Task: Create a picture-in-picture effect: Overlay a smaller video or image on top of the main video to create a picture-in-picture effect. Adjust the position and size of the overlay to achieve the desired visual composition.
Action: Mouse moved to (96, 143)
Screenshot: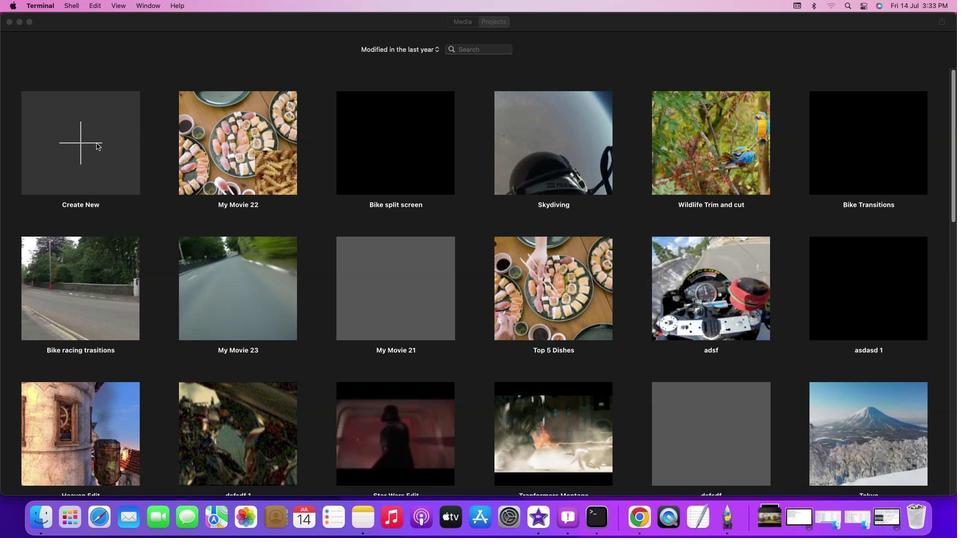 
Action: Mouse pressed left at (96, 143)
Screenshot: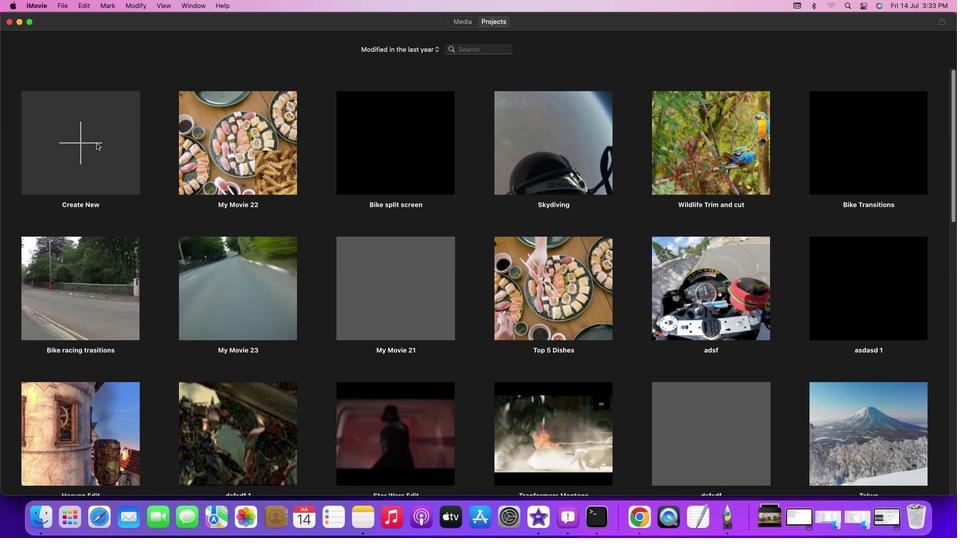 
Action: Mouse pressed left at (96, 143)
Screenshot: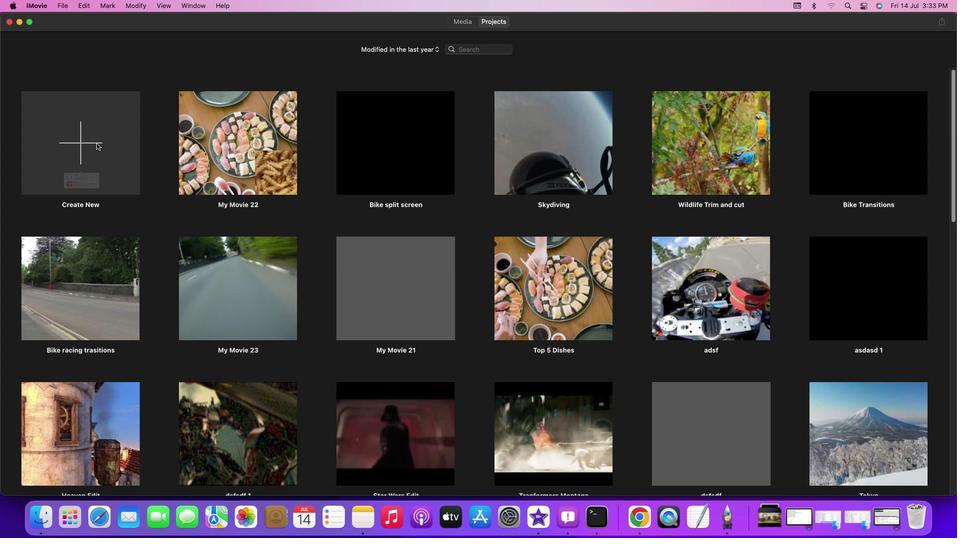 
Action: Mouse moved to (69, 195)
Screenshot: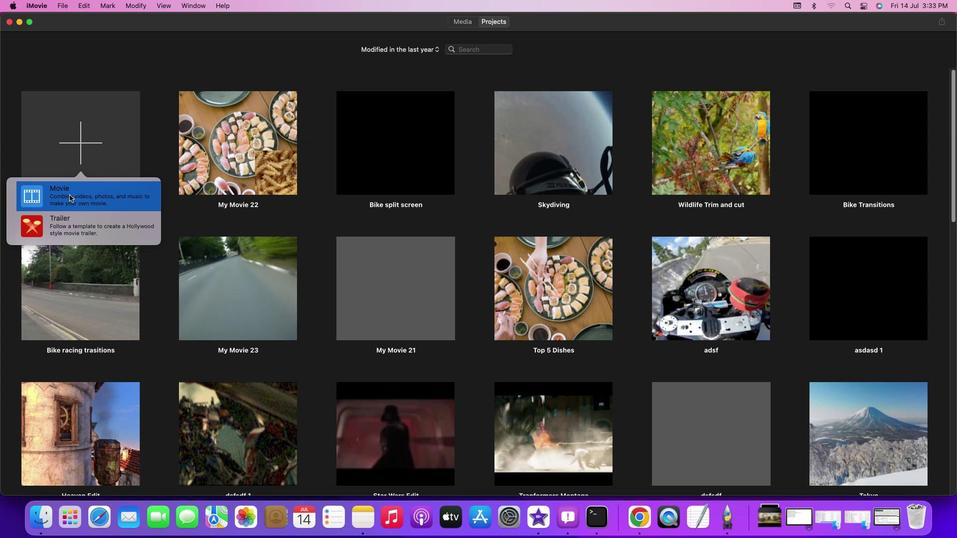 
Action: Mouse pressed left at (69, 195)
Screenshot: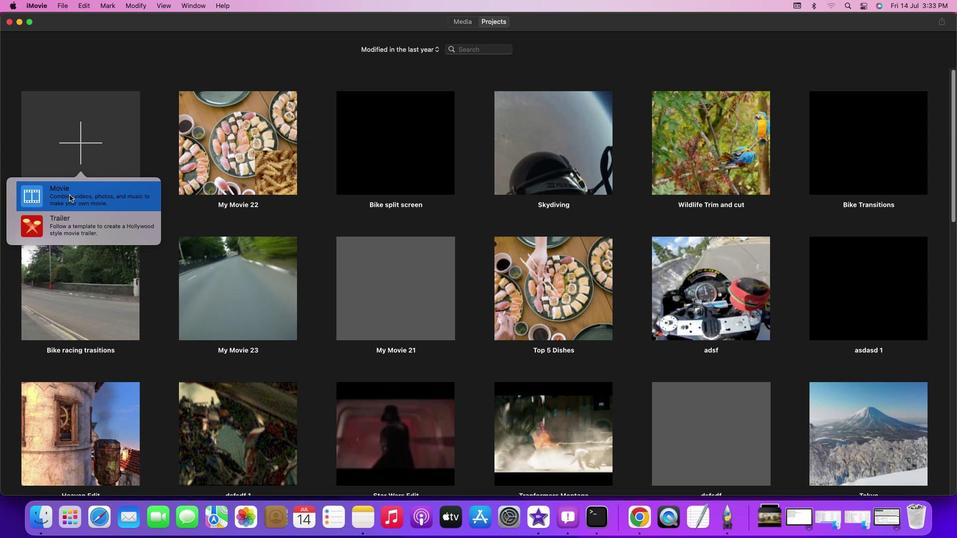 
Action: Mouse moved to (69, 195)
Screenshot: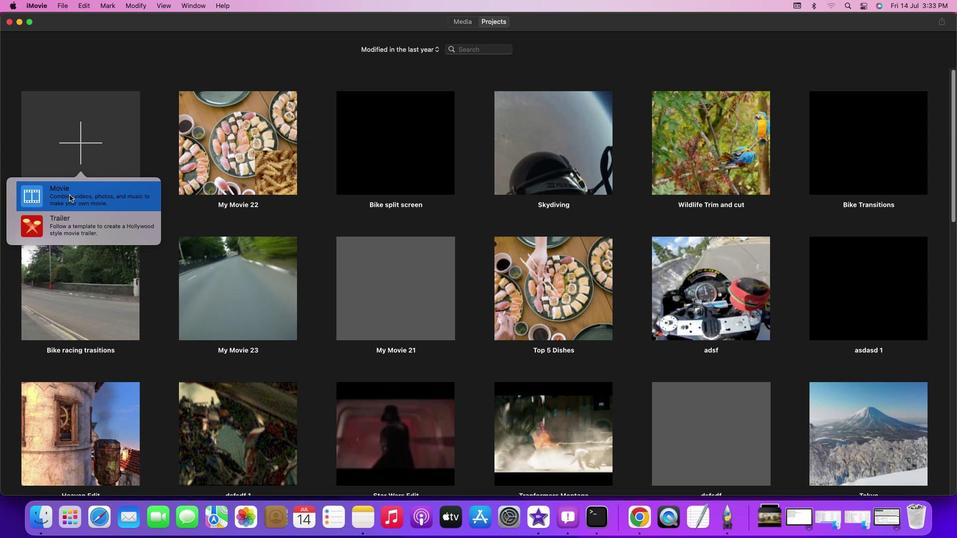 
Action: Mouse pressed left at (69, 195)
Screenshot: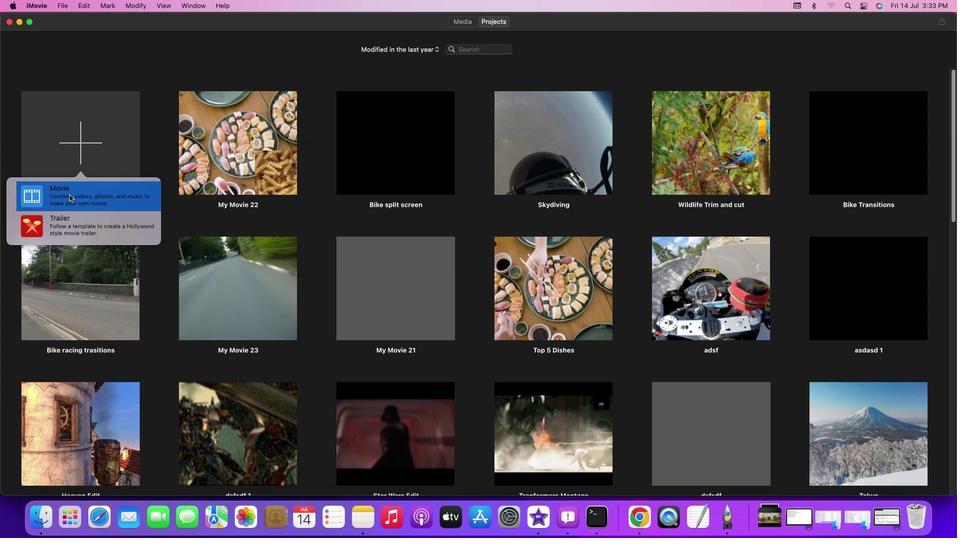 
Action: Mouse moved to (369, 154)
Screenshot: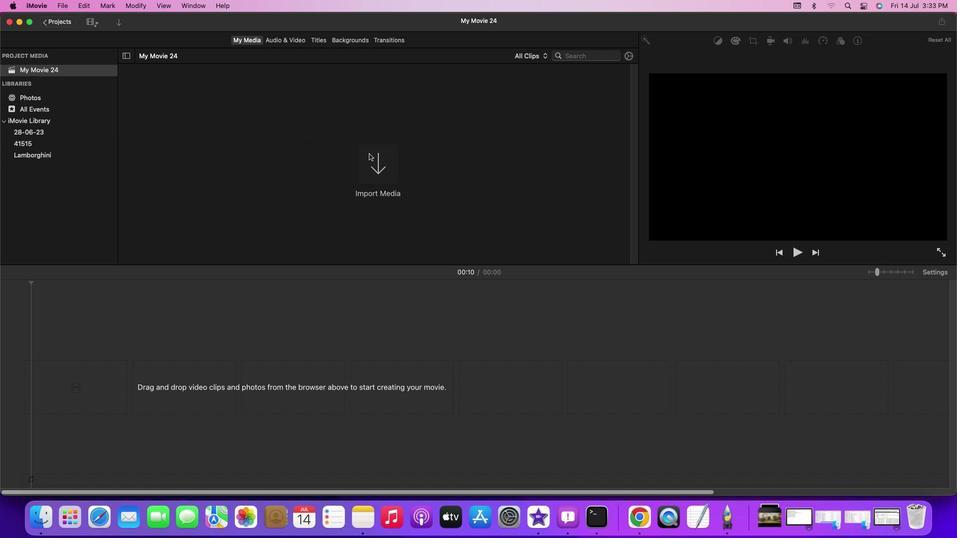 
Action: Mouse pressed left at (369, 154)
Screenshot: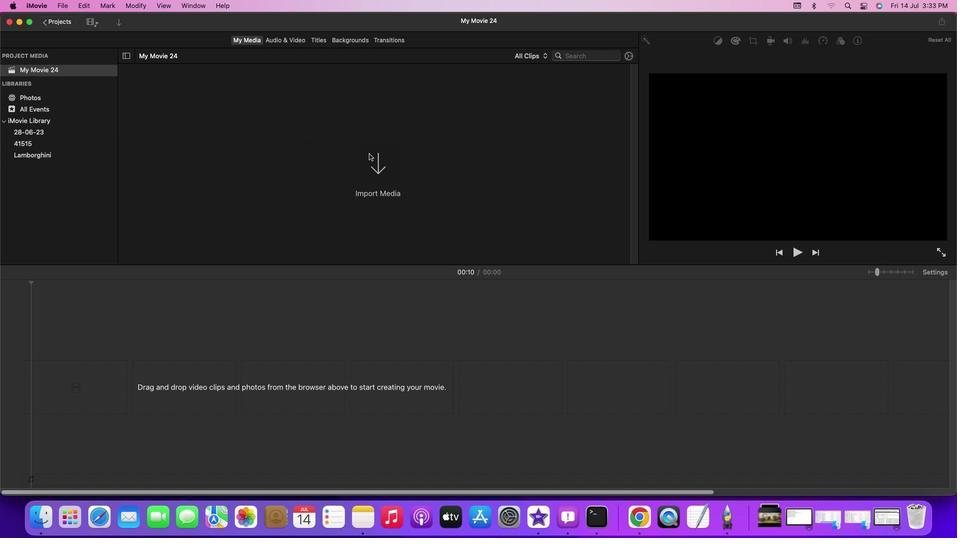 
Action: Mouse pressed left at (369, 154)
Screenshot: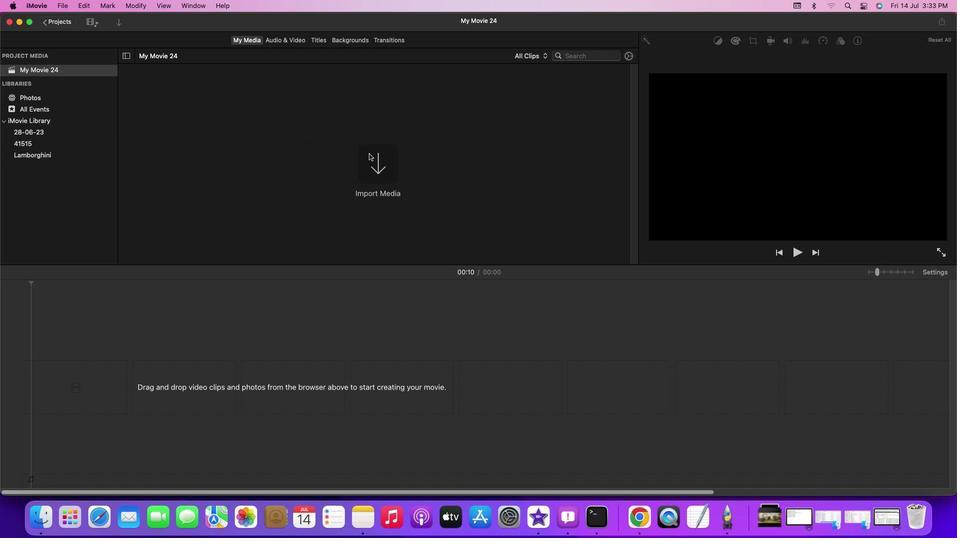 
Action: Mouse moved to (49, 137)
Screenshot: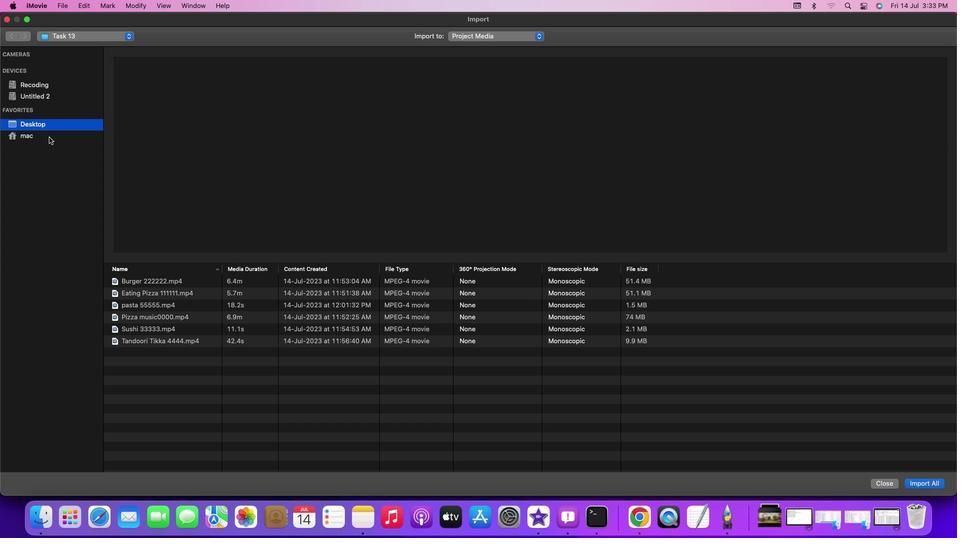 
Action: Mouse pressed left at (49, 137)
Screenshot: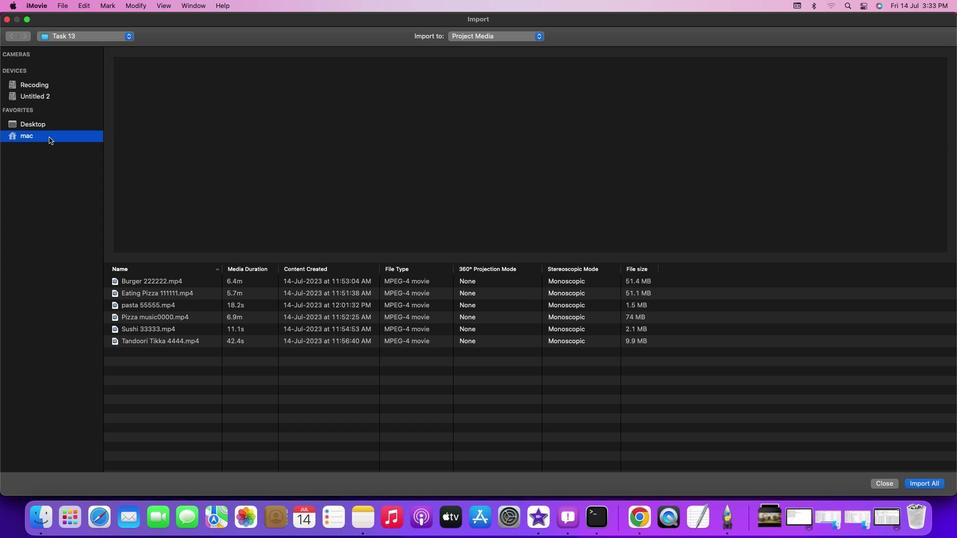 
Action: Mouse moved to (42, 127)
Screenshot: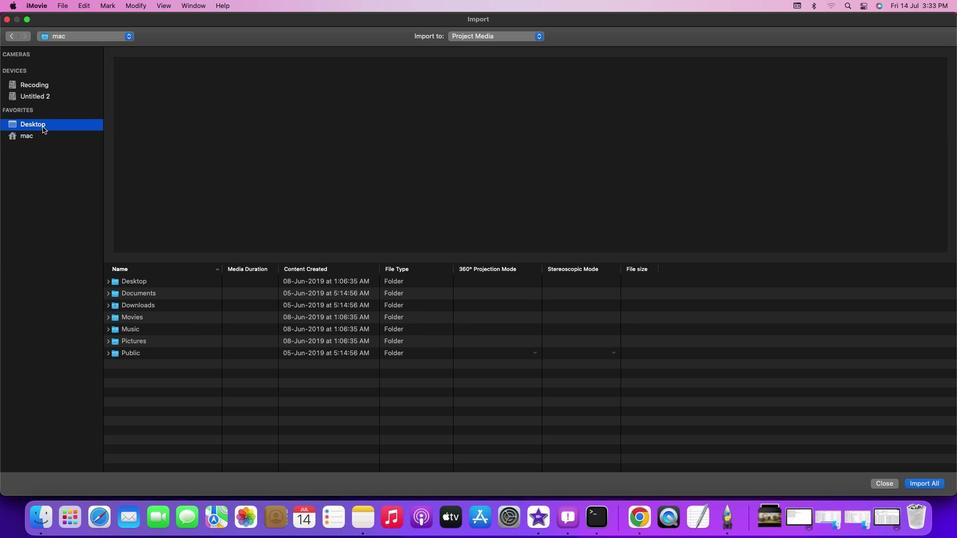 
Action: Mouse pressed left at (42, 127)
Screenshot: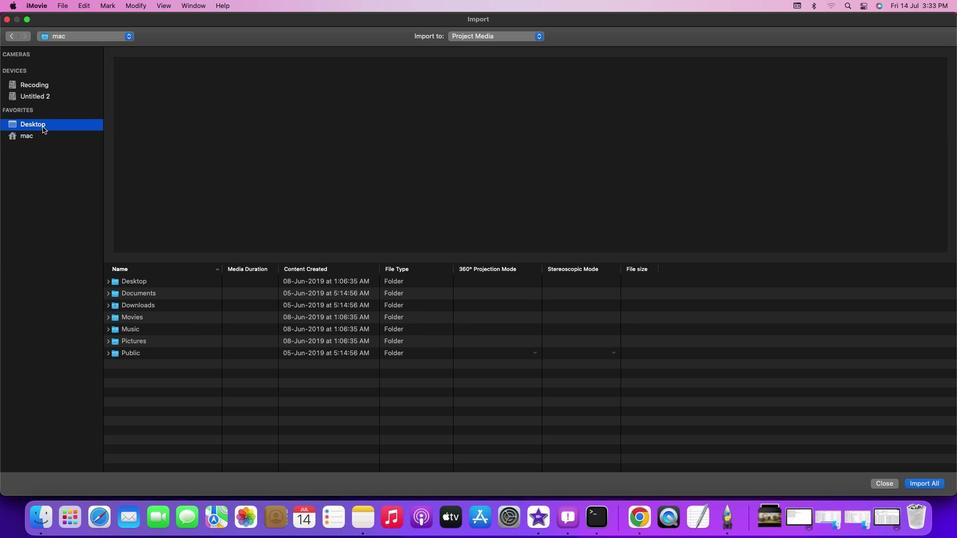 
Action: Mouse moved to (146, 425)
Screenshot: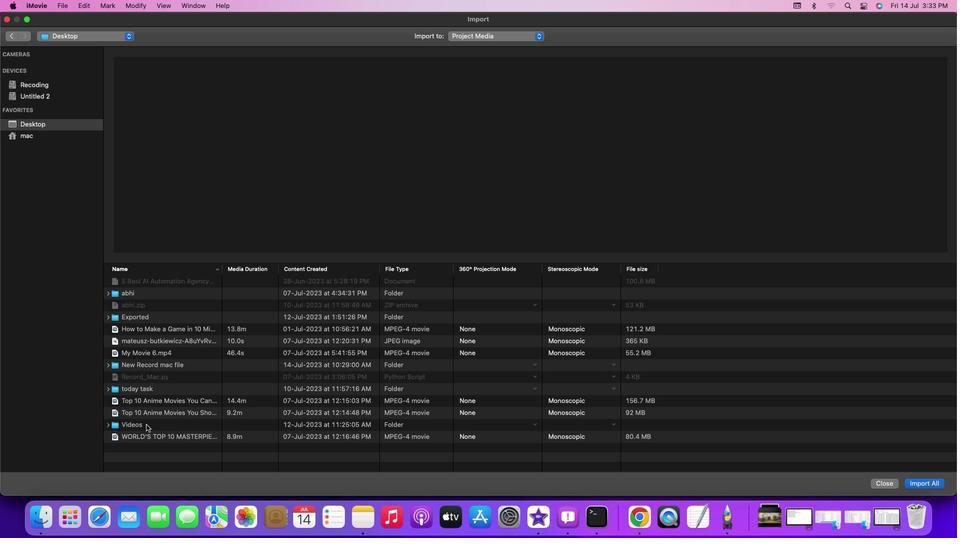 
Action: Mouse pressed left at (146, 425)
Screenshot: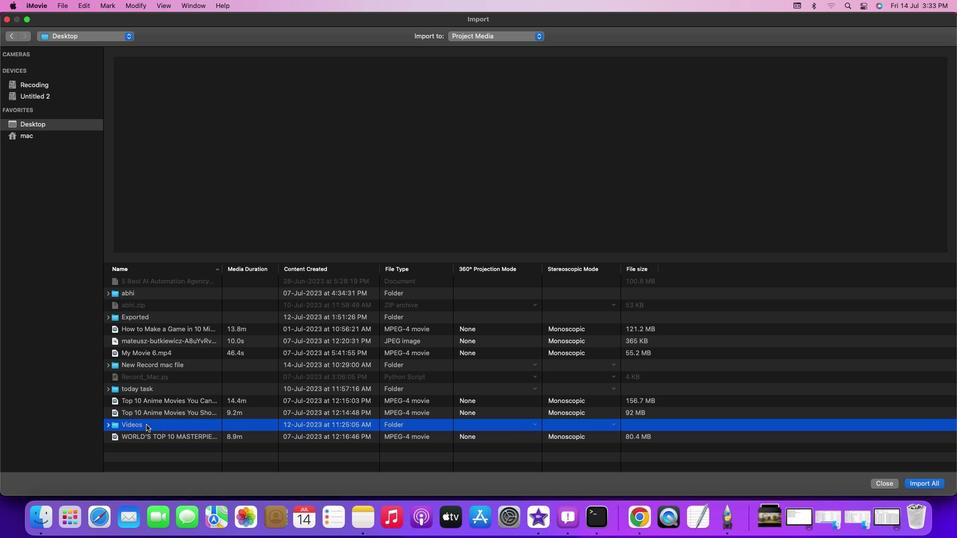 
Action: Mouse moved to (146, 425)
Screenshot: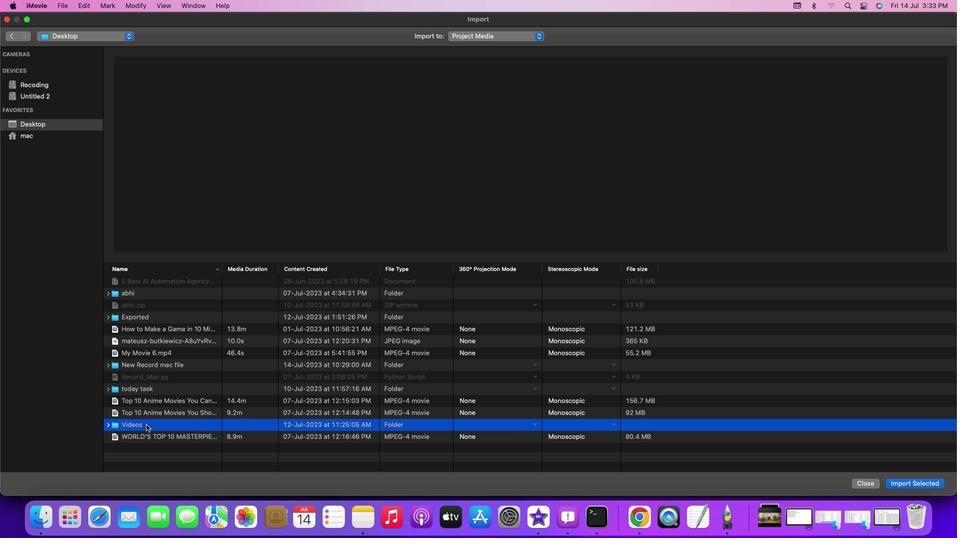
Action: Mouse pressed left at (146, 425)
Screenshot: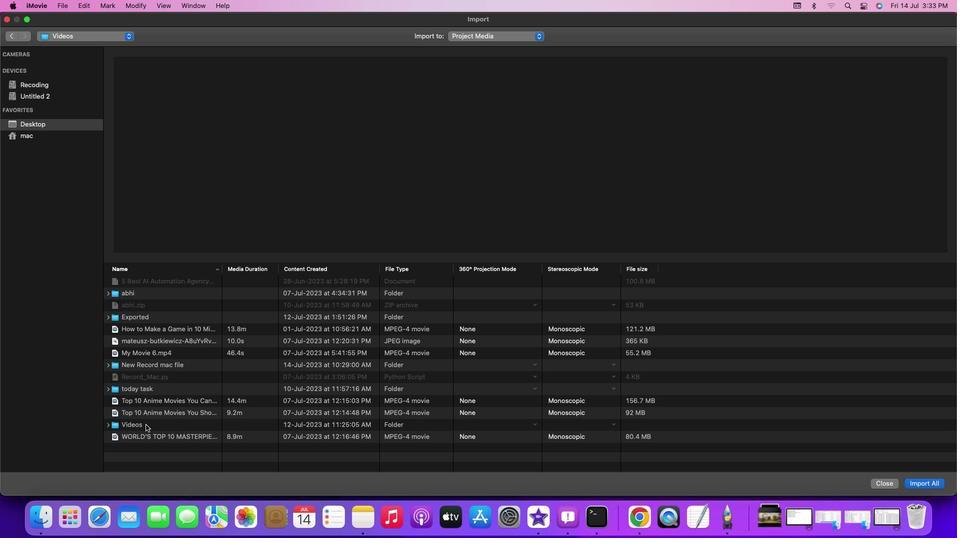 
Action: Mouse moved to (140, 448)
Screenshot: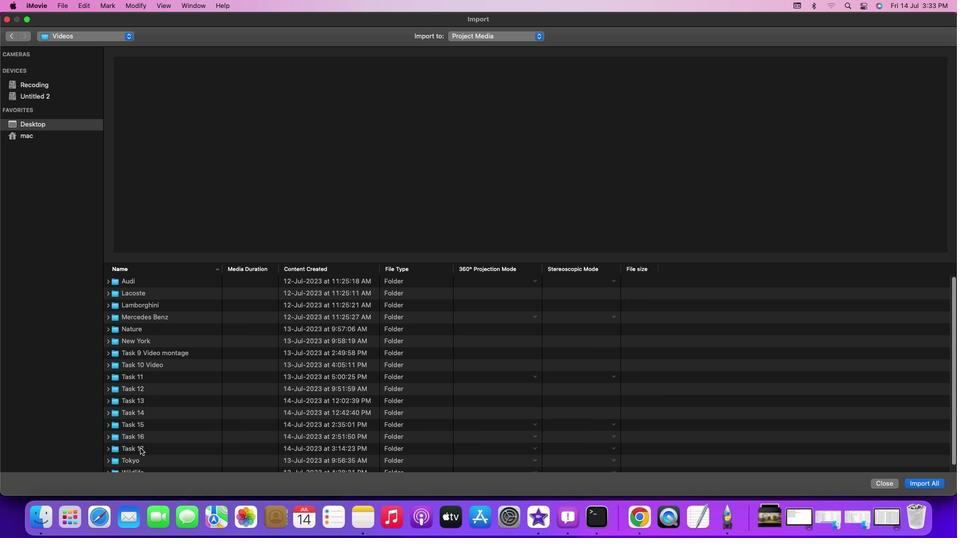 
Action: Mouse pressed left at (140, 448)
Screenshot: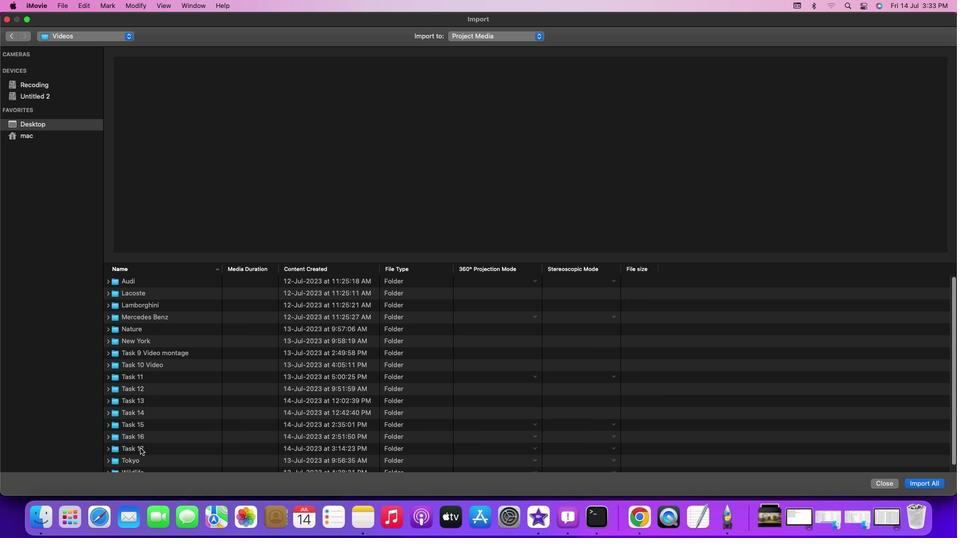 
Action: Mouse pressed left at (140, 448)
Screenshot: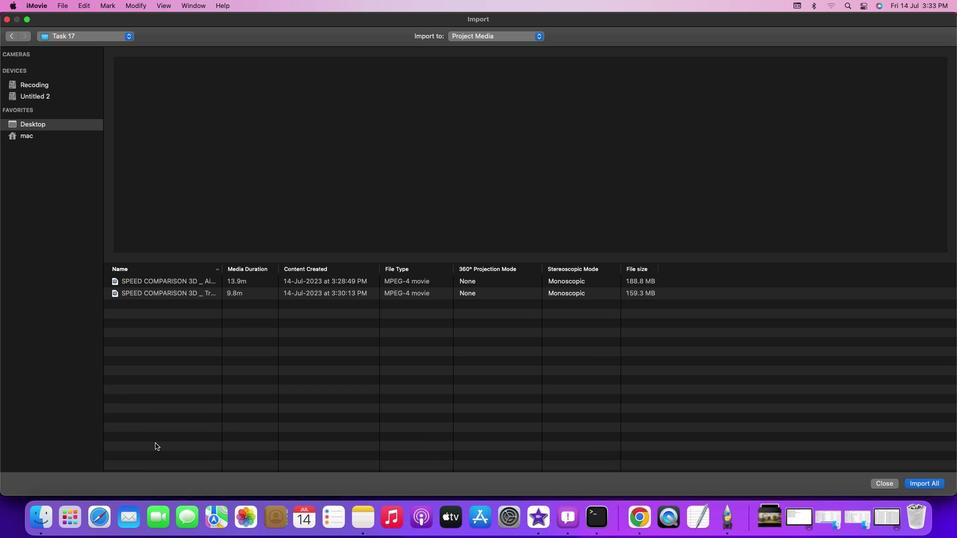 
Action: Mouse moved to (166, 285)
Screenshot: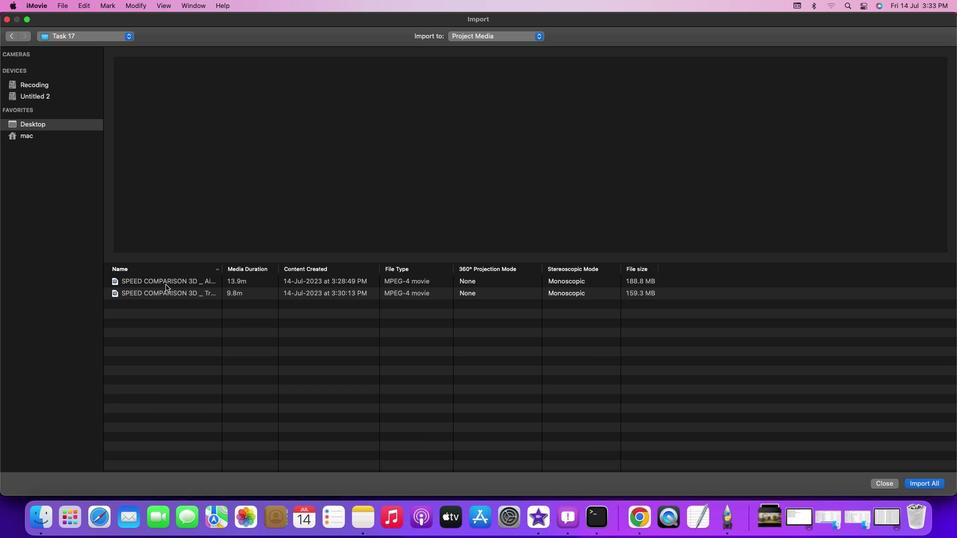 
Action: Mouse pressed left at (166, 285)
Screenshot: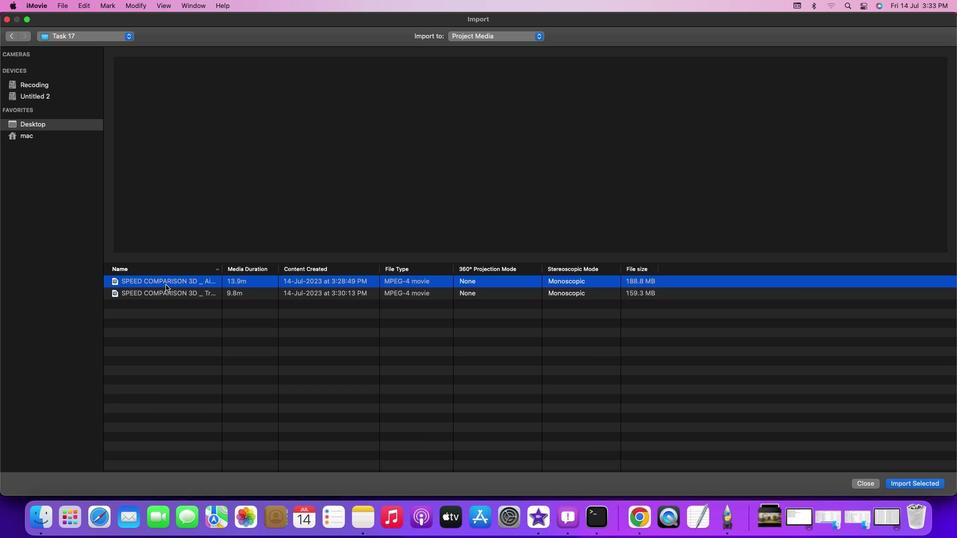
Action: Mouse pressed left at (166, 285)
Screenshot: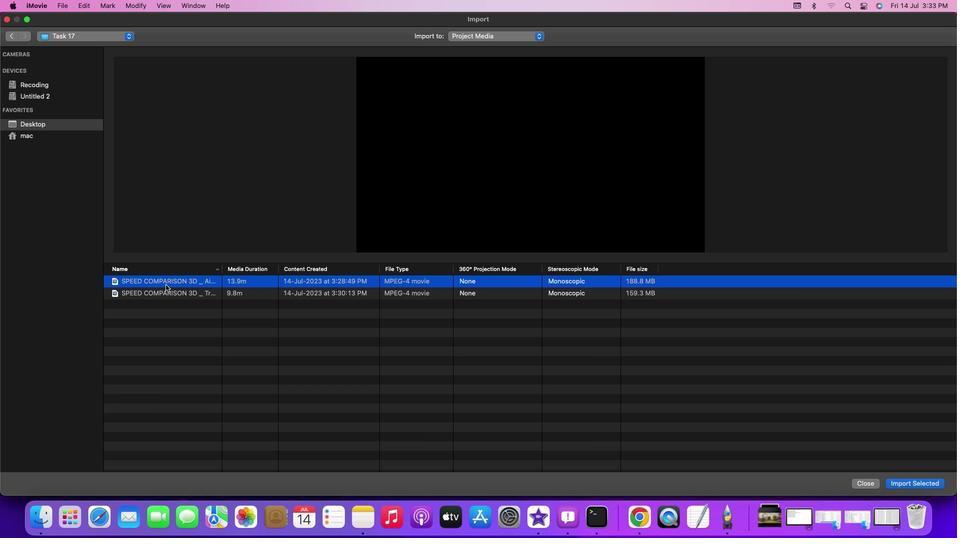 
Action: Mouse moved to (155, 90)
Screenshot: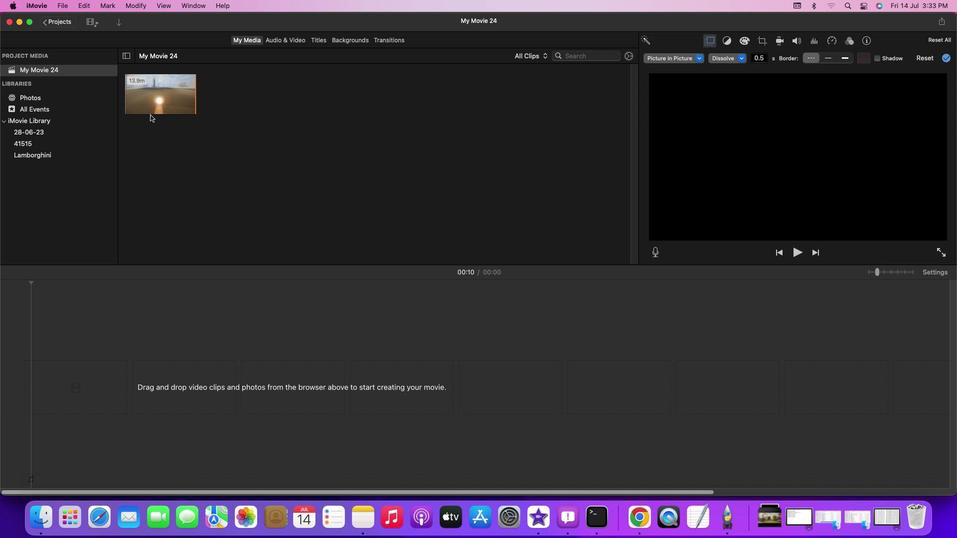 
Action: Mouse pressed left at (155, 90)
Screenshot: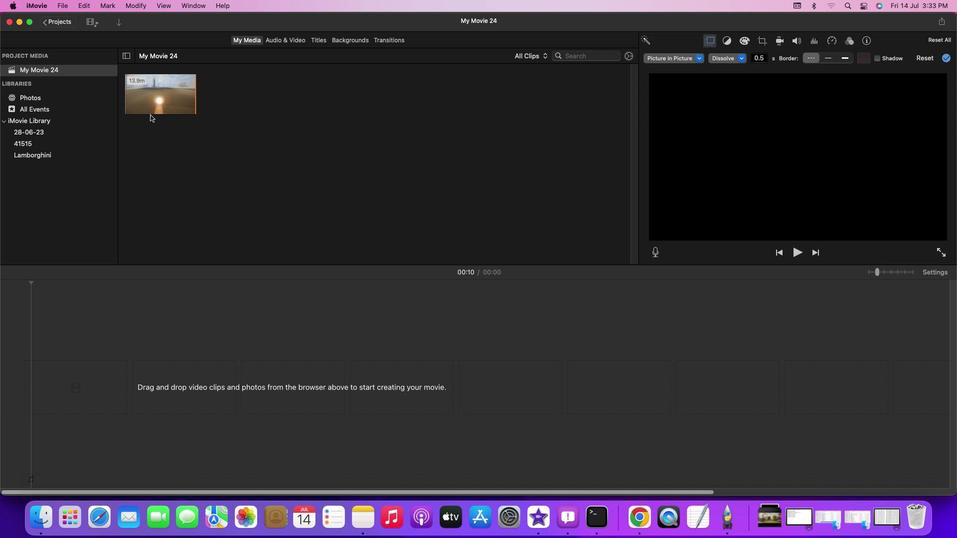 
Action: Mouse moved to (120, 26)
Screenshot: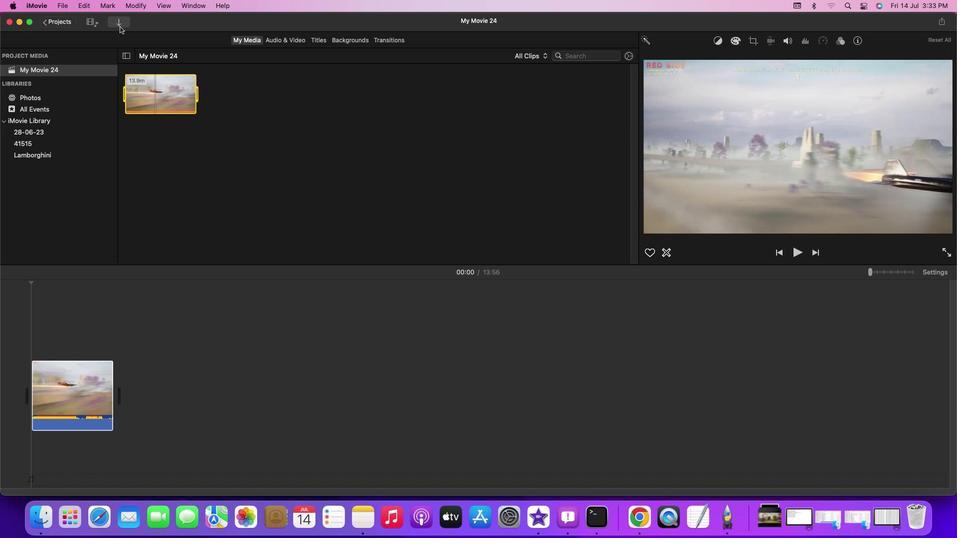 
Action: Mouse pressed left at (120, 26)
Screenshot: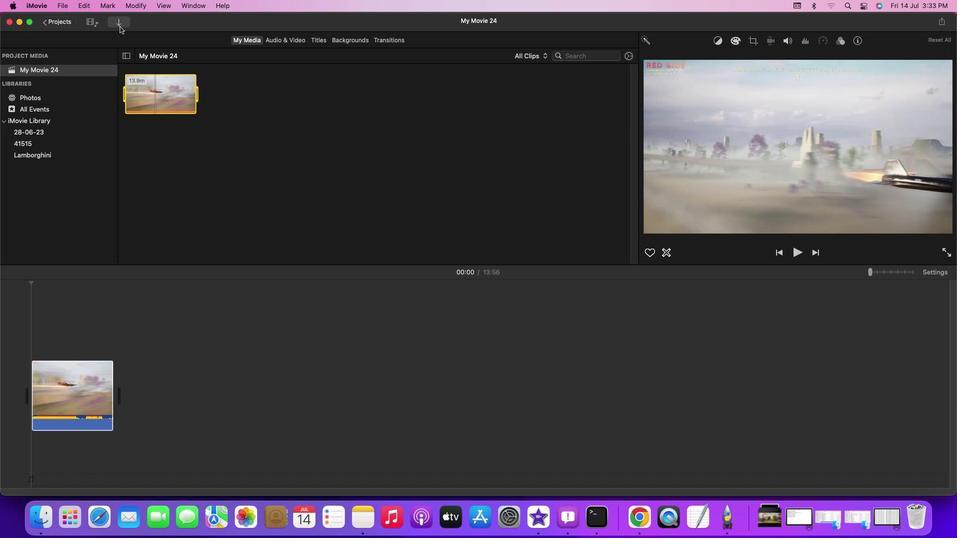 
Action: Mouse moved to (178, 295)
Screenshot: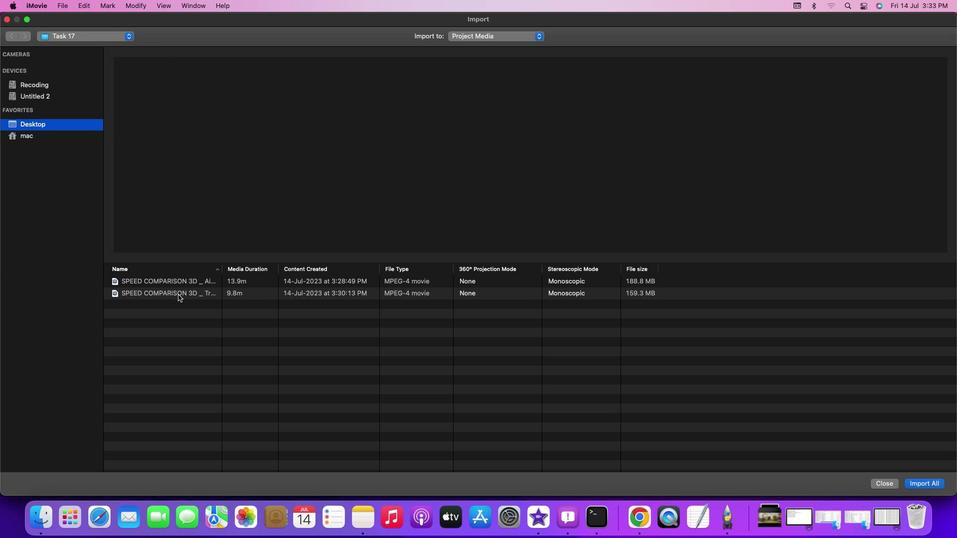 
Action: Mouse pressed left at (178, 295)
Screenshot: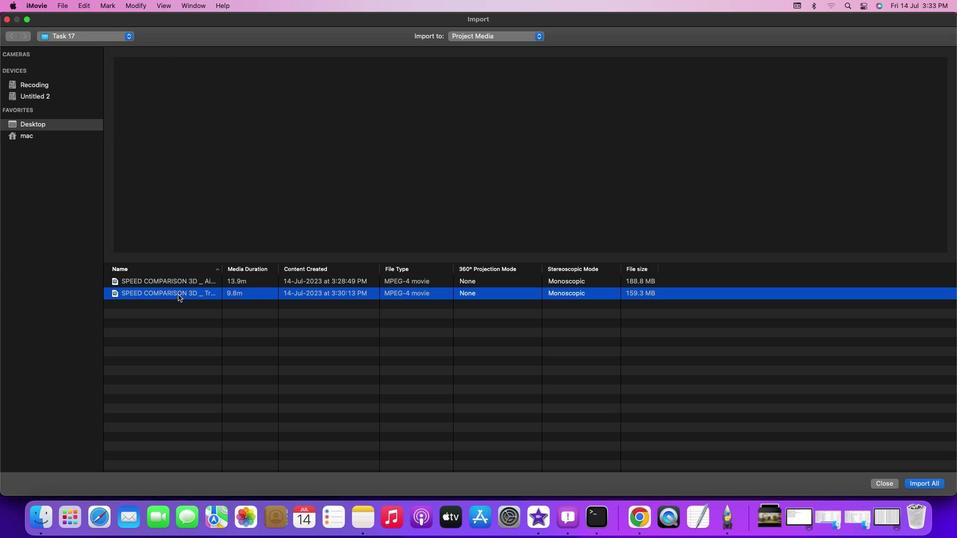 
Action: Mouse pressed left at (178, 295)
Screenshot: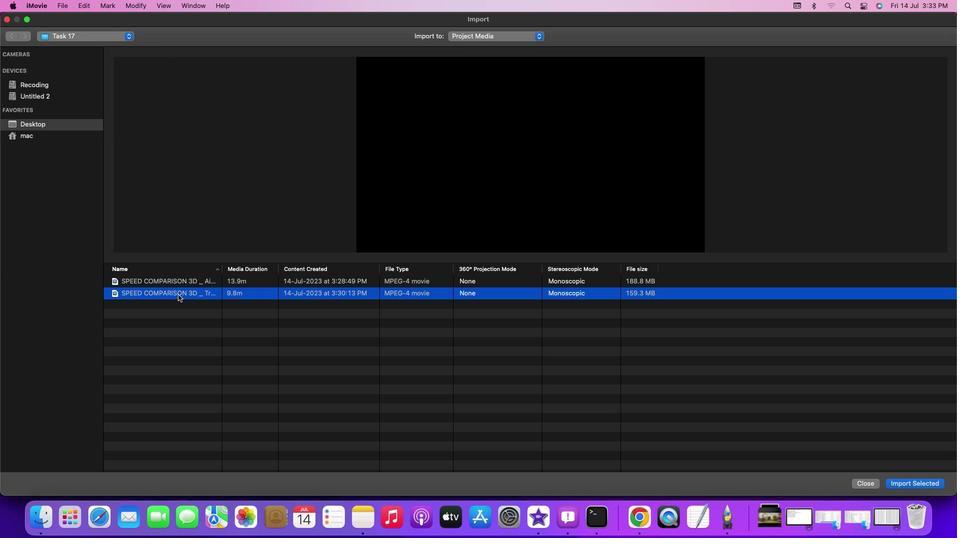 
Action: Mouse moved to (239, 103)
Screenshot: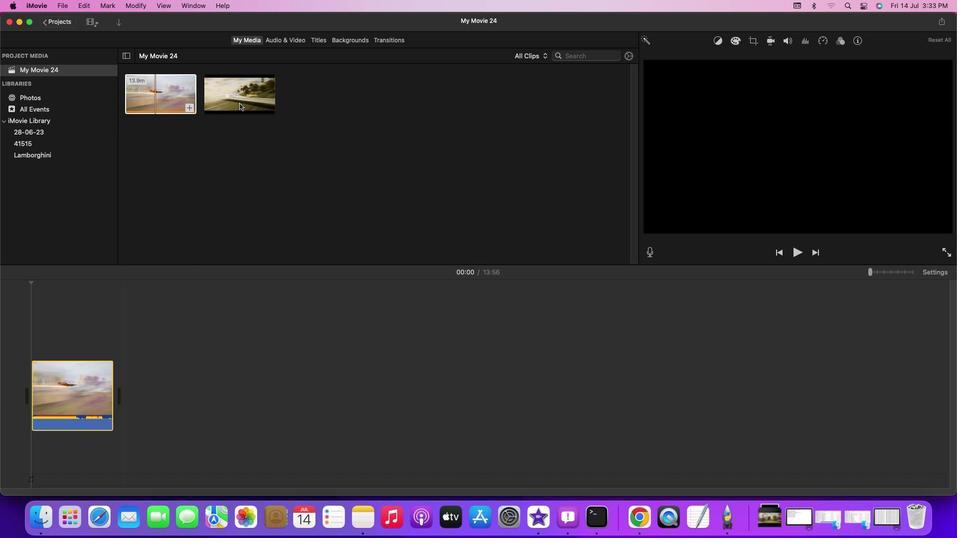 
Action: Mouse pressed left at (239, 103)
Screenshot: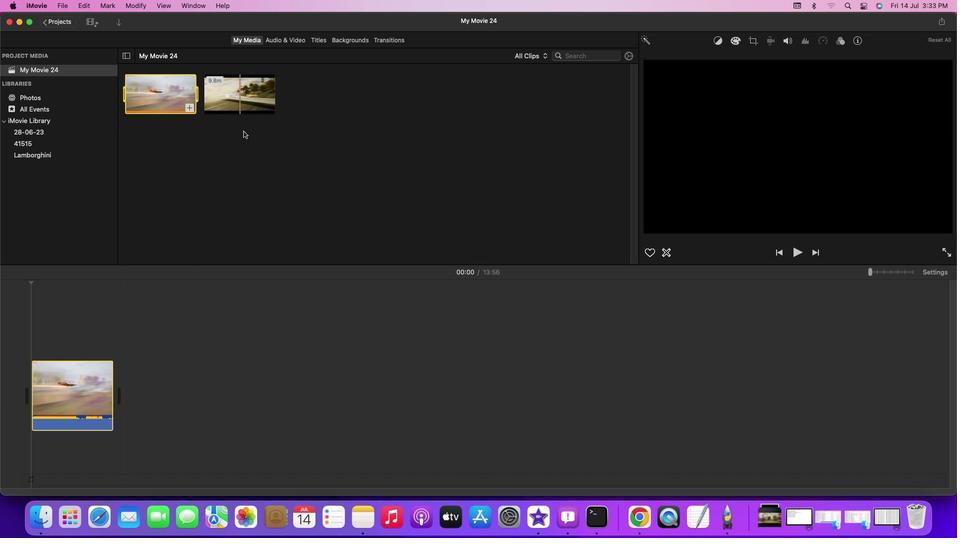 
Action: Mouse moved to (32, 293)
Screenshot: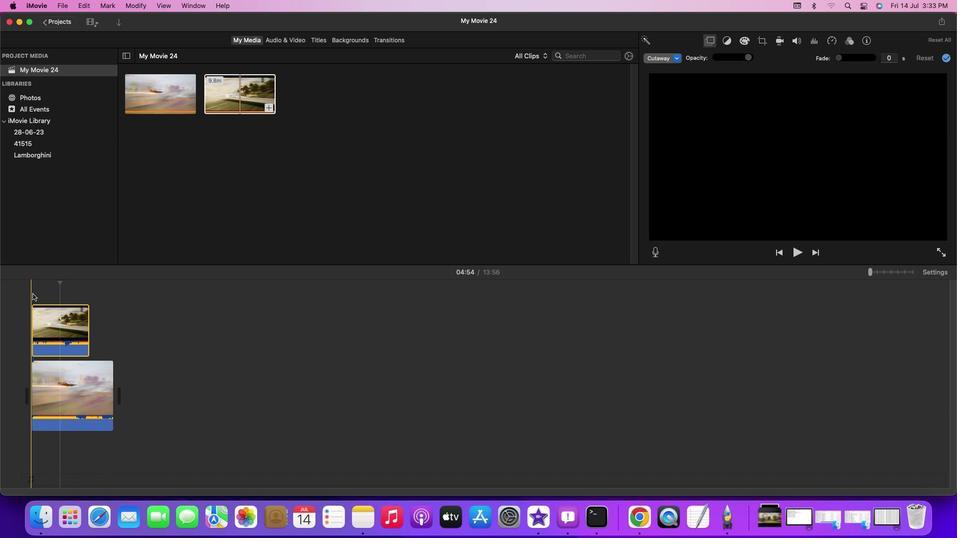 
Action: Mouse pressed left at (32, 293)
Screenshot: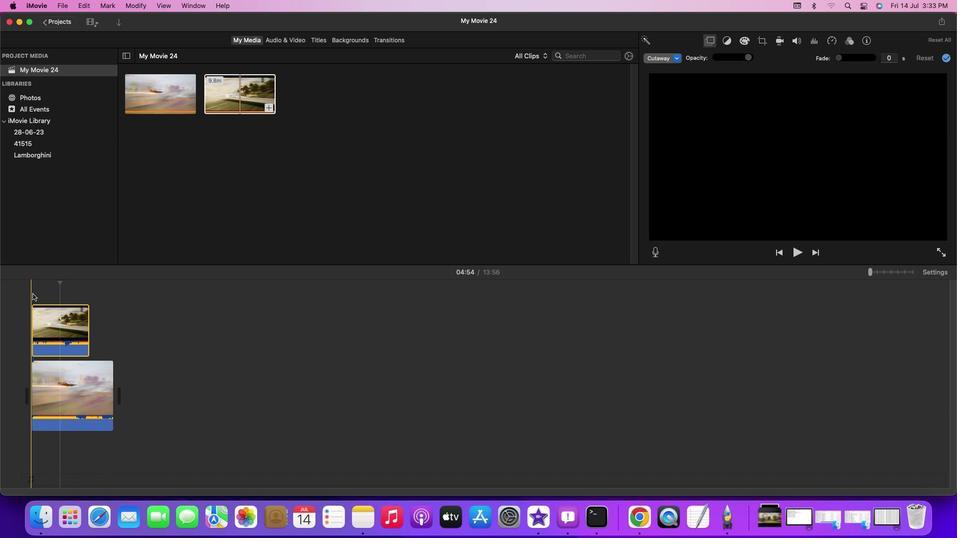 
Action: Mouse moved to (713, 38)
Screenshot: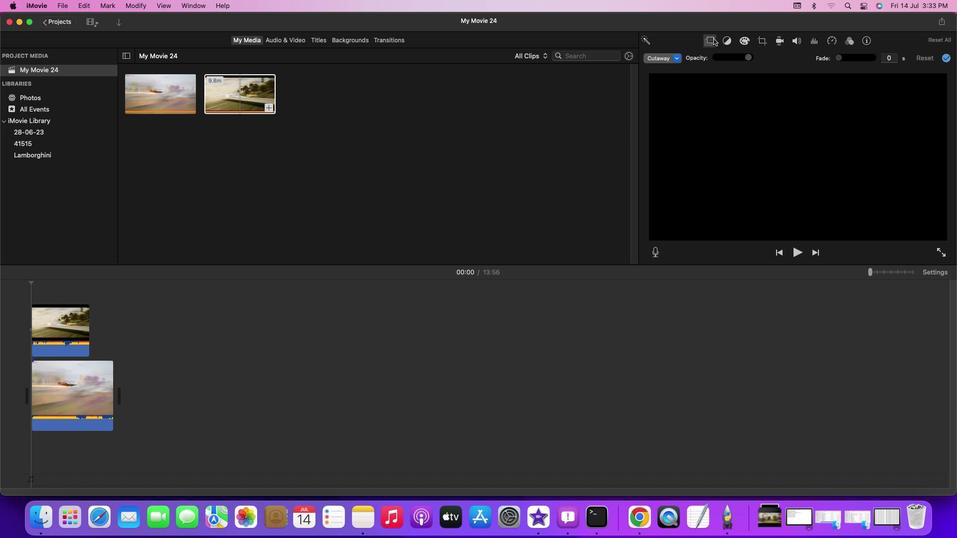 
Action: Mouse pressed left at (713, 38)
Screenshot: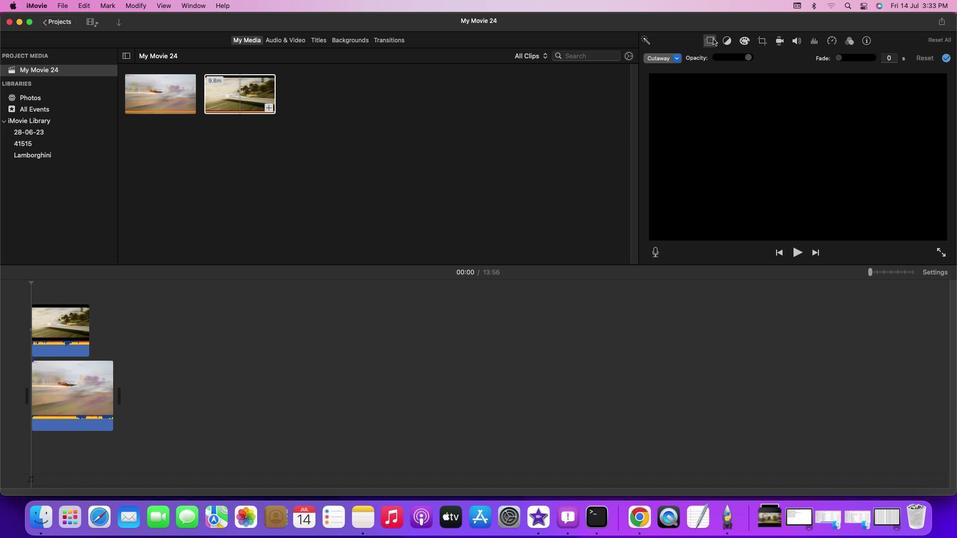 
Action: Mouse moved to (707, 44)
Screenshot: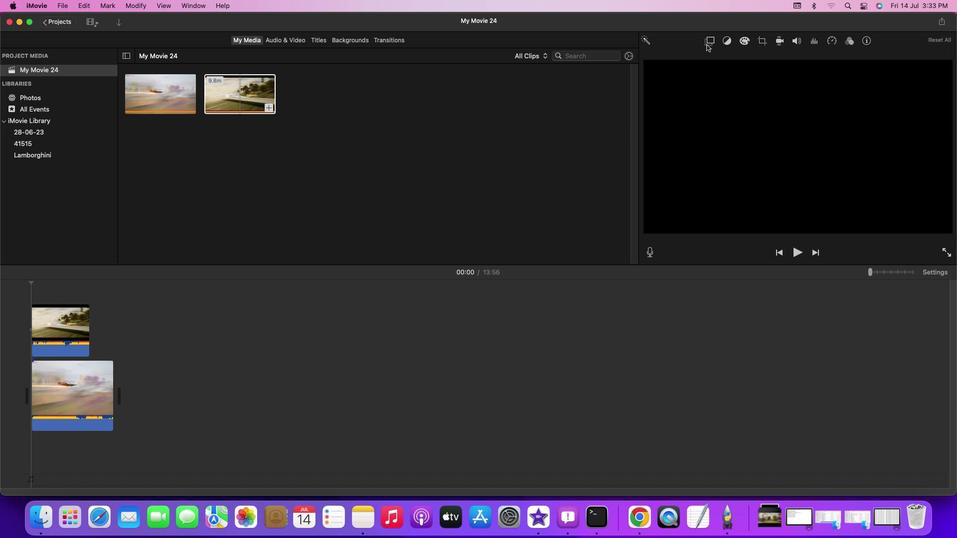
Action: Mouse pressed left at (707, 44)
Screenshot: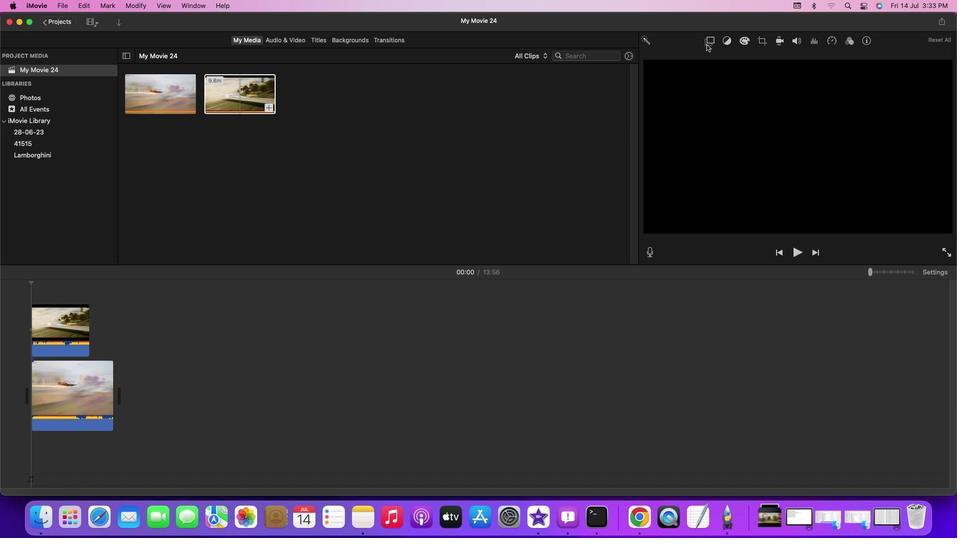 
Action: Mouse moved to (676, 59)
Screenshot: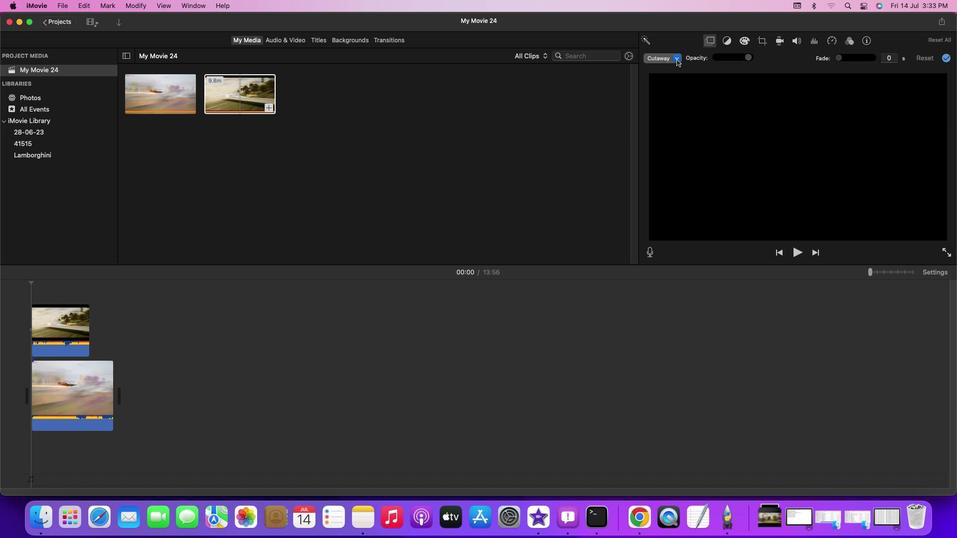 
Action: Mouse pressed left at (676, 59)
Screenshot: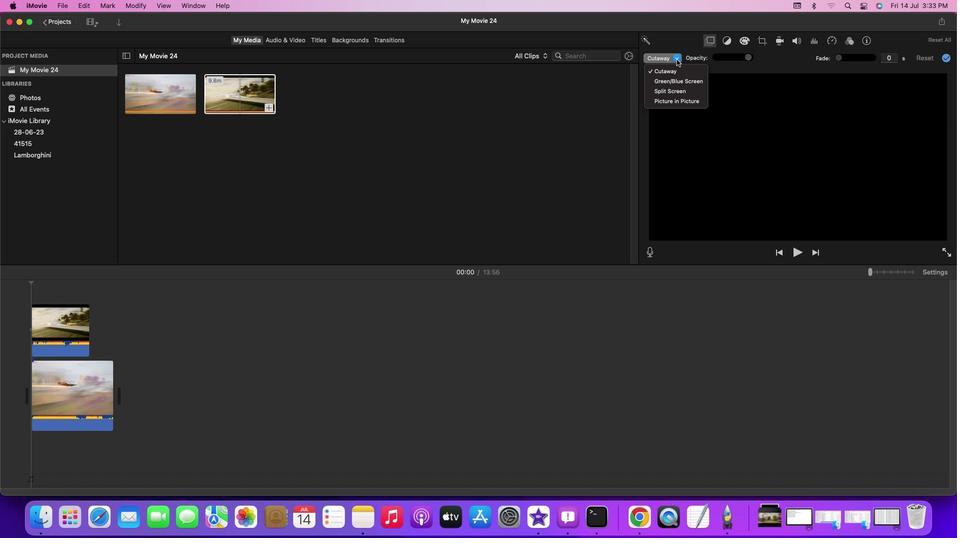 
Action: Mouse moved to (677, 99)
Screenshot: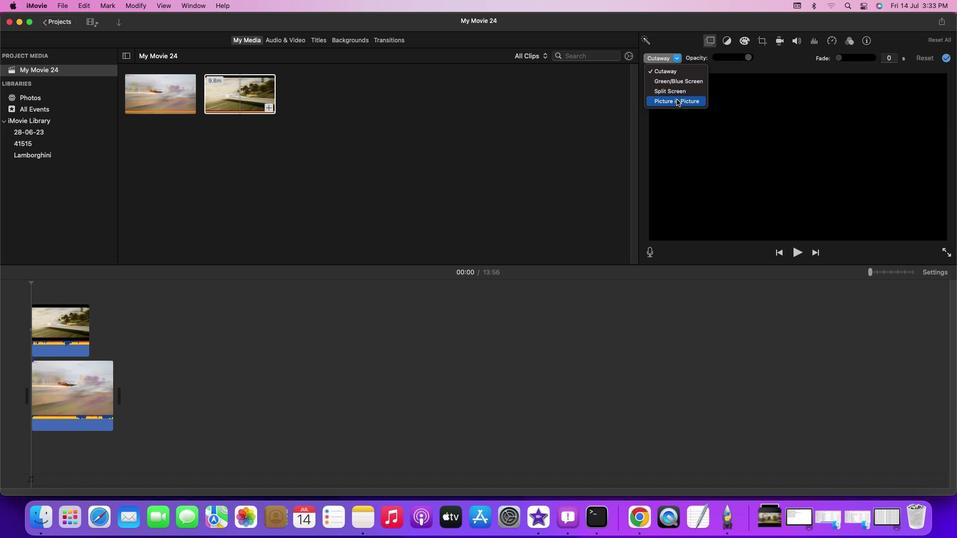 
Action: Mouse pressed left at (677, 99)
Screenshot: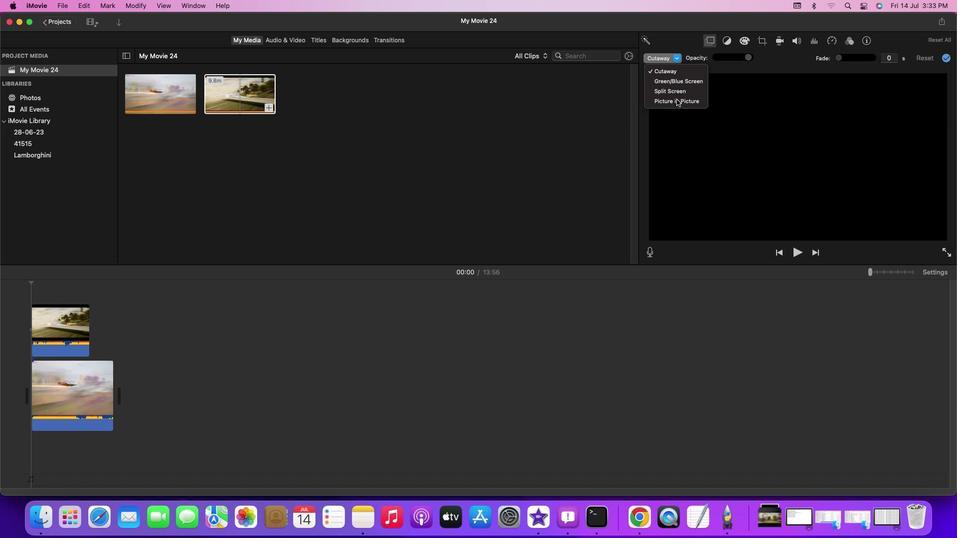 
Action: Mouse moved to (43, 292)
Screenshot: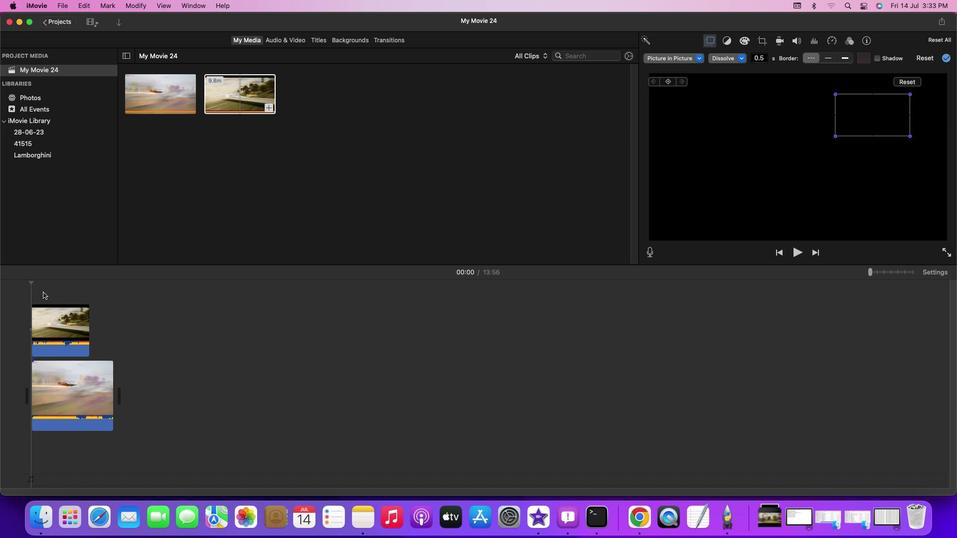 
Action: Mouse pressed left at (43, 292)
Screenshot: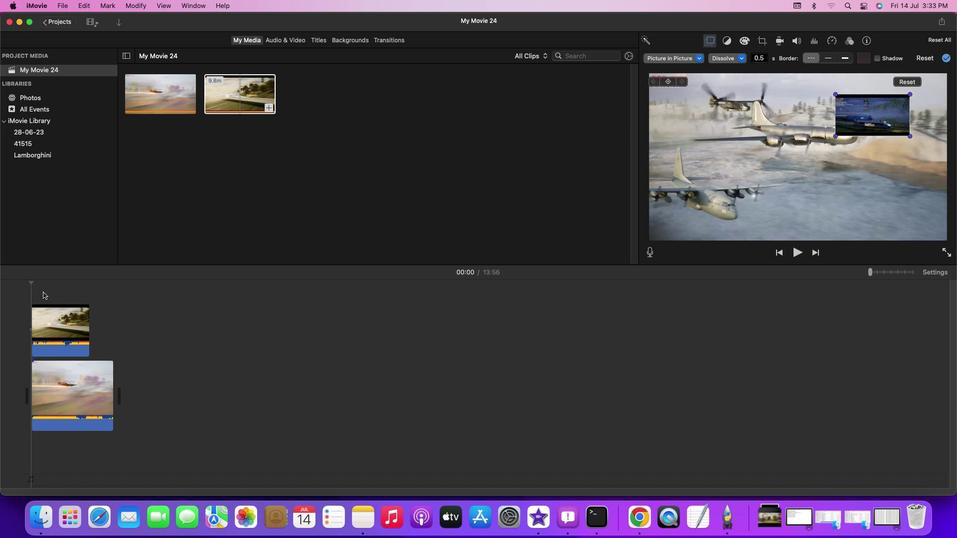 
Action: Mouse moved to (861, 119)
Screenshot: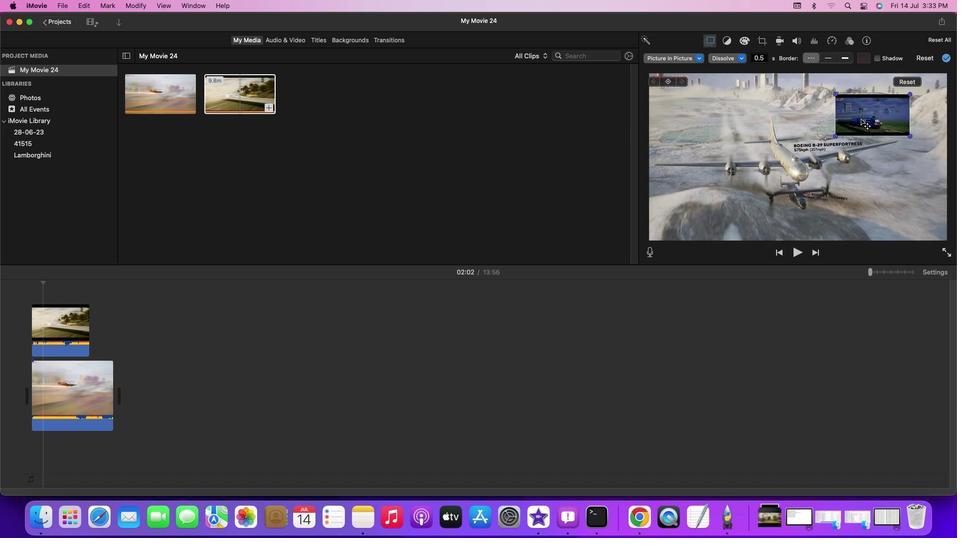 
Action: Mouse pressed left at (861, 119)
Screenshot: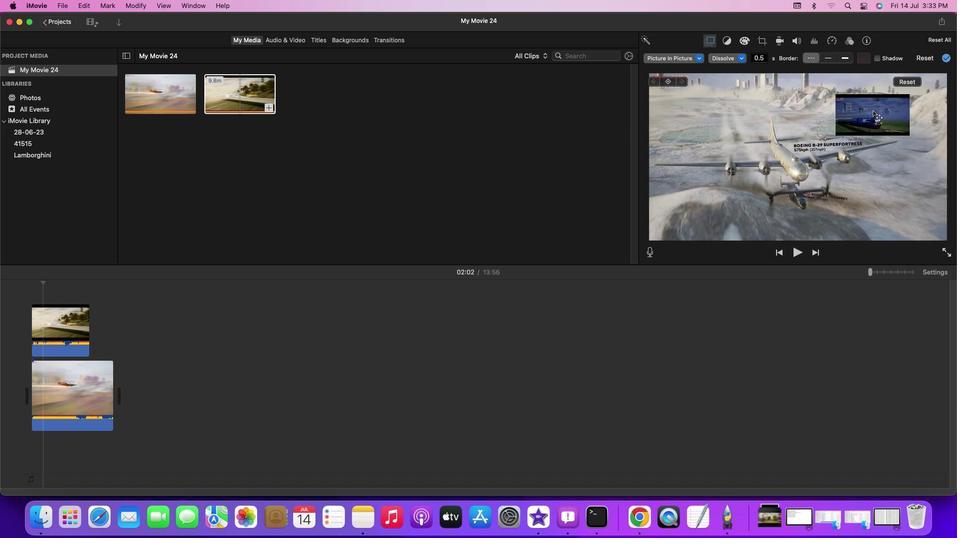 
Action: Mouse moved to (667, 82)
Screenshot: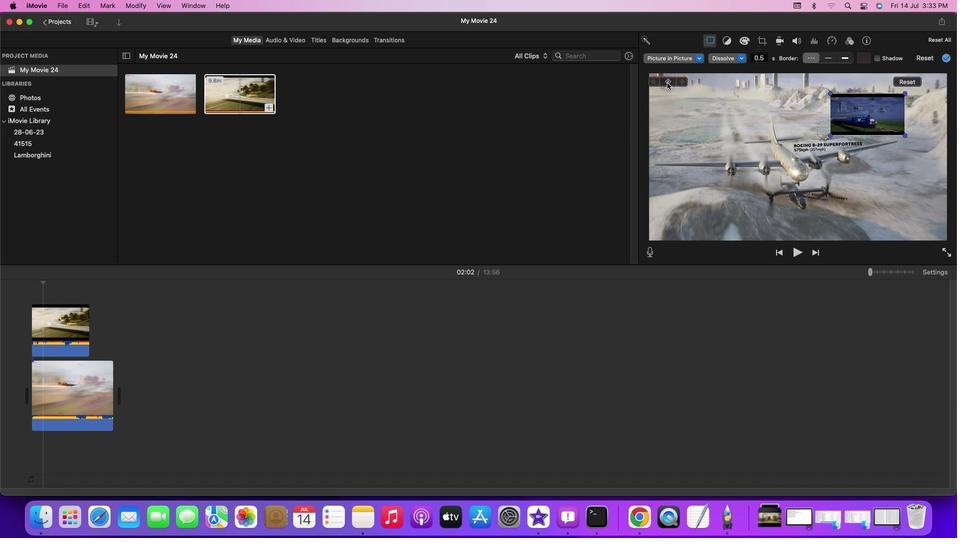 
Action: Mouse pressed left at (667, 82)
Screenshot: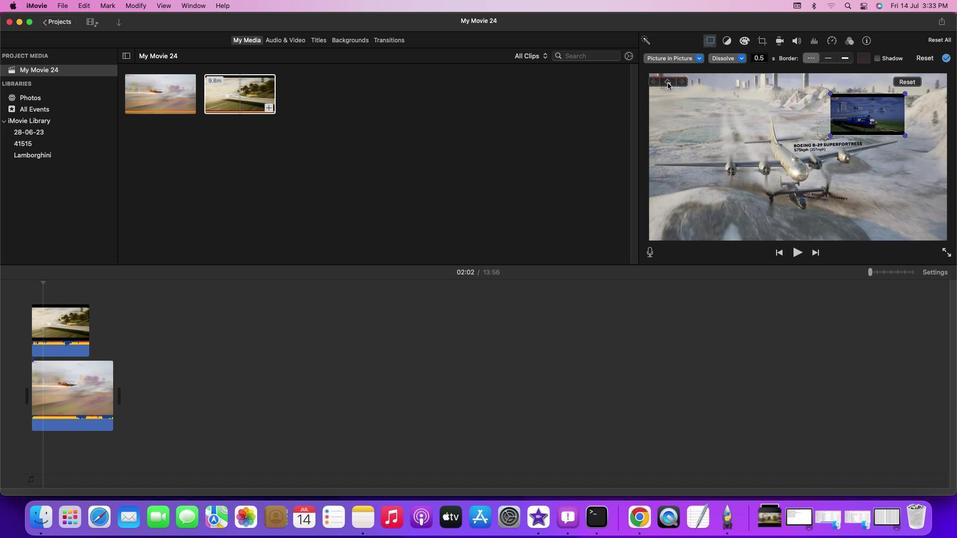 
Action: Mouse moved to (670, 84)
Screenshot: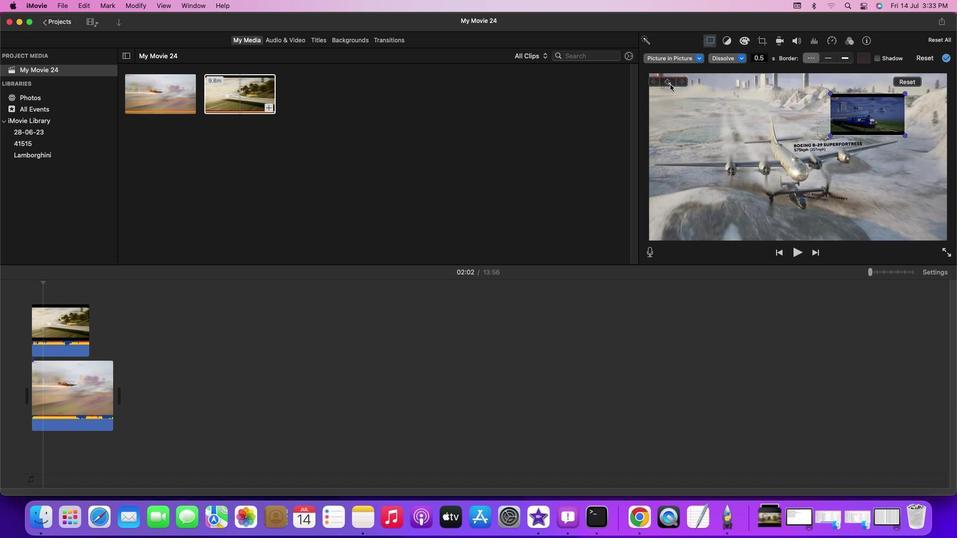 
Action: Mouse pressed left at (670, 84)
Screenshot: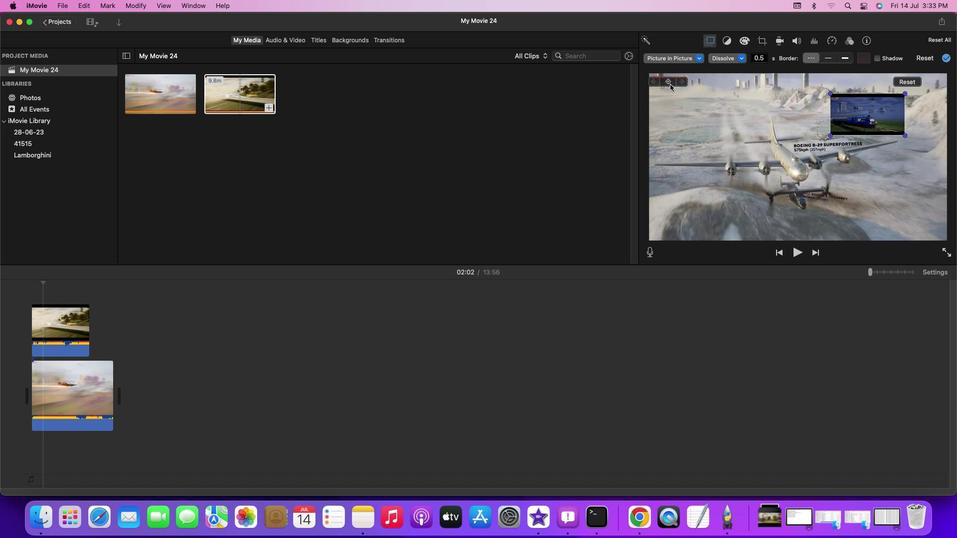
Action: Mouse moved to (855, 111)
Screenshot: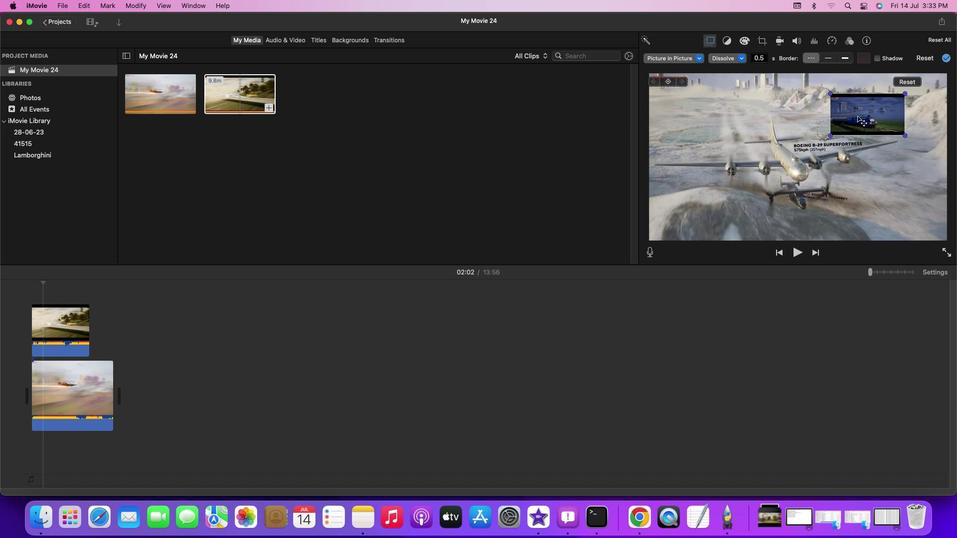 
Action: Mouse pressed left at (855, 111)
Screenshot: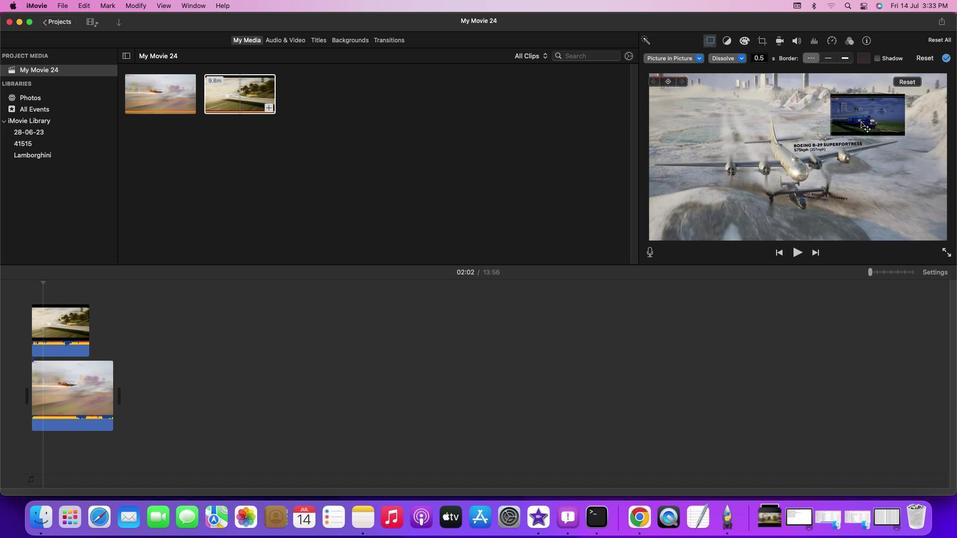 
Action: Mouse moved to (839, 100)
Screenshot: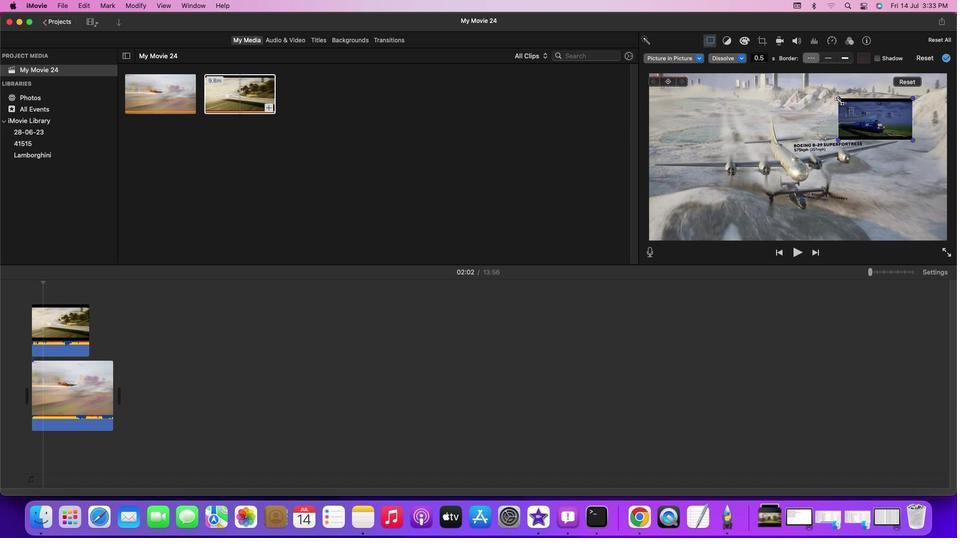 
Action: Mouse pressed left at (839, 100)
Screenshot: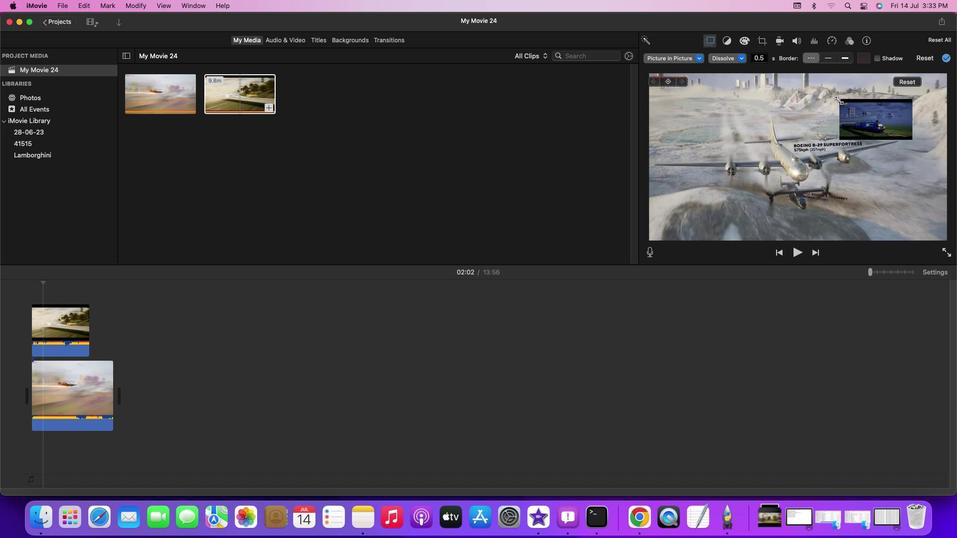 
Action: Mouse moved to (853, 116)
Screenshot: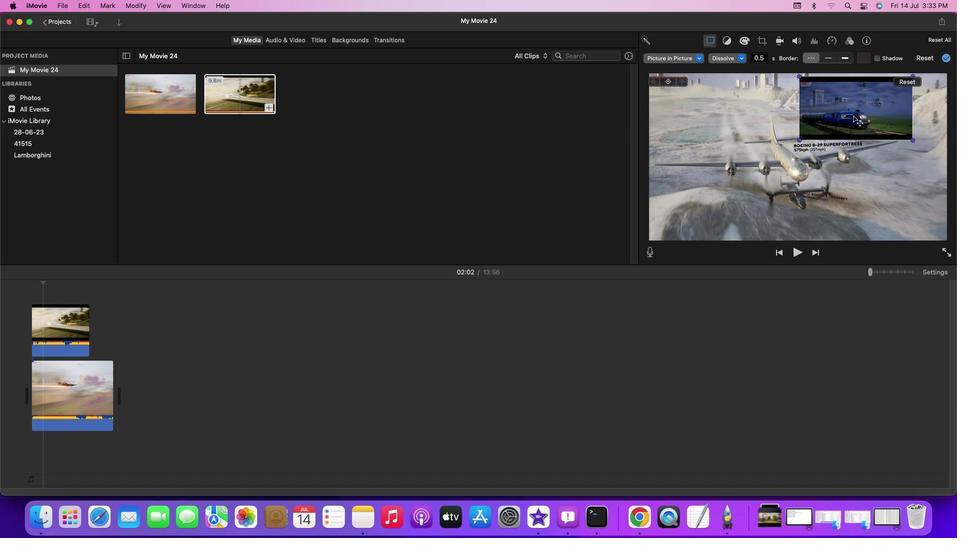 
Action: Mouse pressed left at (853, 116)
Screenshot: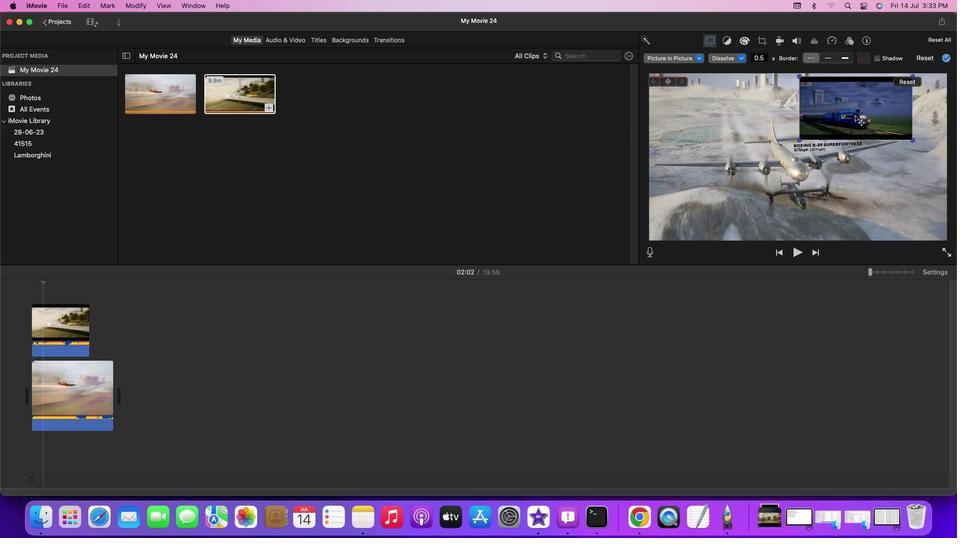 
Action: Mouse moved to (31, 283)
Screenshot: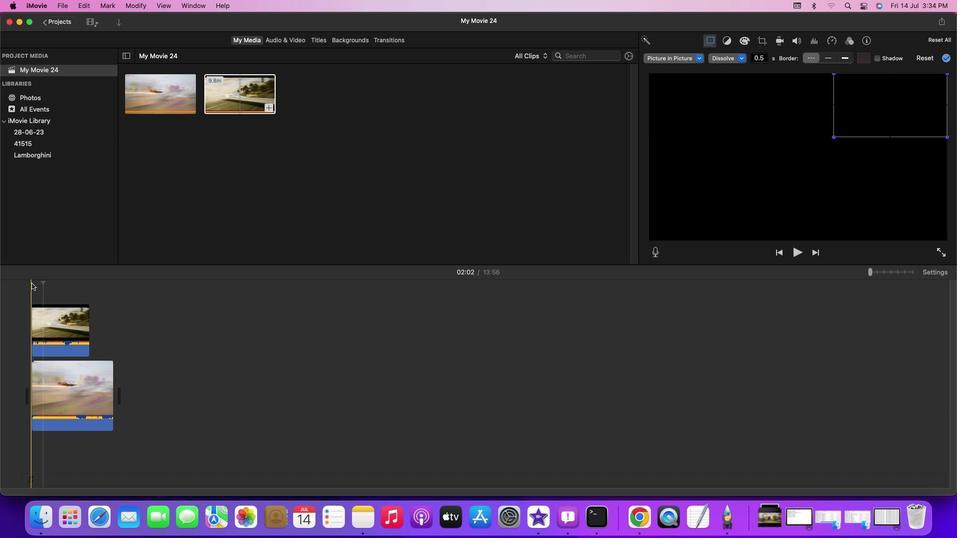 
Action: Mouse pressed left at (31, 283)
Screenshot: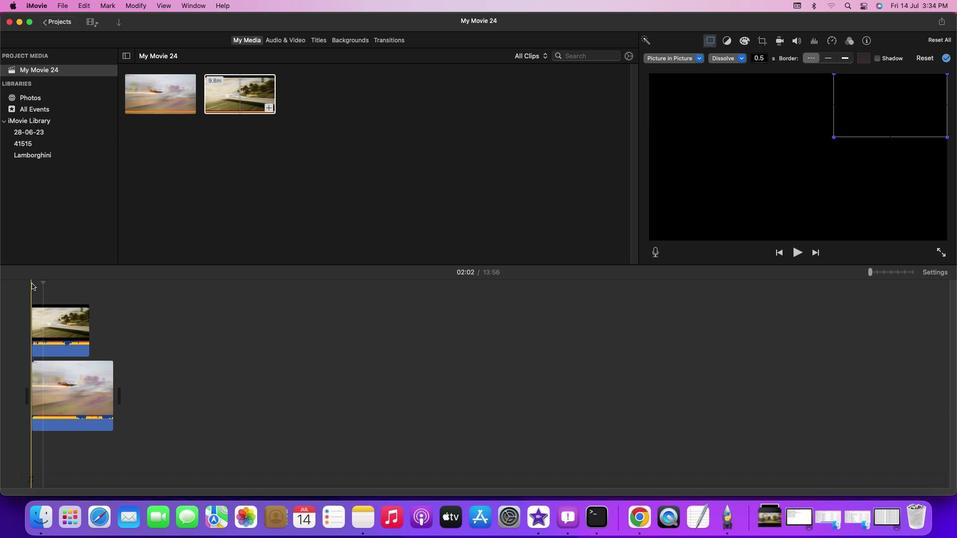 
Action: Key pressed Key.space
Screenshot: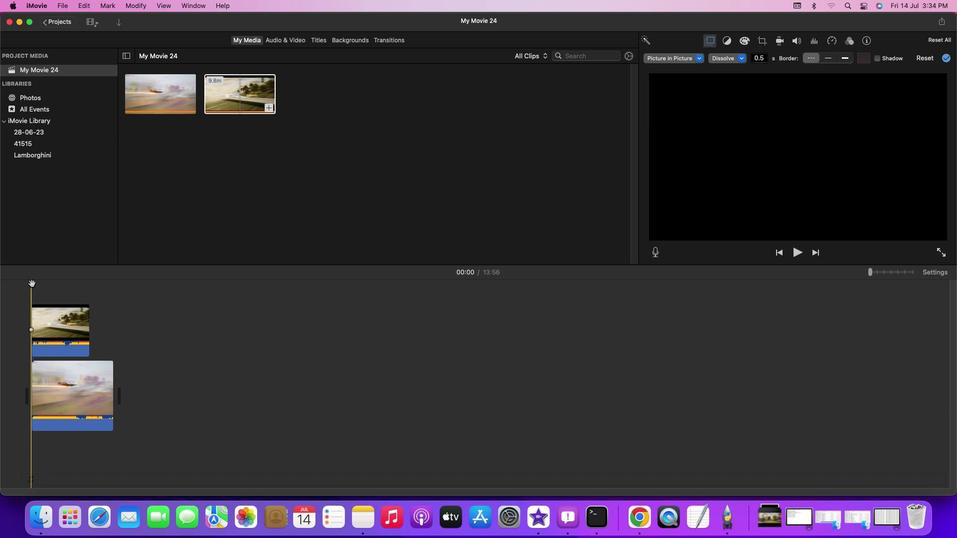 
Action: Mouse moved to (882, 98)
Screenshot: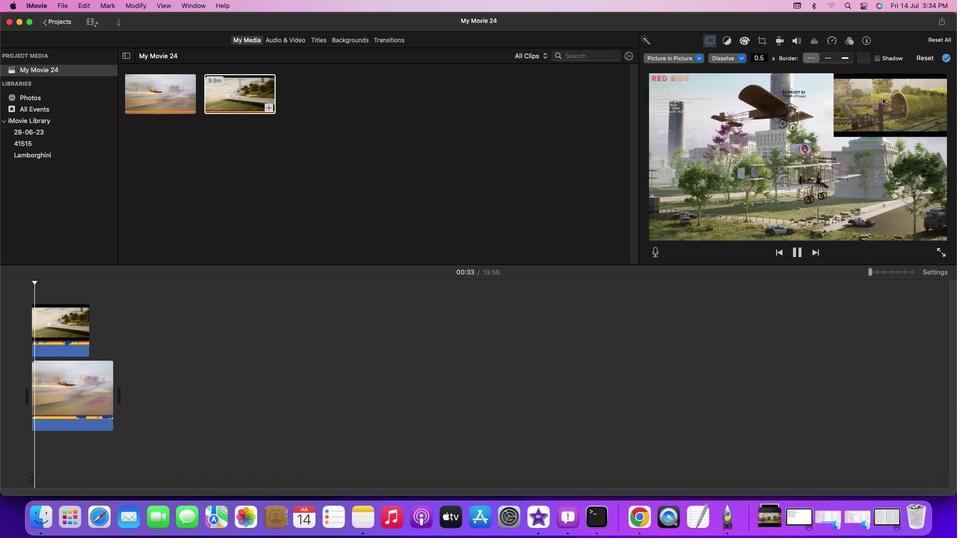 
Action: Mouse pressed left at (882, 98)
Screenshot: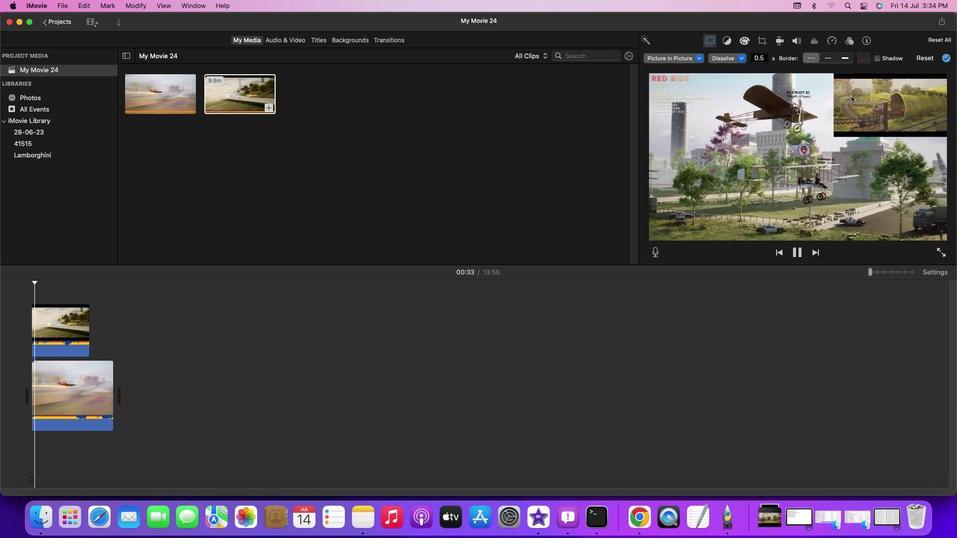 
Action: Mouse moved to (855, 101)
Screenshot: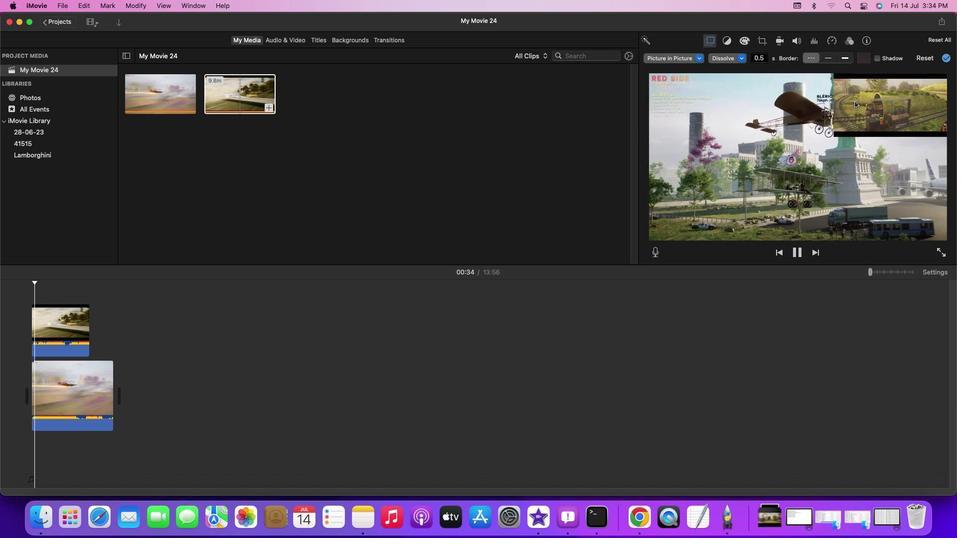 
Action: Mouse pressed left at (855, 101)
Screenshot: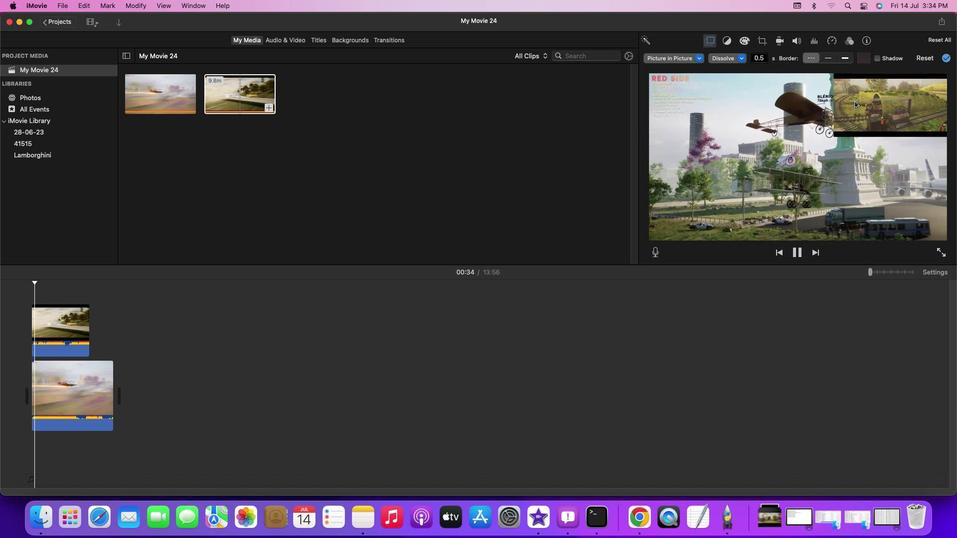 
Action: Mouse moved to (884, 114)
Screenshot: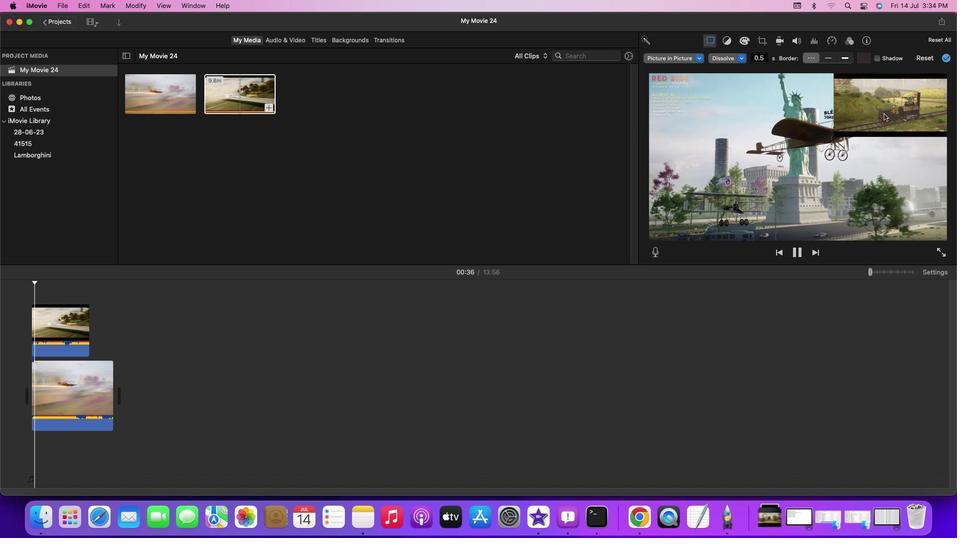 
Action: Mouse pressed left at (884, 114)
Screenshot: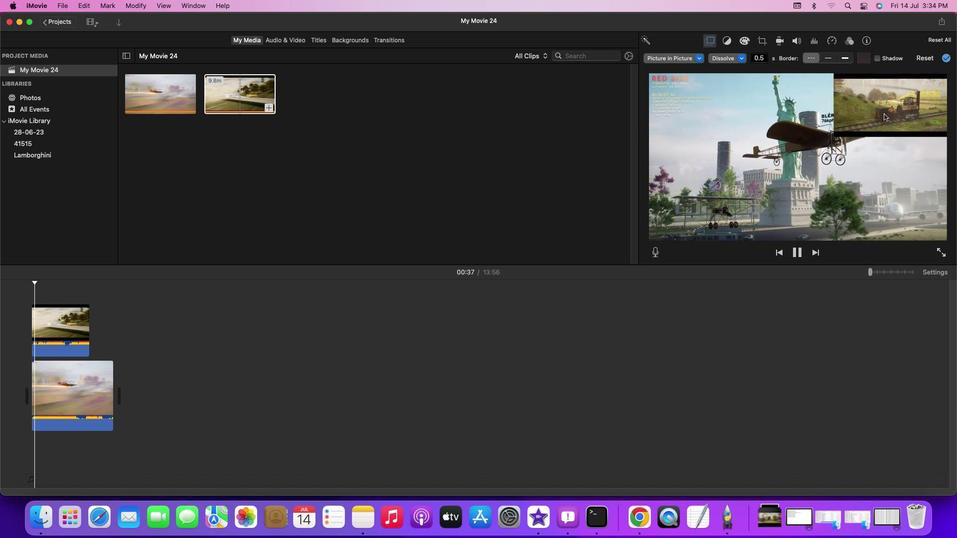 
Action: Mouse moved to (134, 358)
Screenshot: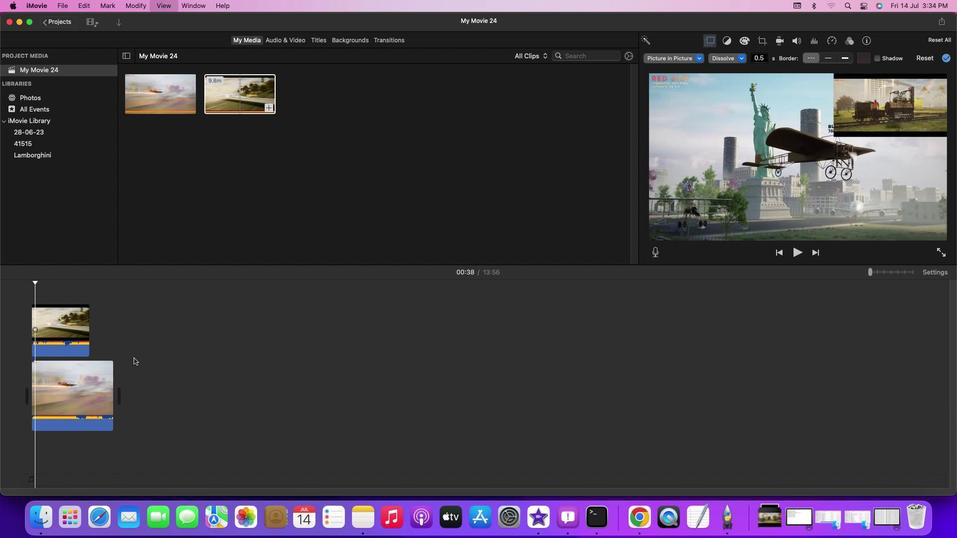 
Action: Key pressed Key.space
Screenshot: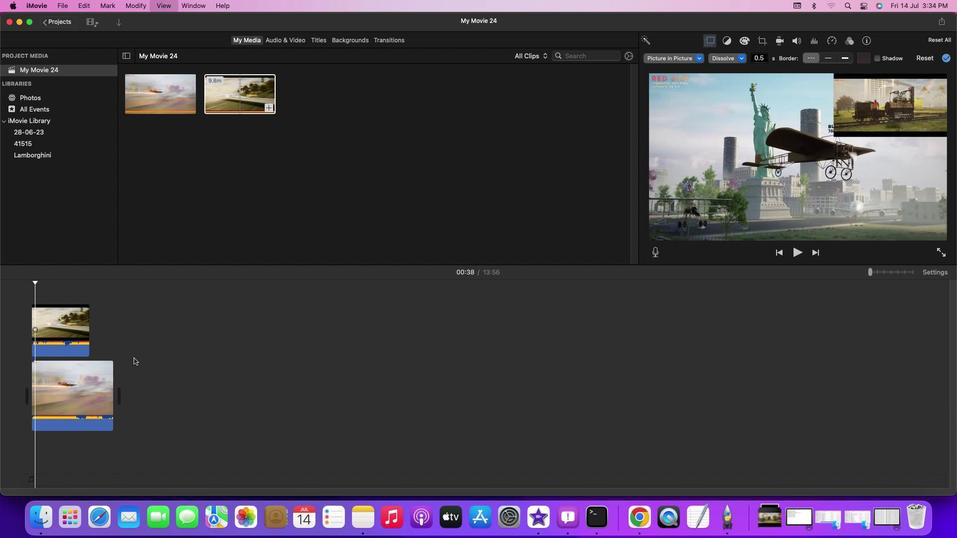 
Action: Mouse moved to (885, 106)
Screenshot: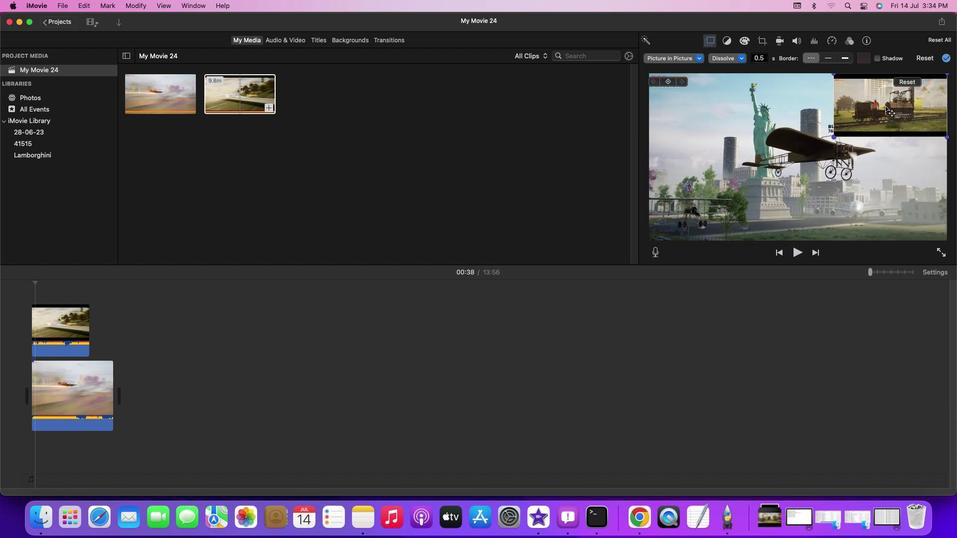 
Action: Mouse pressed left at (885, 106)
Screenshot: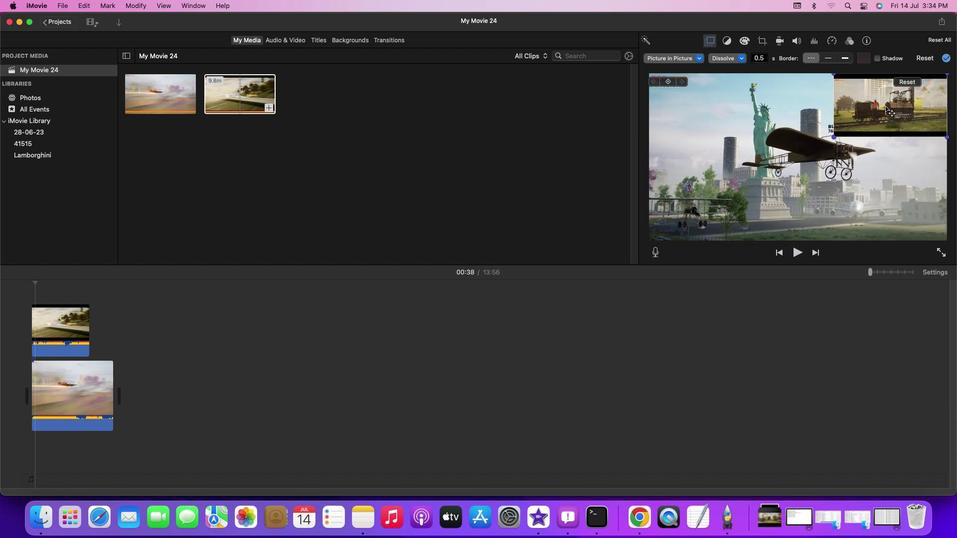 
Action: Mouse moved to (31, 292)
Screenshot: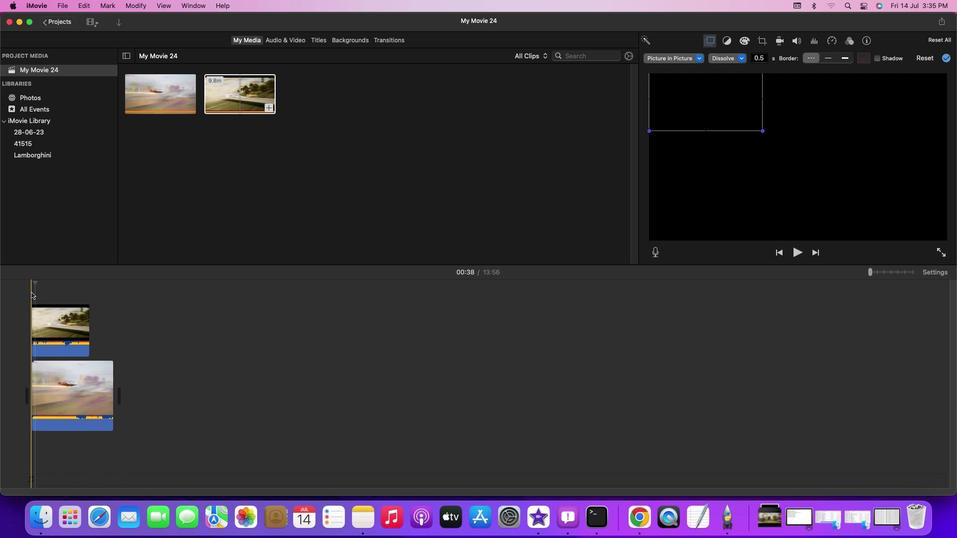 
Action: Mouse pressed left at (31, 292)
Screenshot: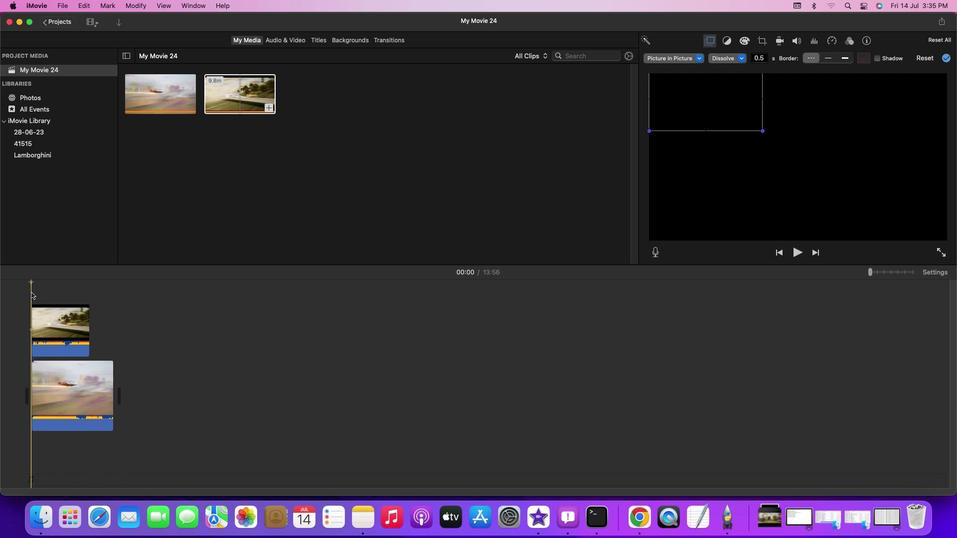 
Action: Key pressed Key.space
Screenshot: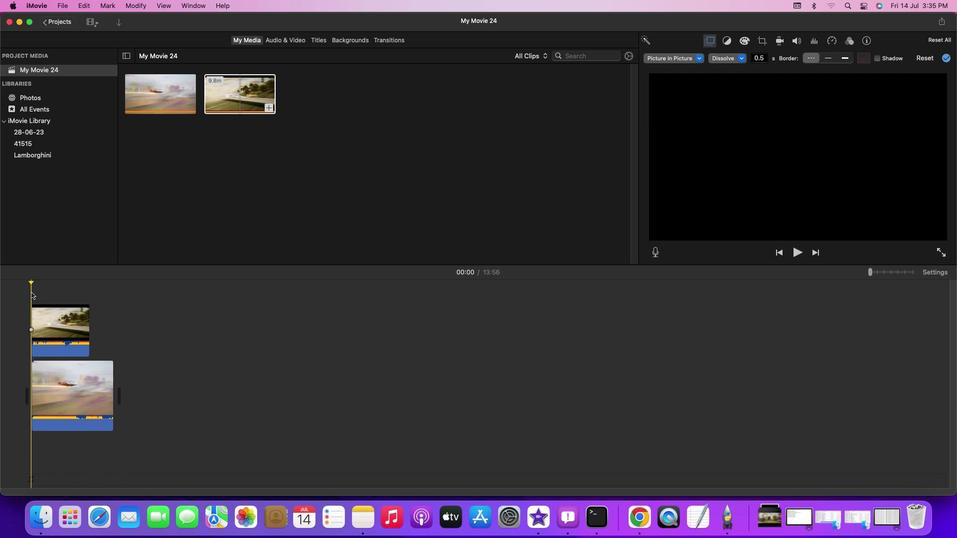 
Action: Mouse moved to (684, 102)
Screenshot: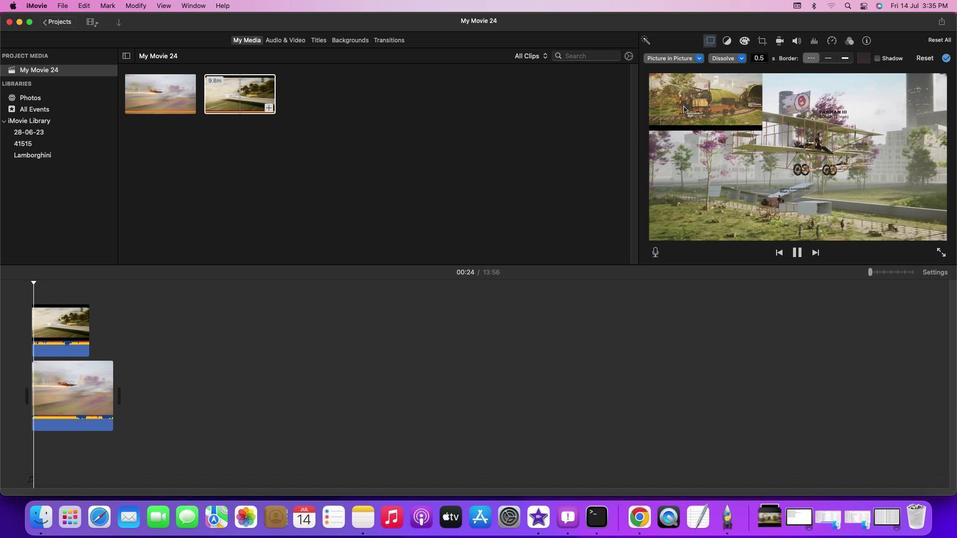 
Action: Mouse pressed left at (684, 102)
Screenshot: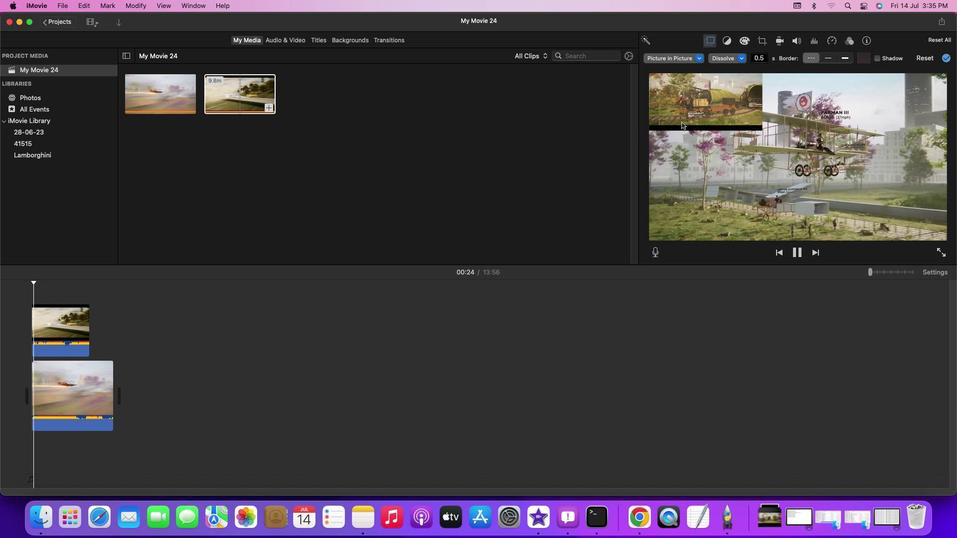 
Action: Mouse moved to (241, 260)
Screenshot: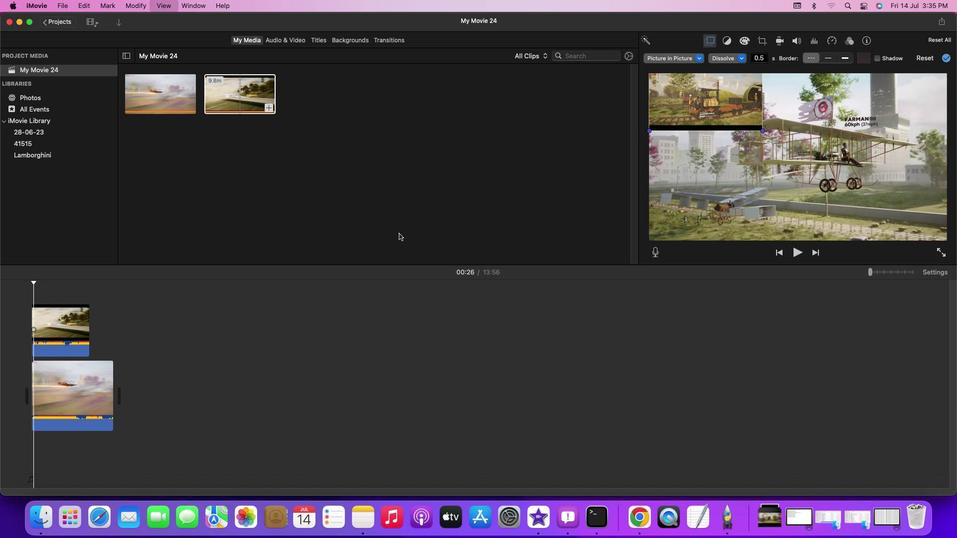 
Action: Key pressed Key.space
Screenshot: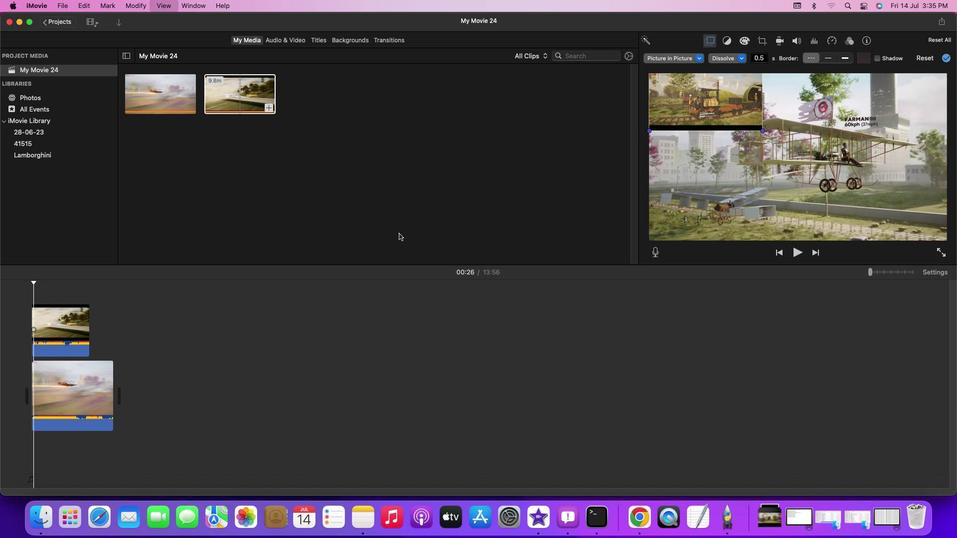 
Action: Mouse moved to (720, 102)
Screenshot: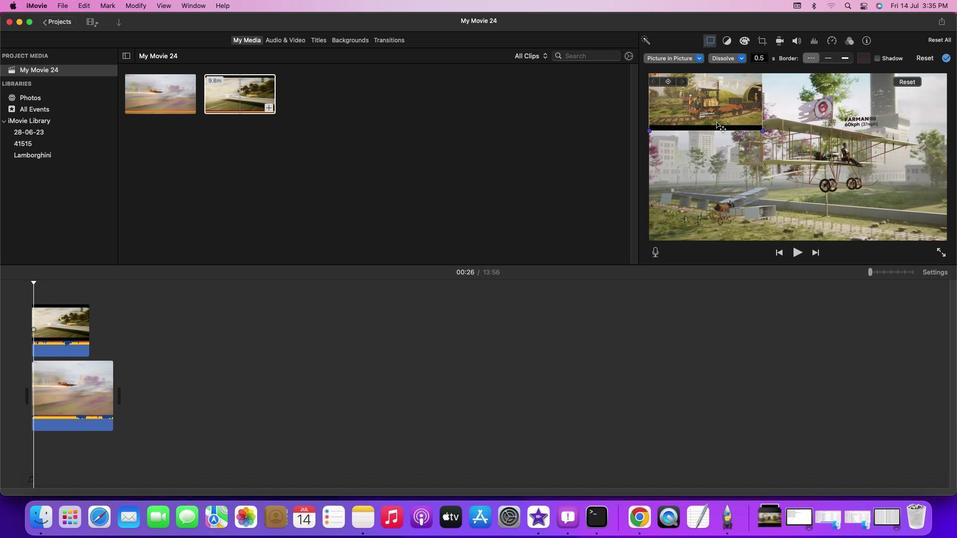 
Action: Mouse pressed left at (720, 102)
Screenshot: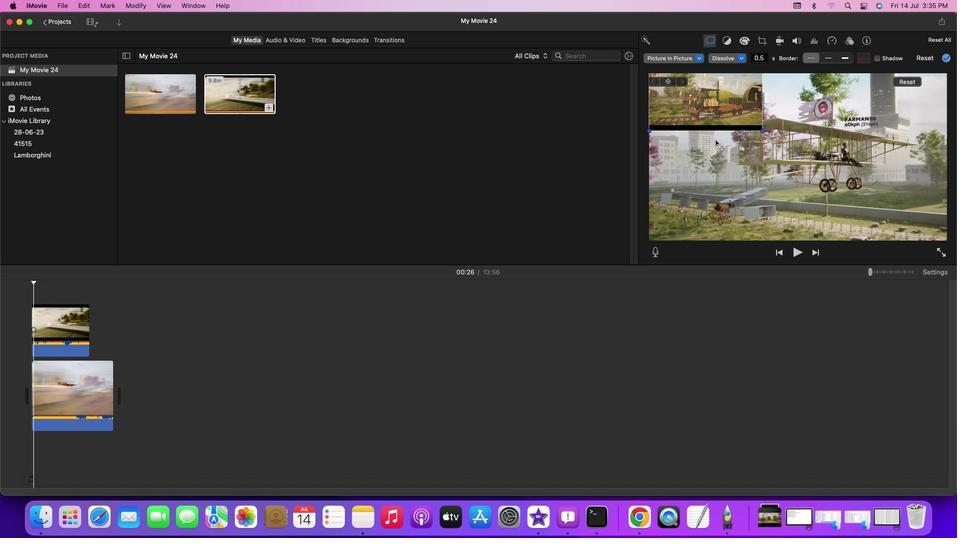 
Action: Mouse moved to (828, 173)
Screenshot: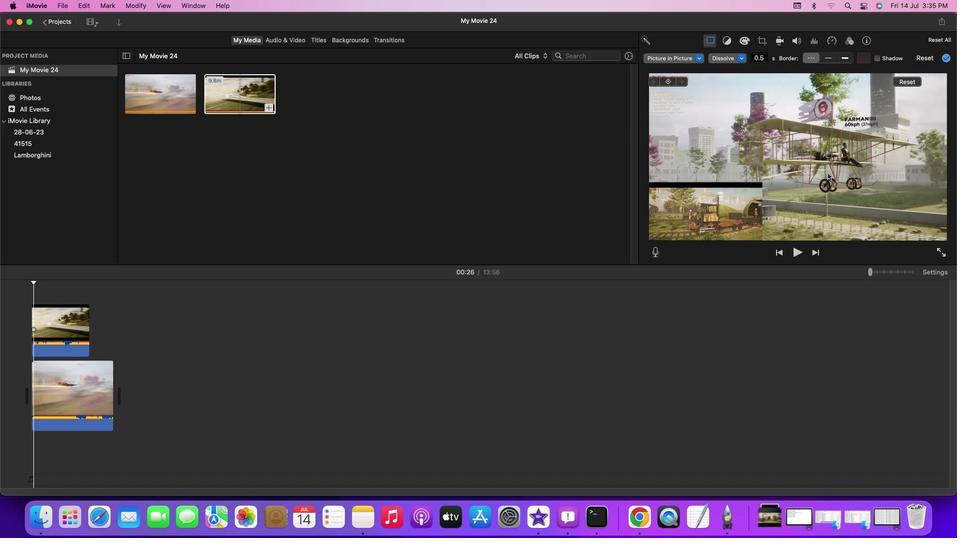 
Action: Key pressed Key.space
Screenshot: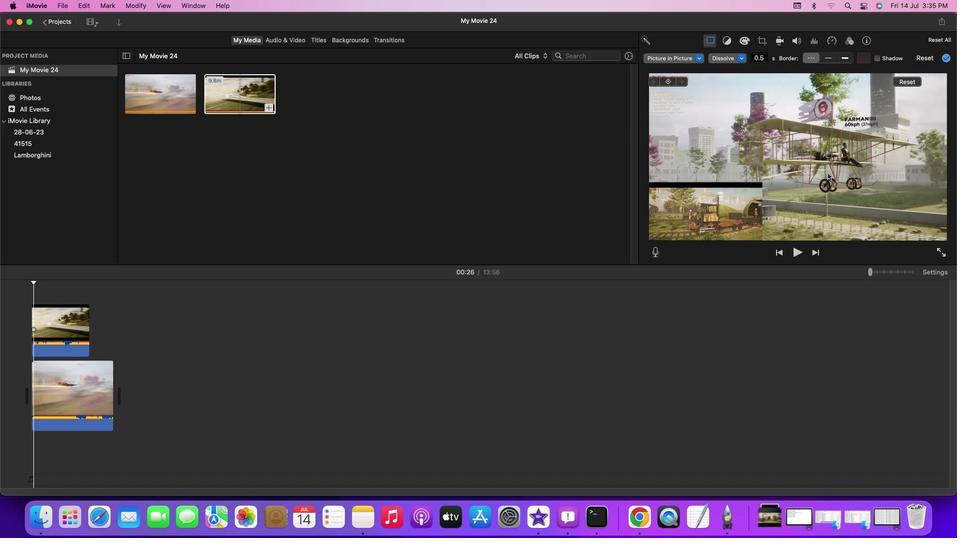
Action: Mouse moved to (49, 295)
Screenshot: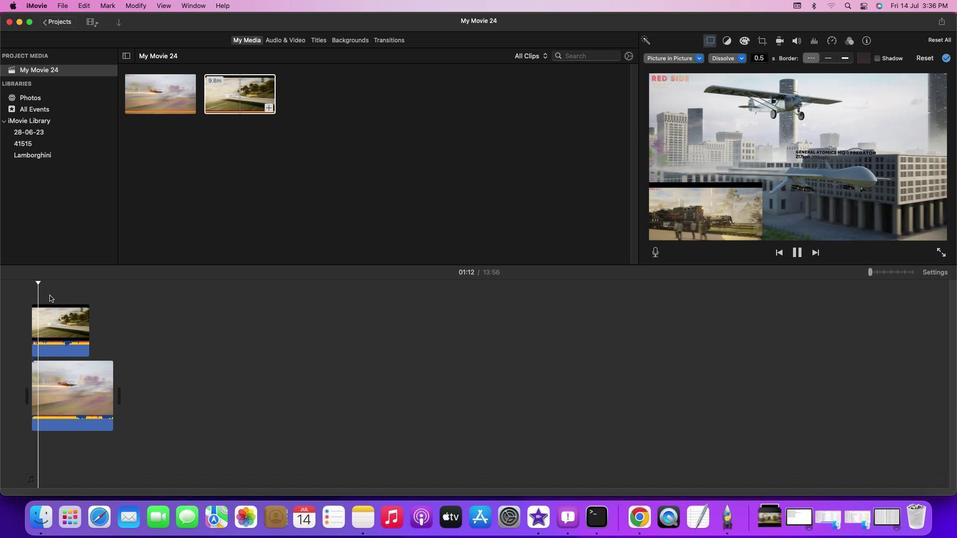 
Action: Key pressed Key.space
Screenshot: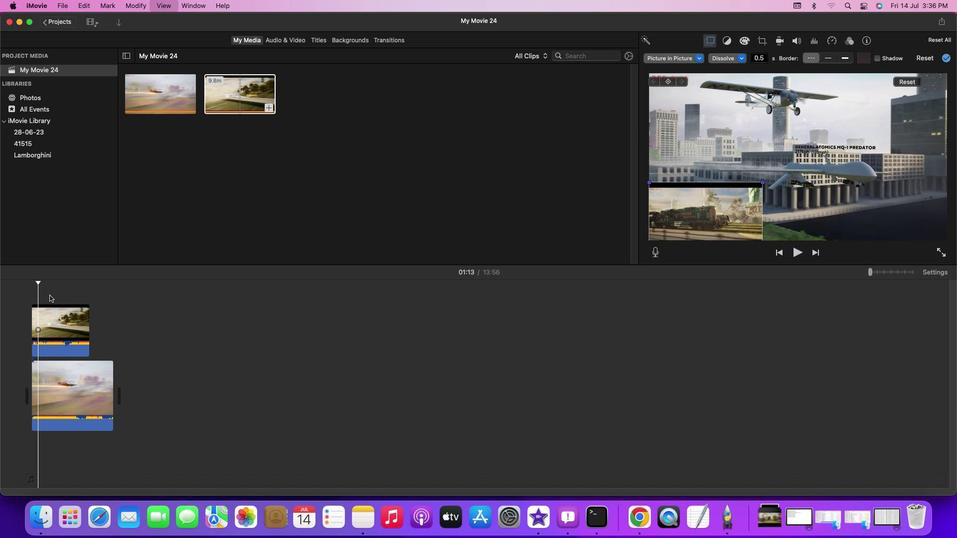 
Action: Mouse moved to (55, 345)
Screenshot: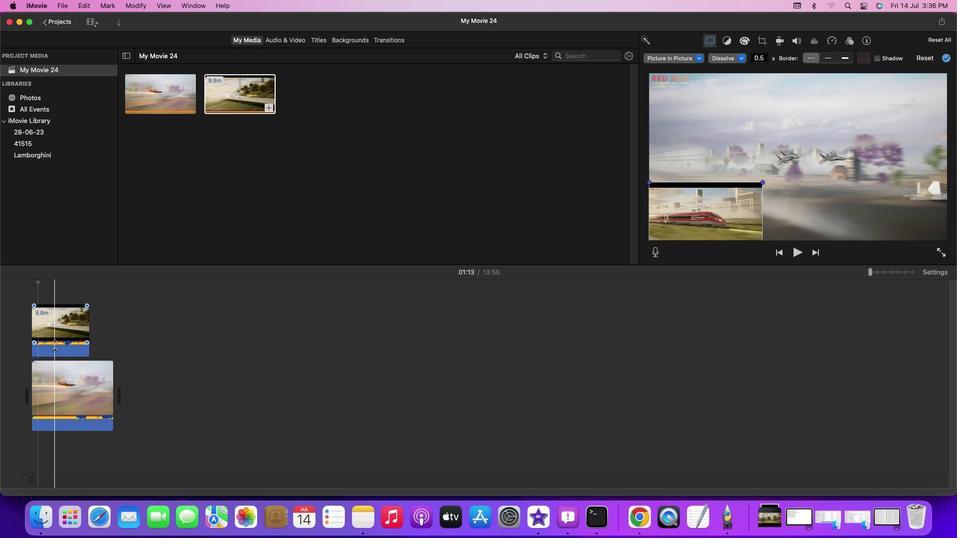 
Action: Mouse pressed left at (55, 345)
Screenshot: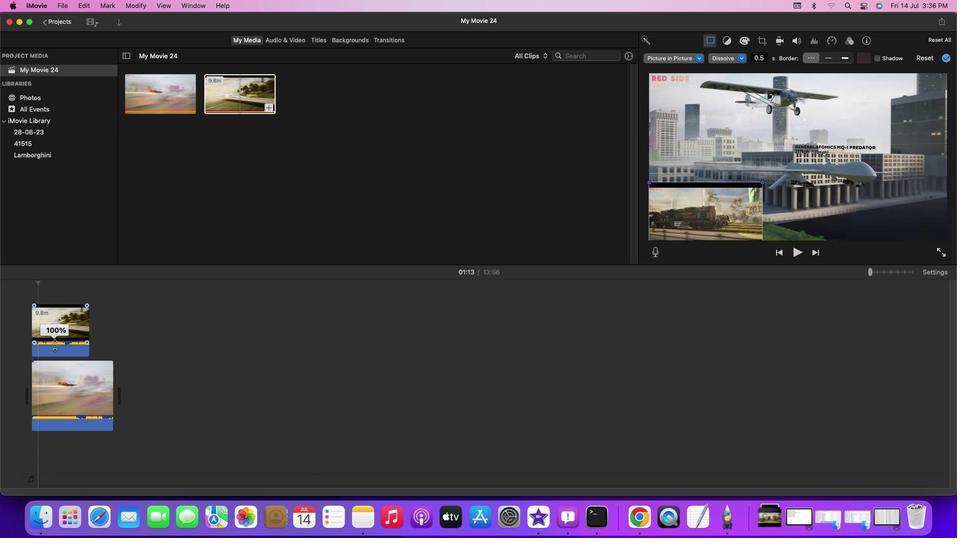 
Action: Mouse moved to (38, 294)
Screenshot: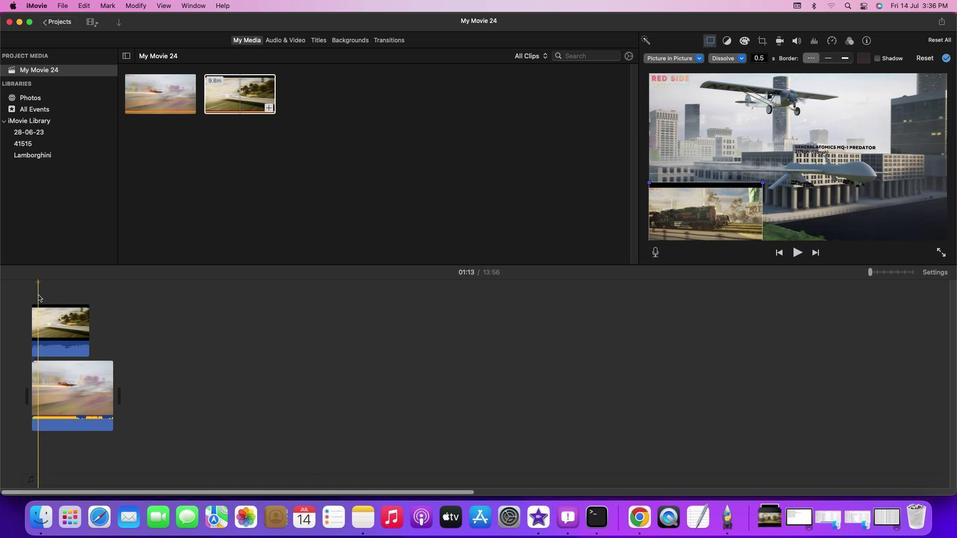 
Action: Mouse pressed left at (38, 294)
Screenshot: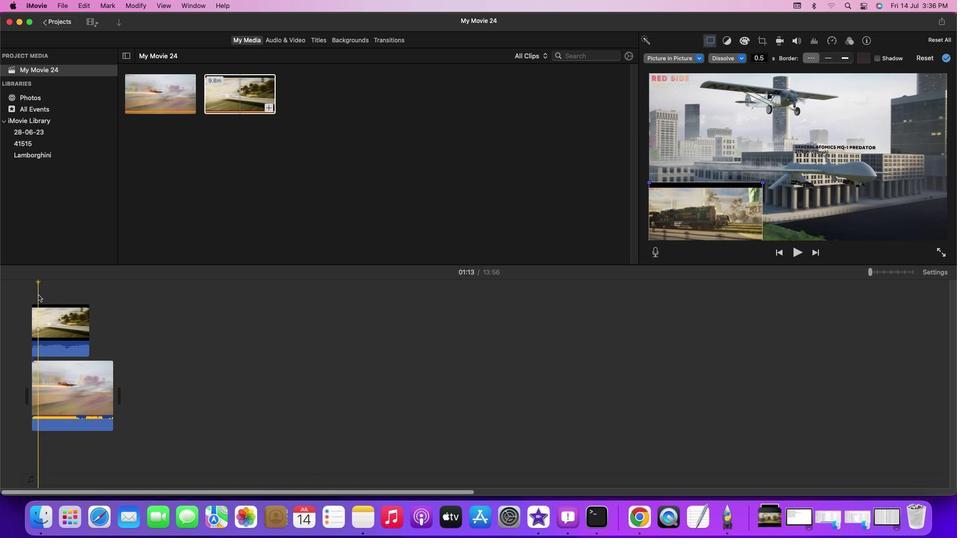 
Action: Key pressed Key.space
Screenshot: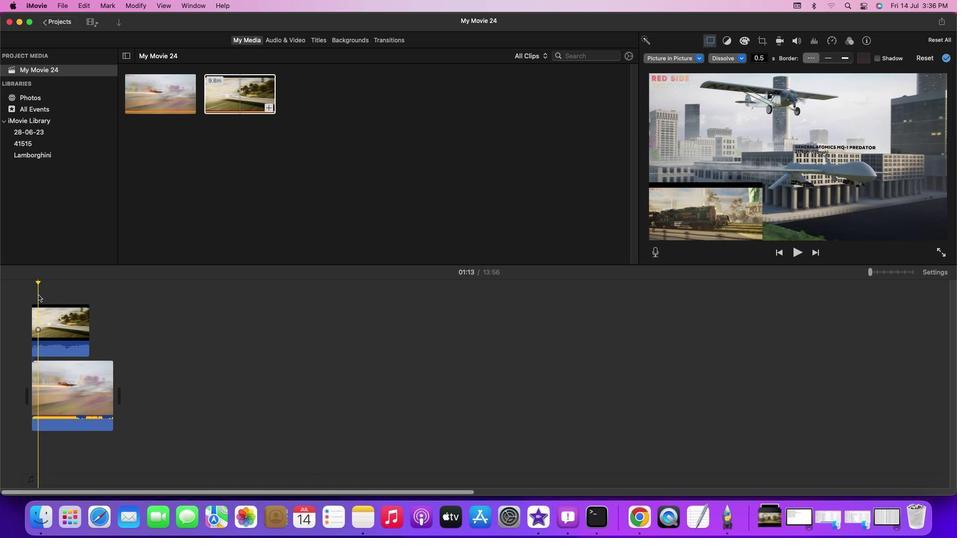 
Action: Mouse moved to (745, 58)
Screenshot: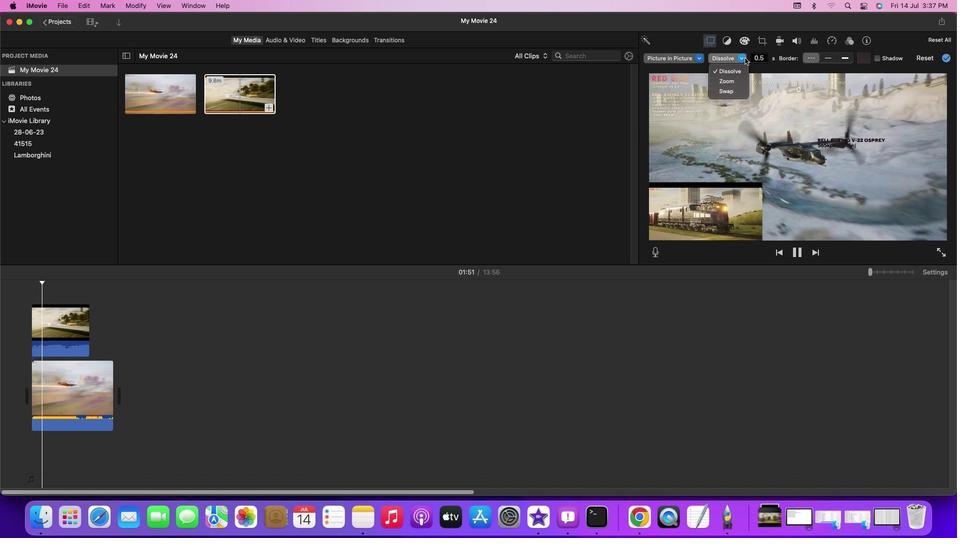 
Action: Mouse pressed left at (745, 58)
Screenshot: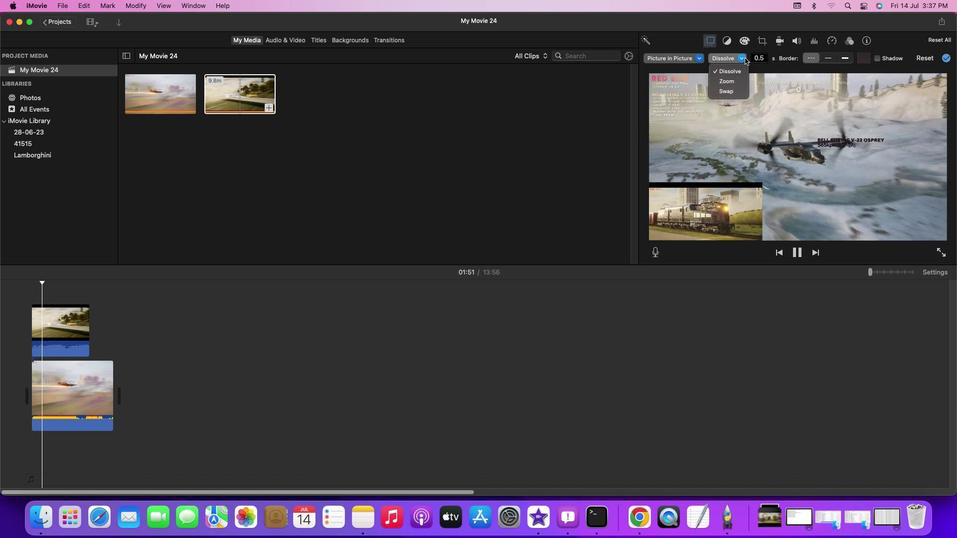 
Action: Mouse moved to (736, 78)
Screenshot: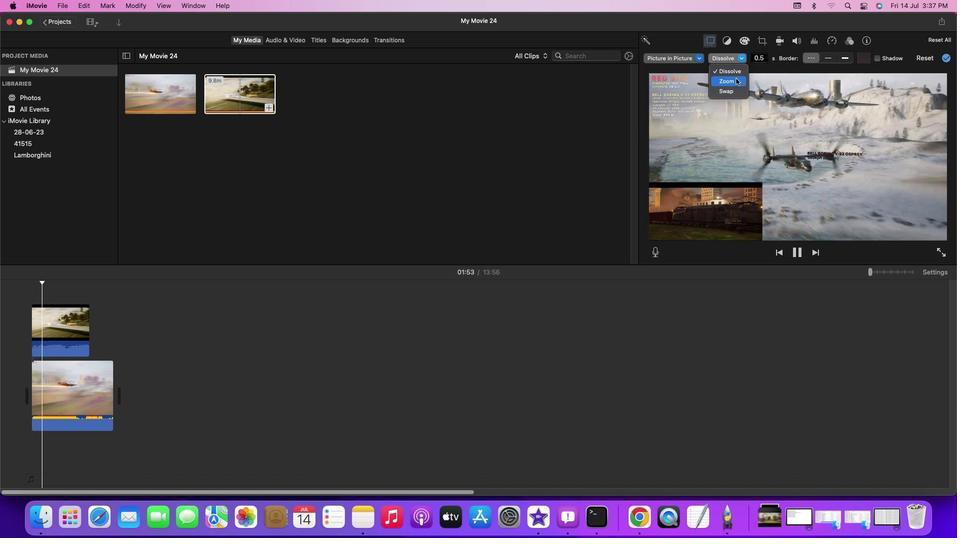 
Action: Mouse pressed left at (736, 78)
Screenshot: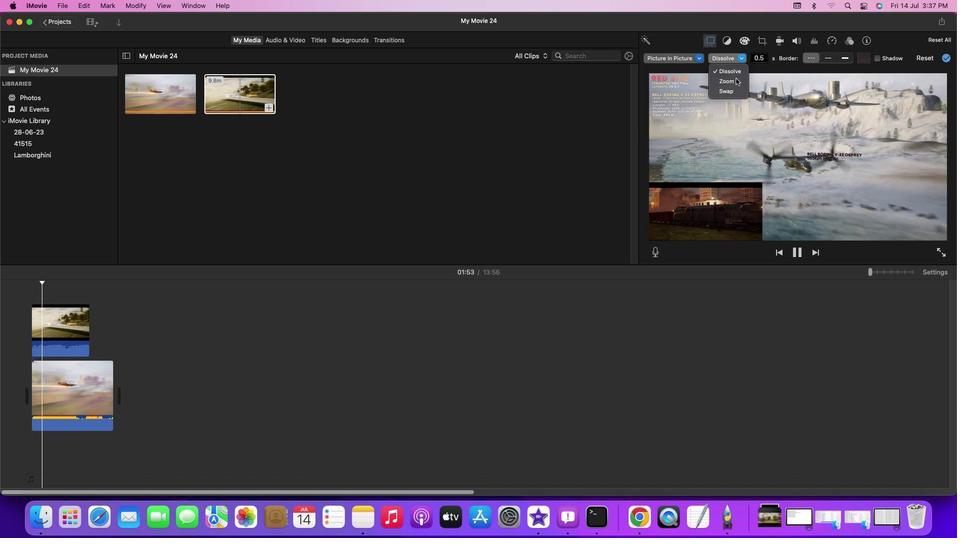 
Action: Mouse moved to (684, 93)
Screenshot: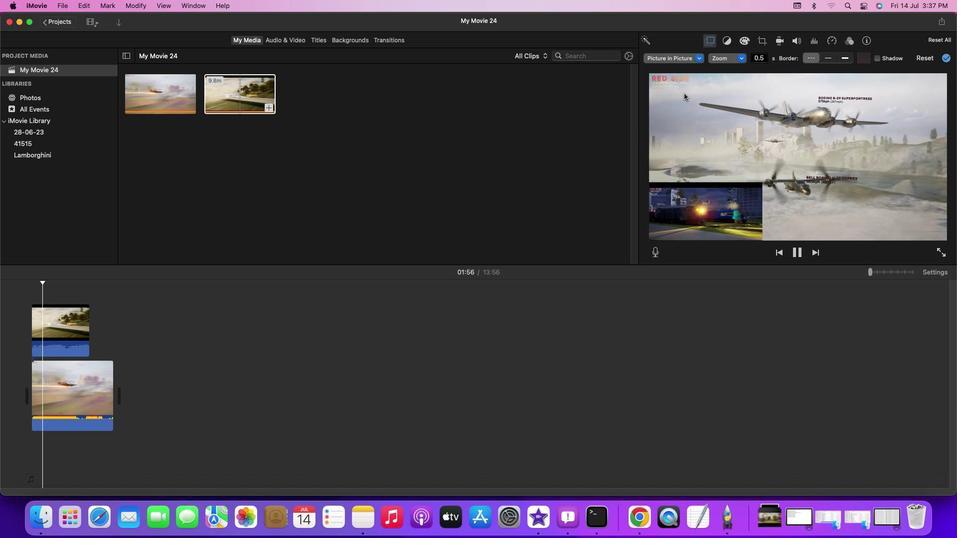 
Action: Key pressed Key.space
Screenshot: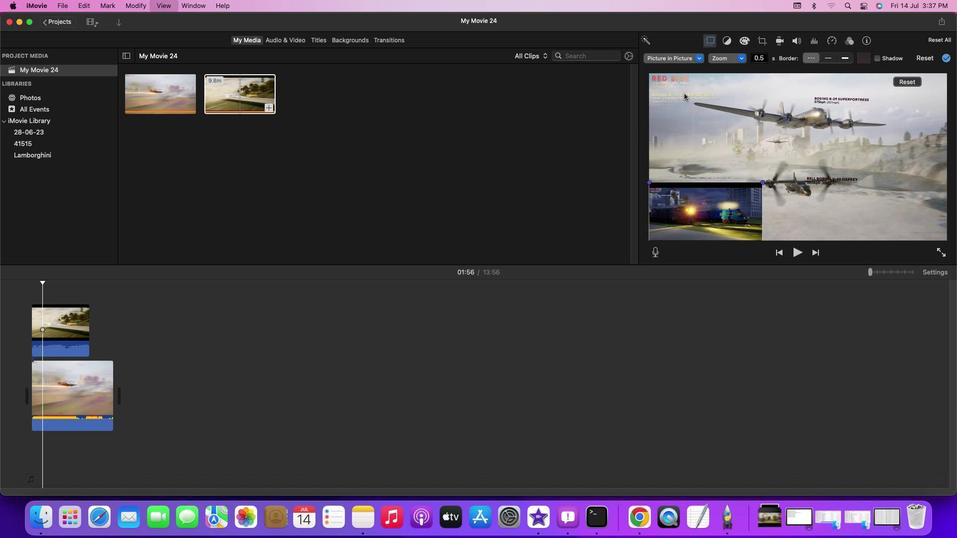 
Action: Mouse moved to (741, 61)
Screenshot: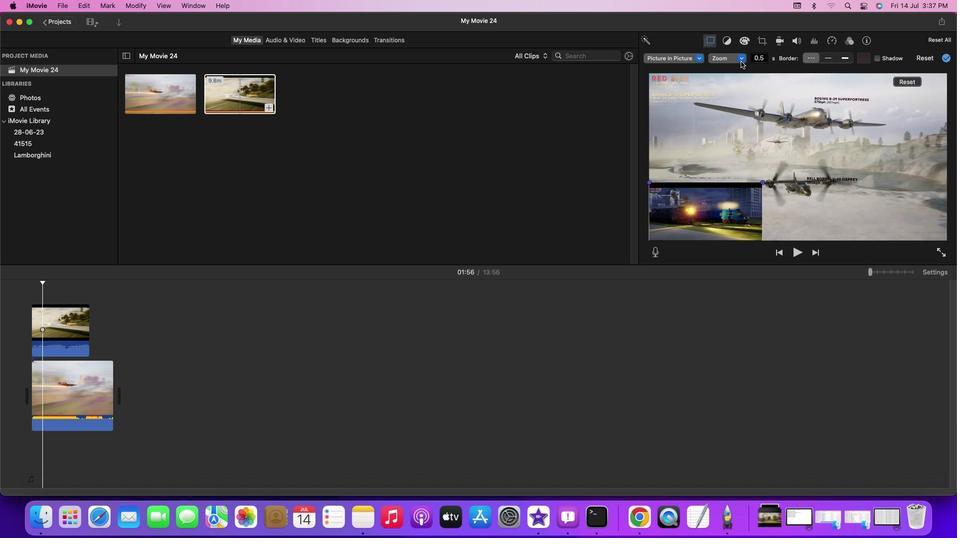 
Action: Mouse pressed left at (741, 61)
Screenshot: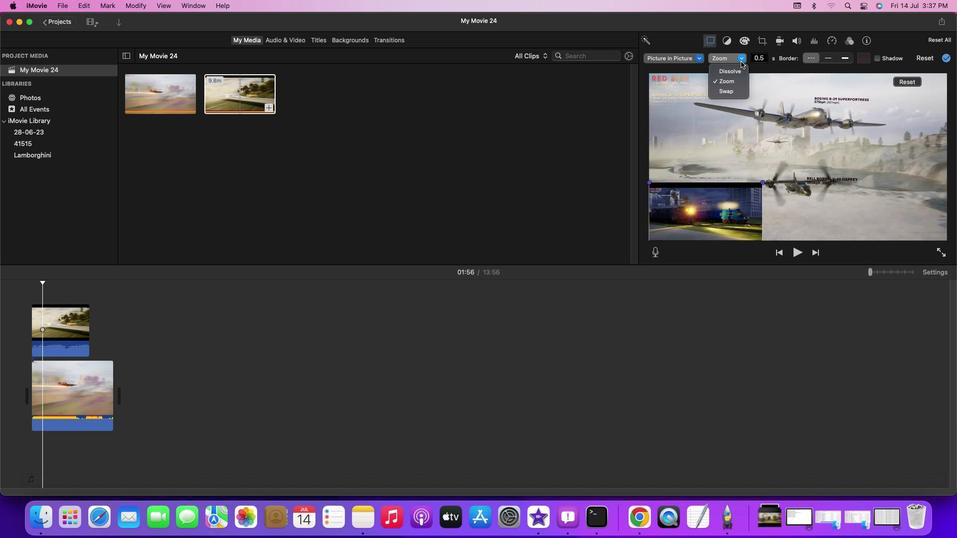 
Action: Mouse moved to (721, 92)
Screenshot: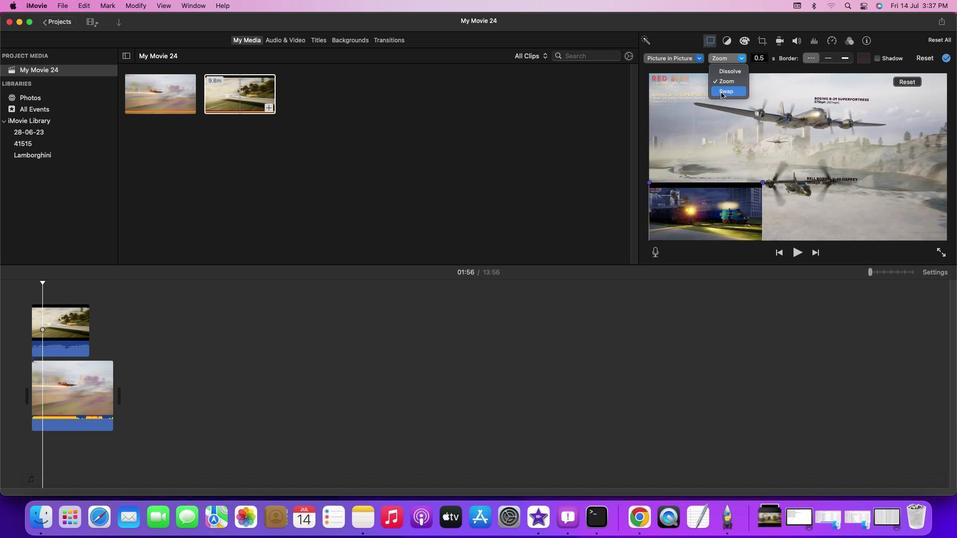 
Action: Mouse pressed left at (721, 92)
Screenshot: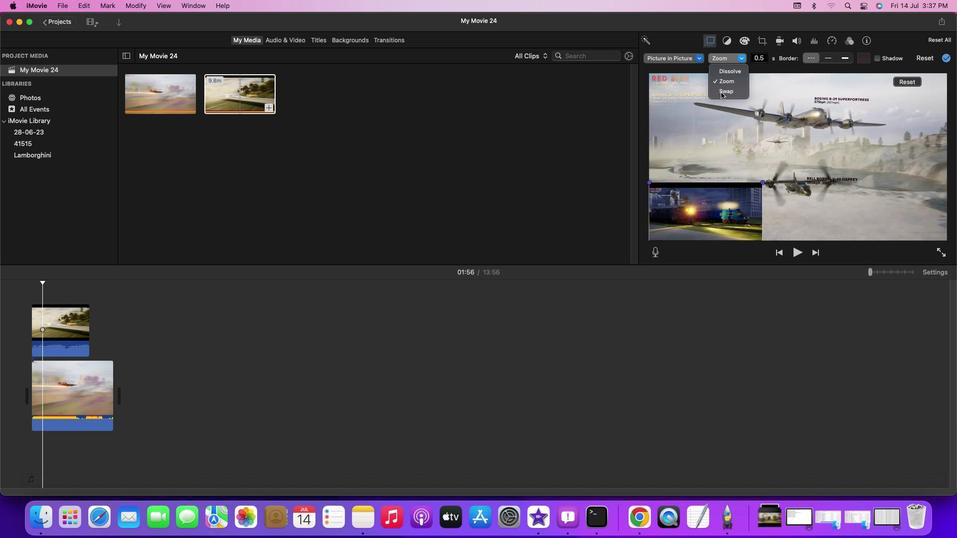 
Action: Mouse moved to (741, 61)
Screenshot: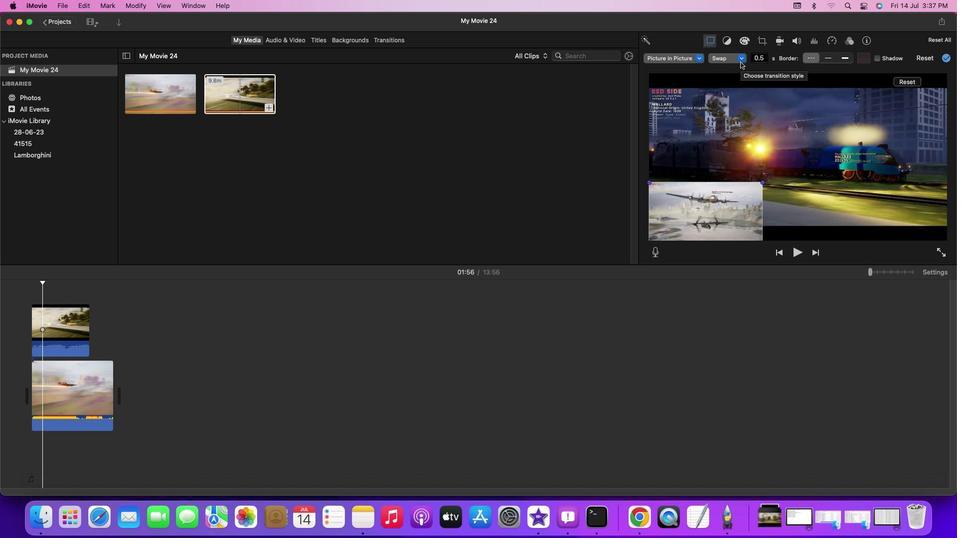 
Action: Mouse pressed left at (741, 61)
Screenshot: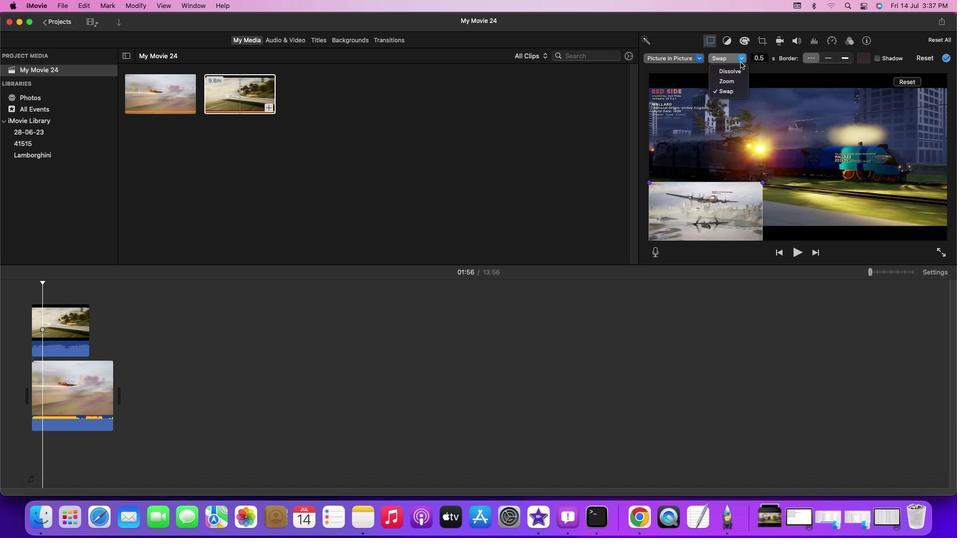 
Action: Mouse moved to (732, 78)
Screenshot: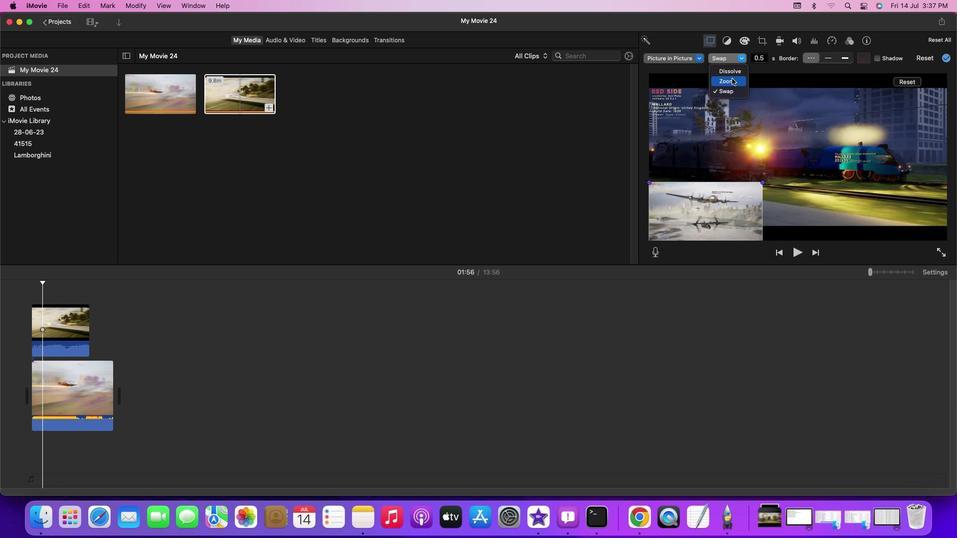 
Action: Mouse pressed left at (732, 78)
Screenshot: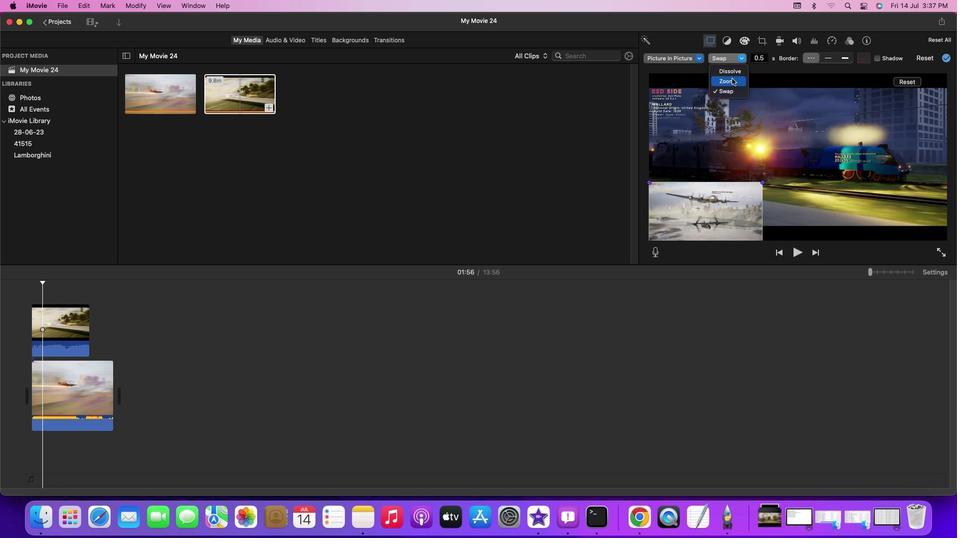 
Action: Mouse moved to (745, 60)
Screenshot: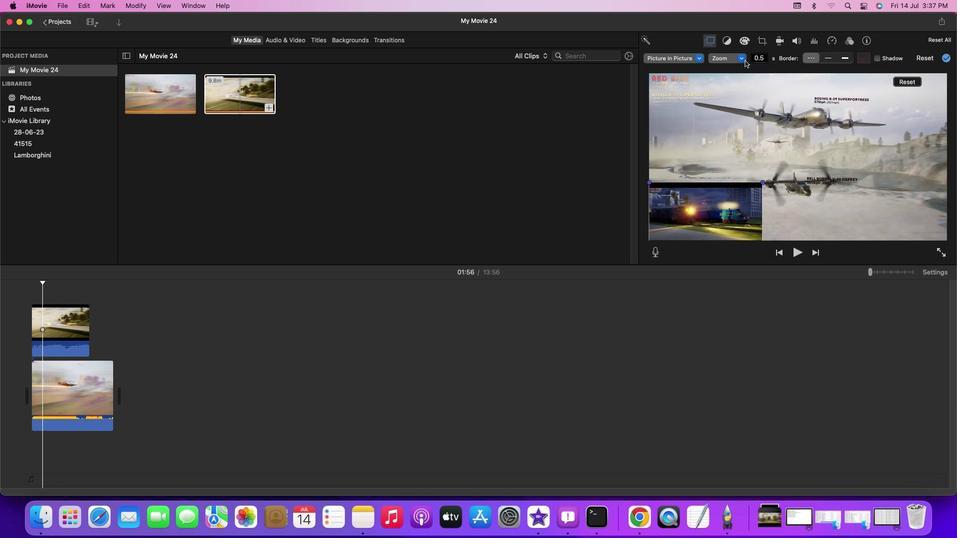 
Action: Mouse pressed left at (745, 60)
Screenshot: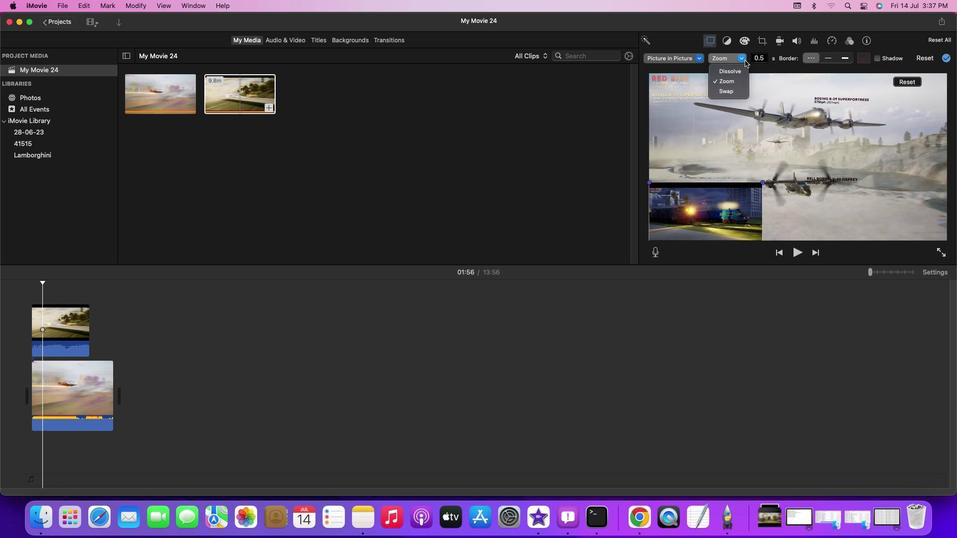 
Action: Mouse moved to (737, 73)
Screenshot: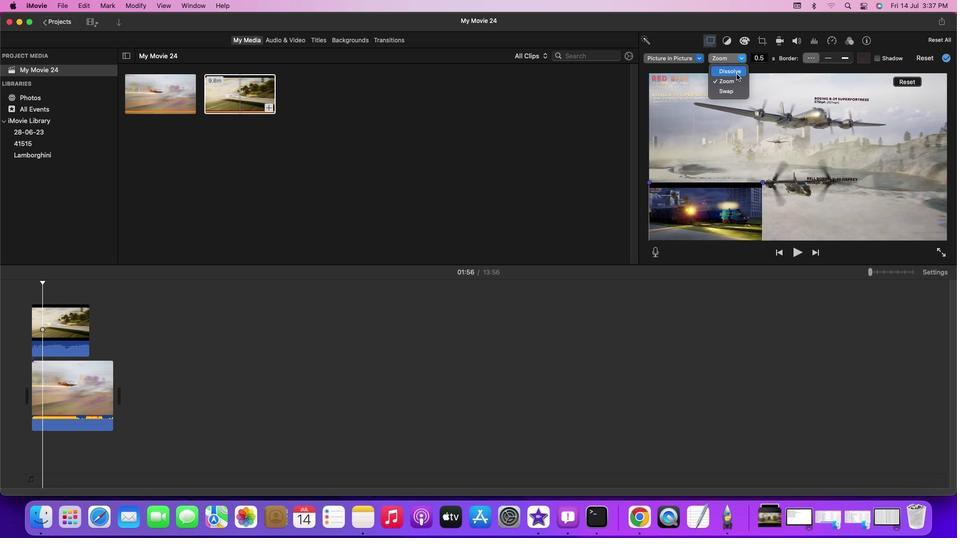 
Action: Mouse pressed left at (737, 73)
Screenshot: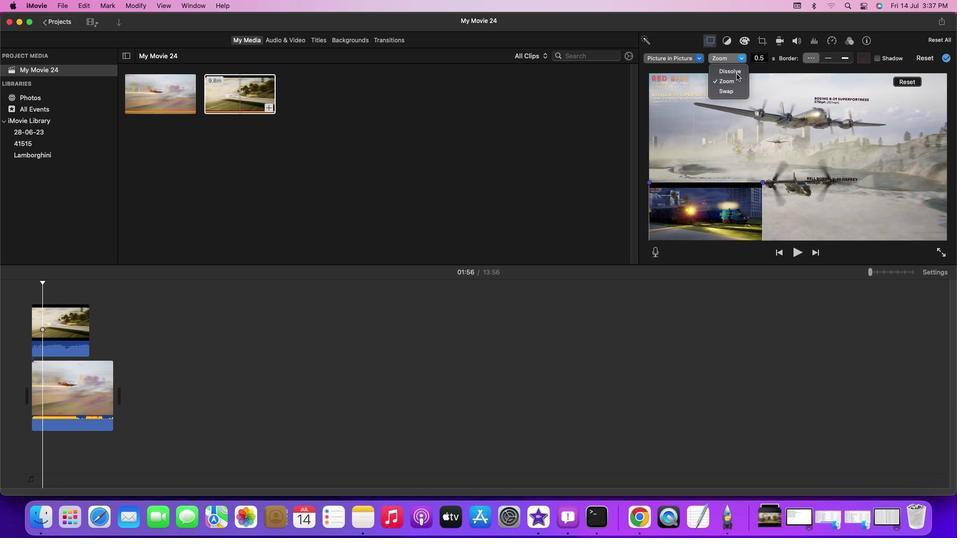 
Action: Mouse moved to (828, 57)
Screenshot: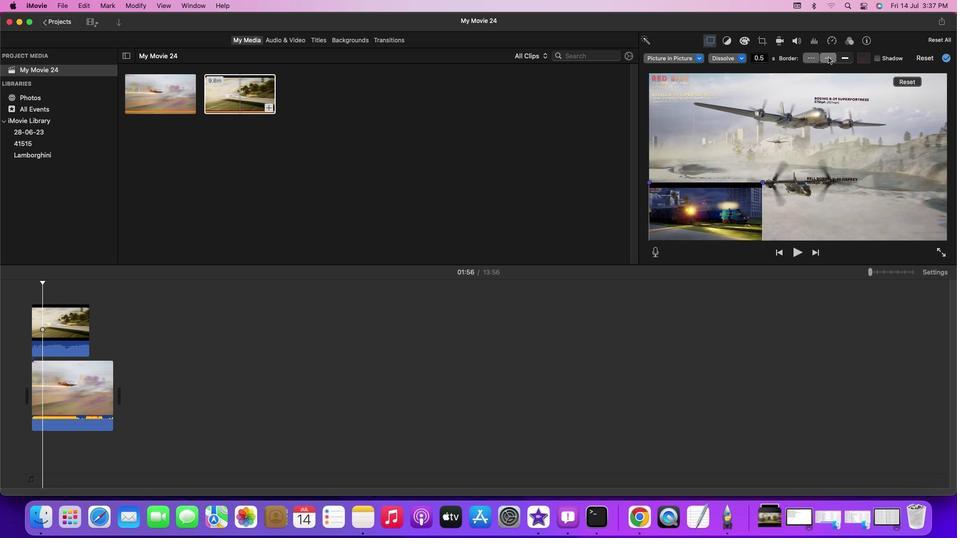 
Action: Mouse pressed left at (828, 57)
Screenshot: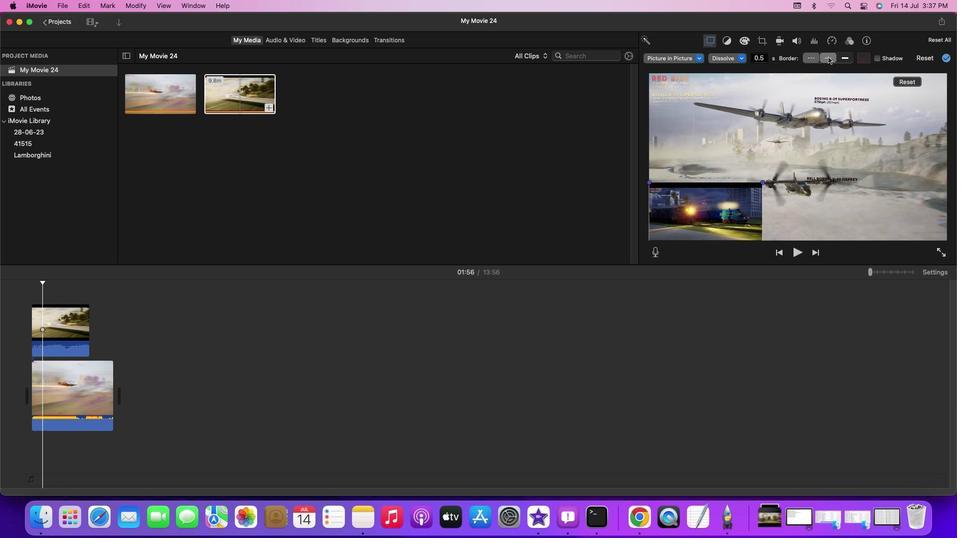 
Action: Mouse moved to (843, 57)
Screenshot: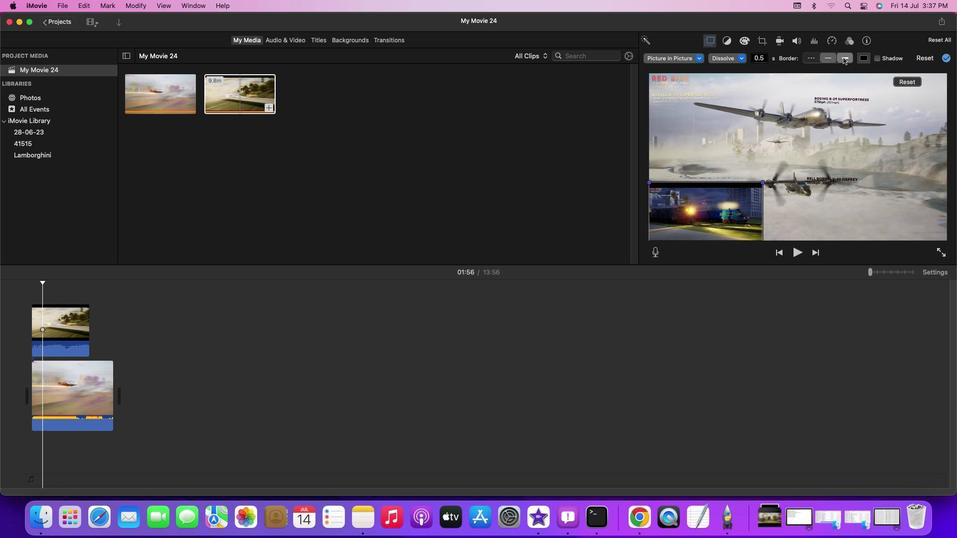 
Action: Mouse pressed left at (843, 57)
Screenshot: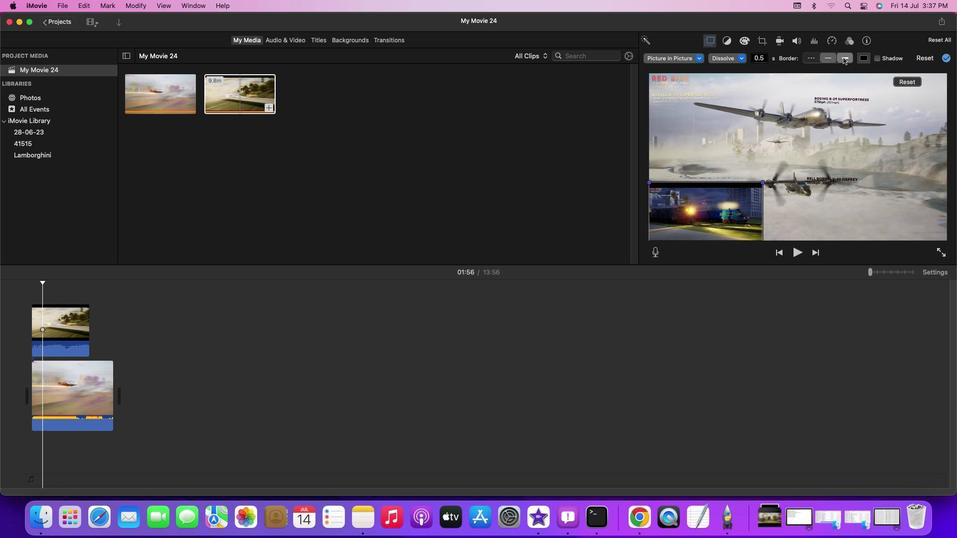 
Action: Mouse moved to (862, 59)
Screenshot: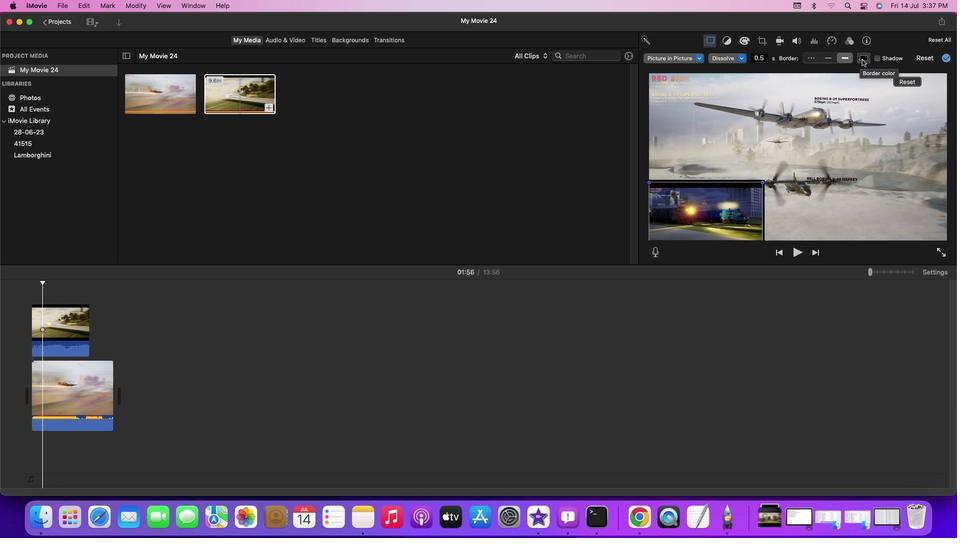 
Action: Mouse pressed left at (862, 59)
Screenshot: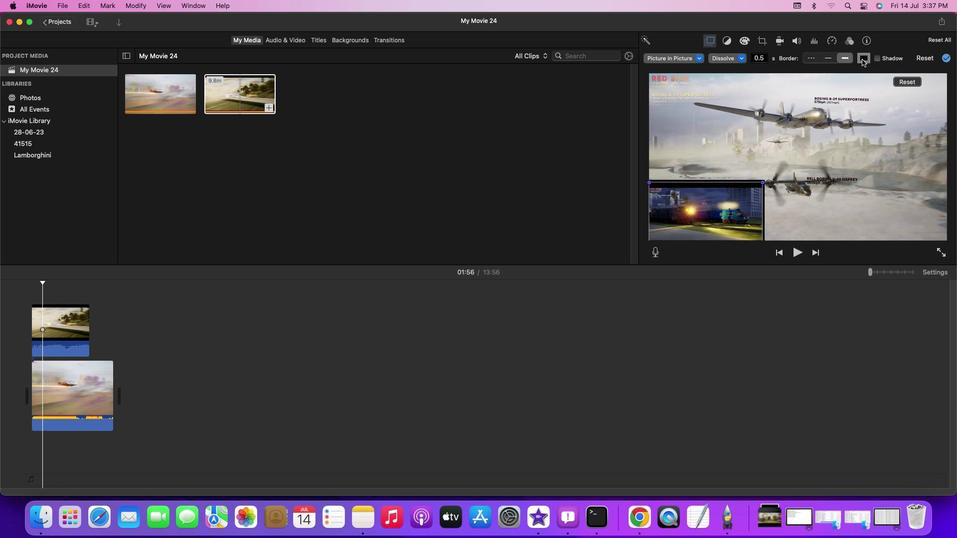 
Action: Mouse moved to (405, 369)
Screenshot: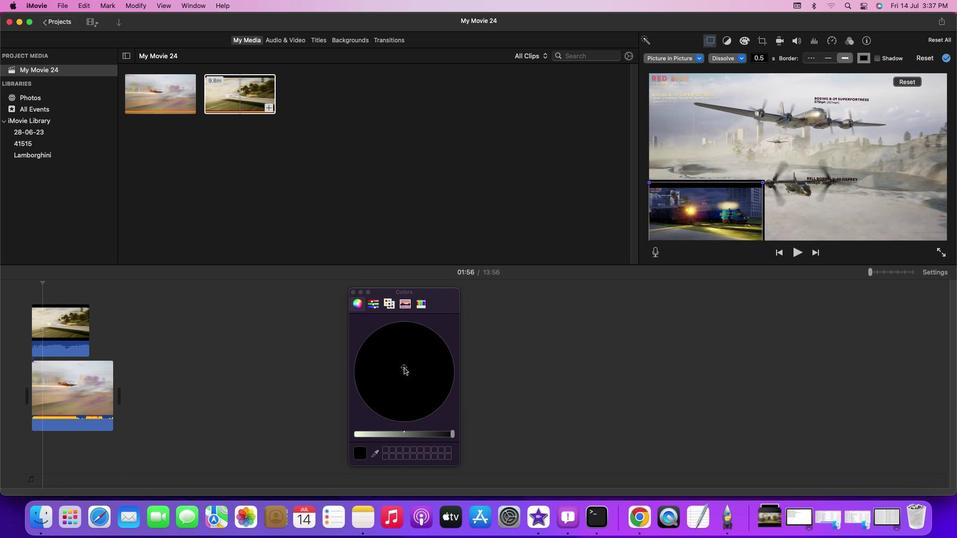 
Action: Mouse pressed left at (405, 369)
Screenshot: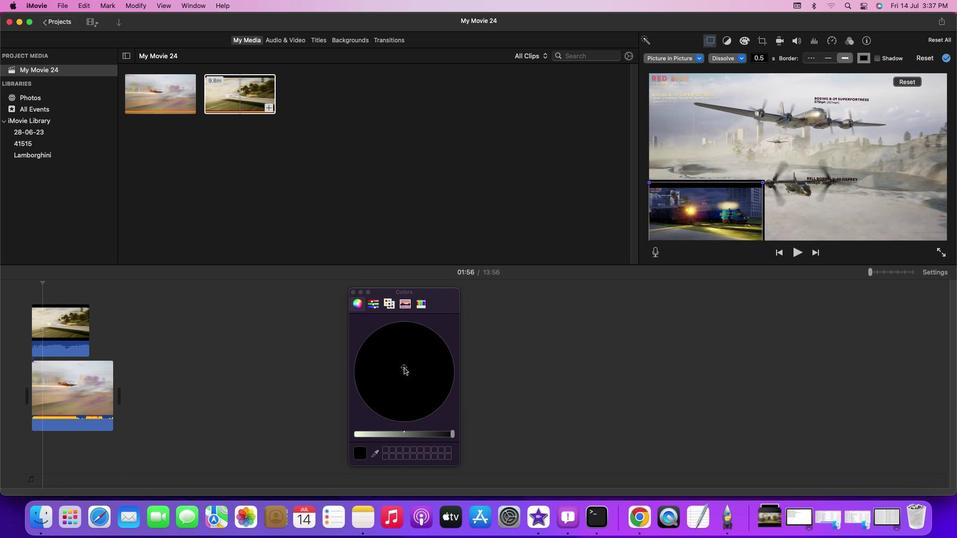 
Action: Mouse moved to (370, 407)
Screenshot: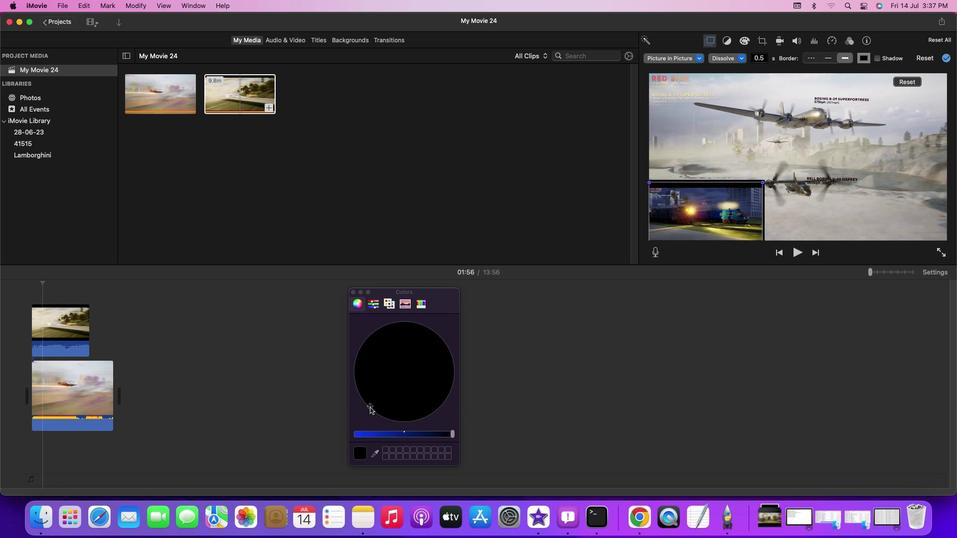 
Action: Key pressed Key.enter
Screenshot: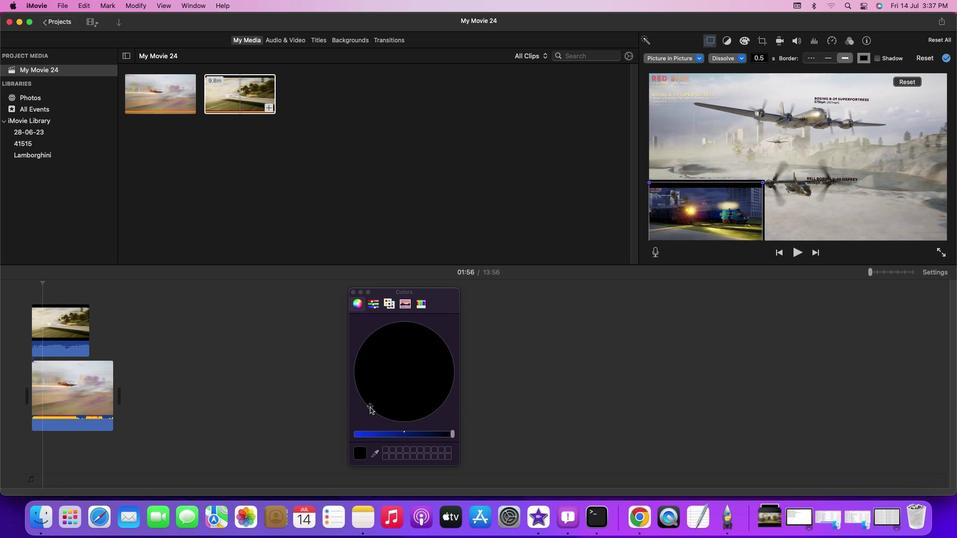 
Action: Mouse moved to (354, 294)
Screenshot: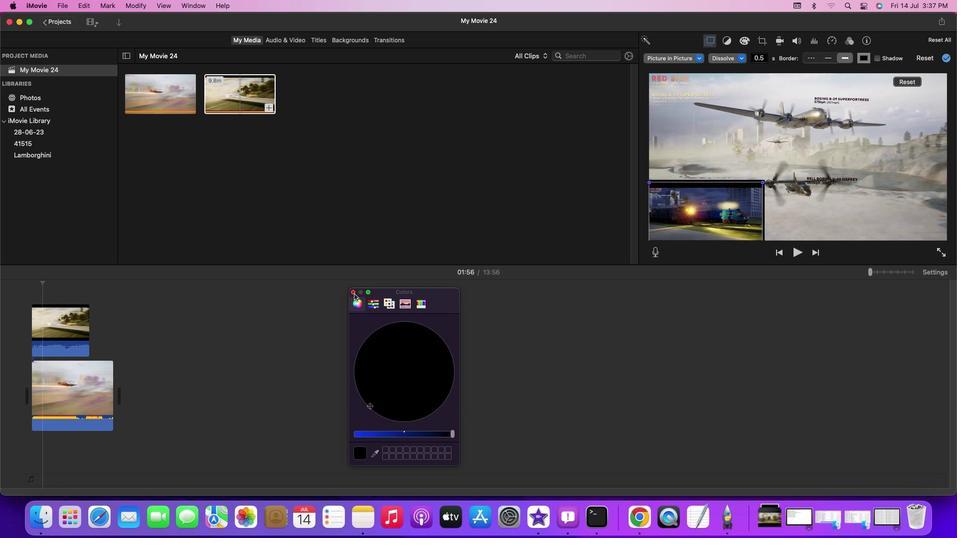 
Action: Mouse pressed left at (354, 294)
Screenshot: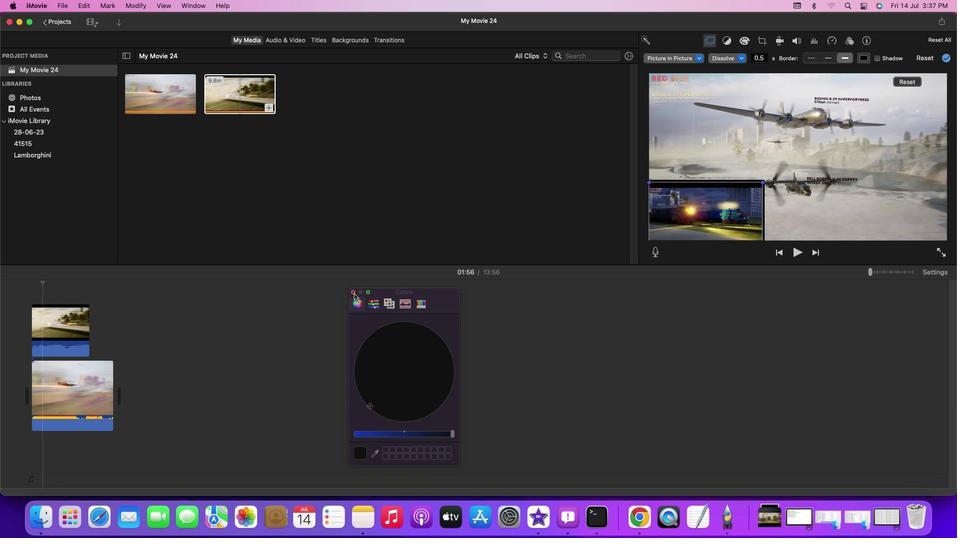 
Action: Mouse moved to (43, 295)
Screenshot: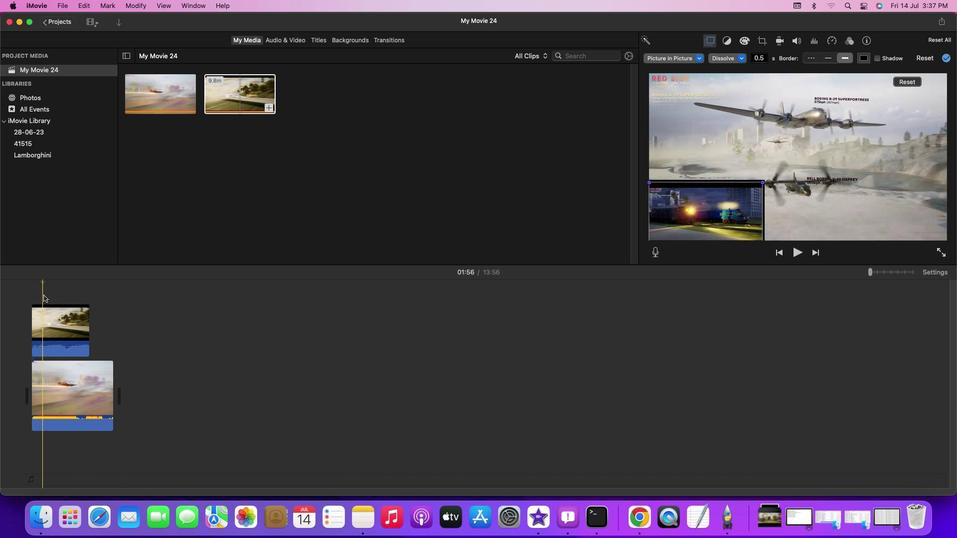 
Action: Mouse pressed left at (43, 295)
Screenshot: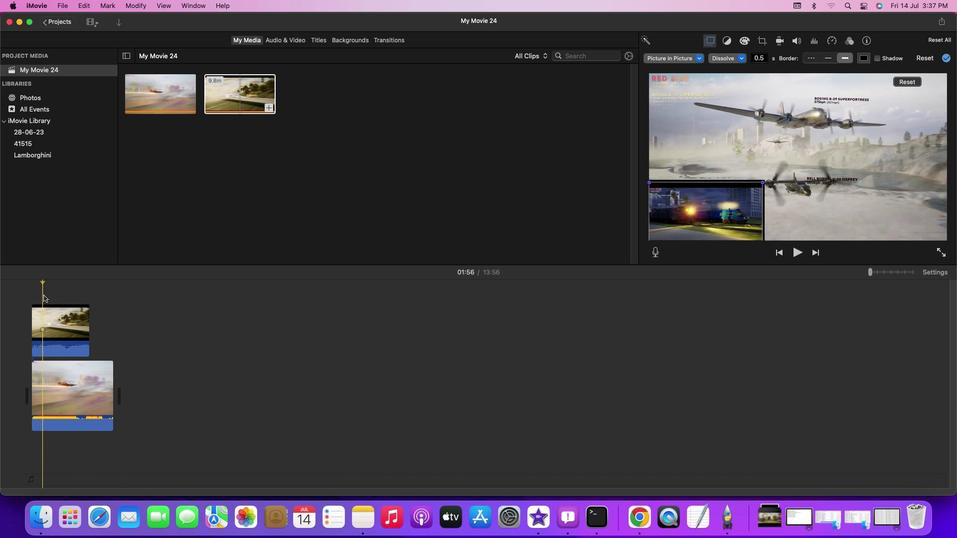 
Action: Key pressed Key.space
Screenshot: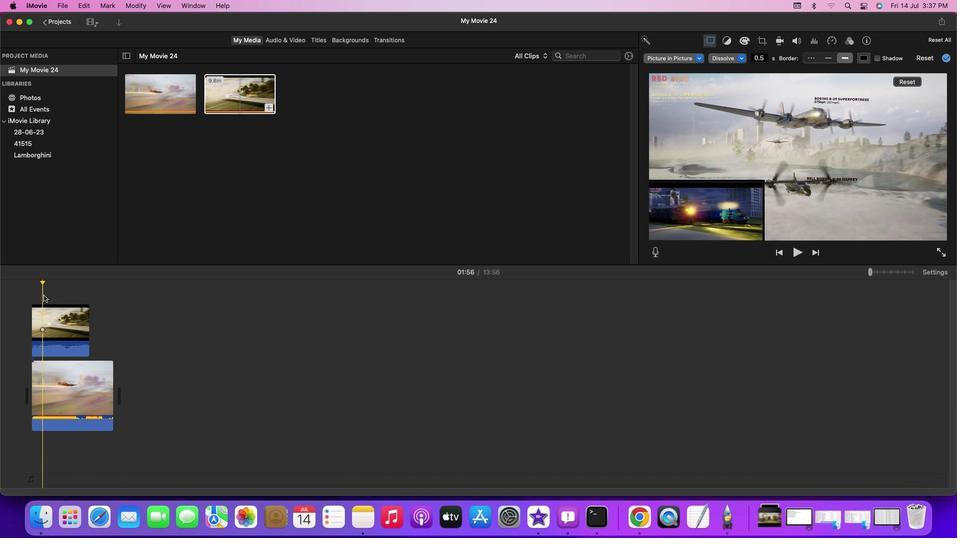 
Action: Mouse moved to (59, 294)
Screenshot: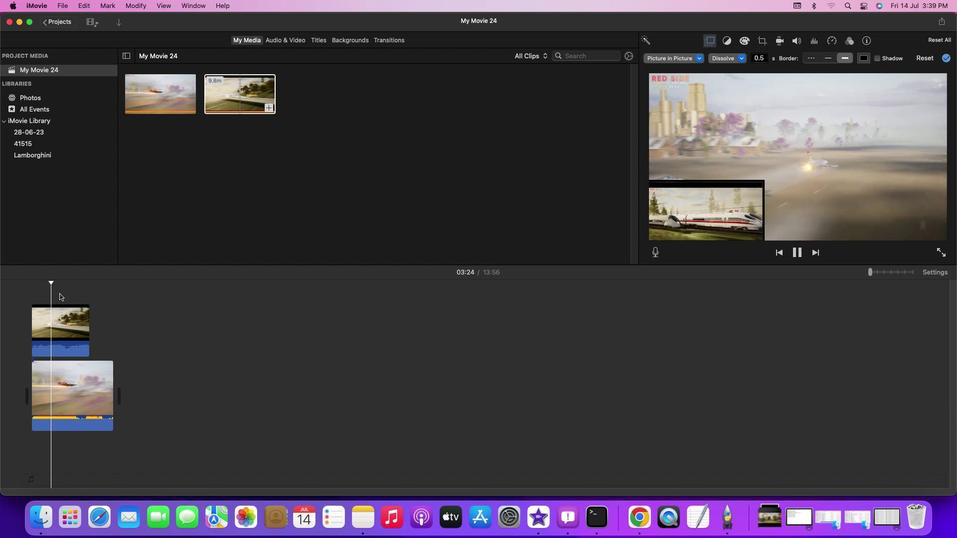 
Action: Mouse pressed left at (59, 294)
Screenshot: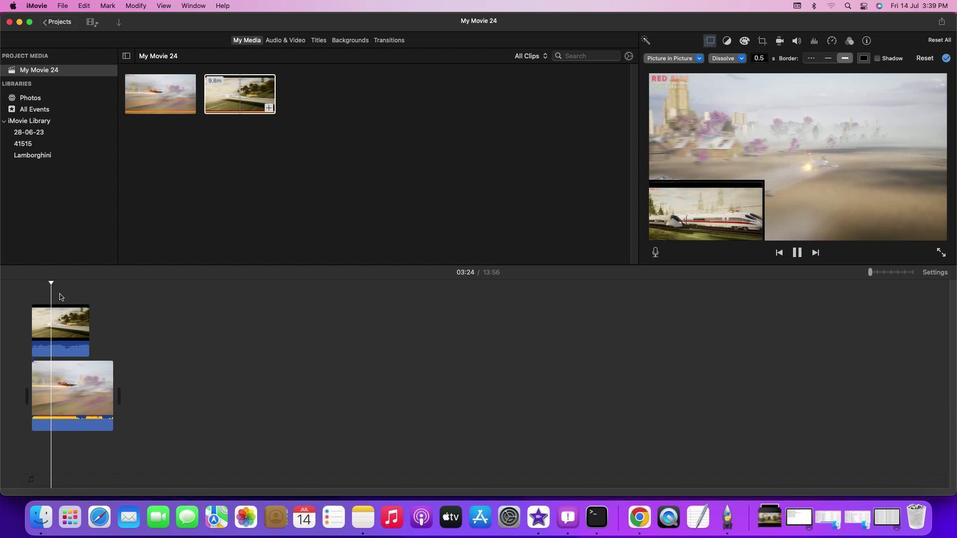 
Action: Mouse moved to (74, 293)
Screenshot: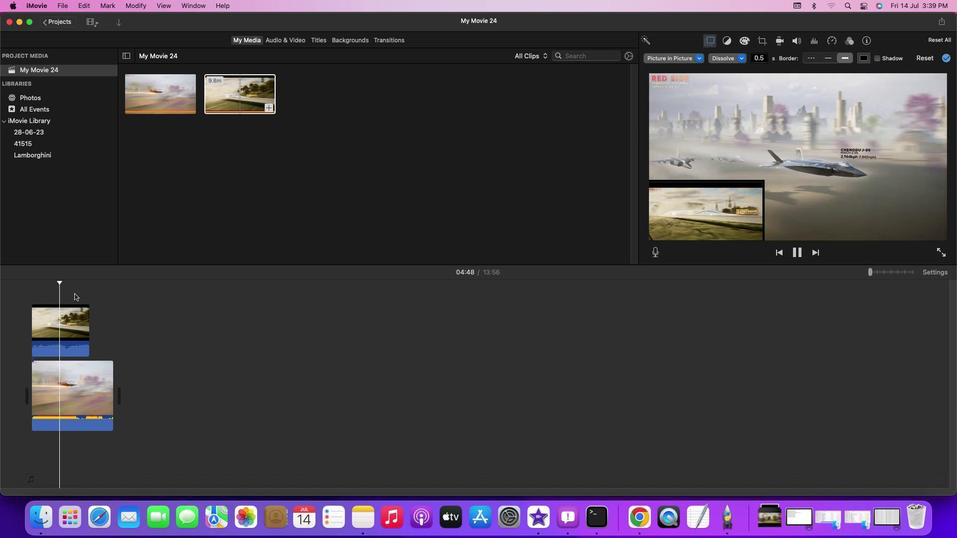 
Action: Mouse pressed left at (74, 293)
Screenshot: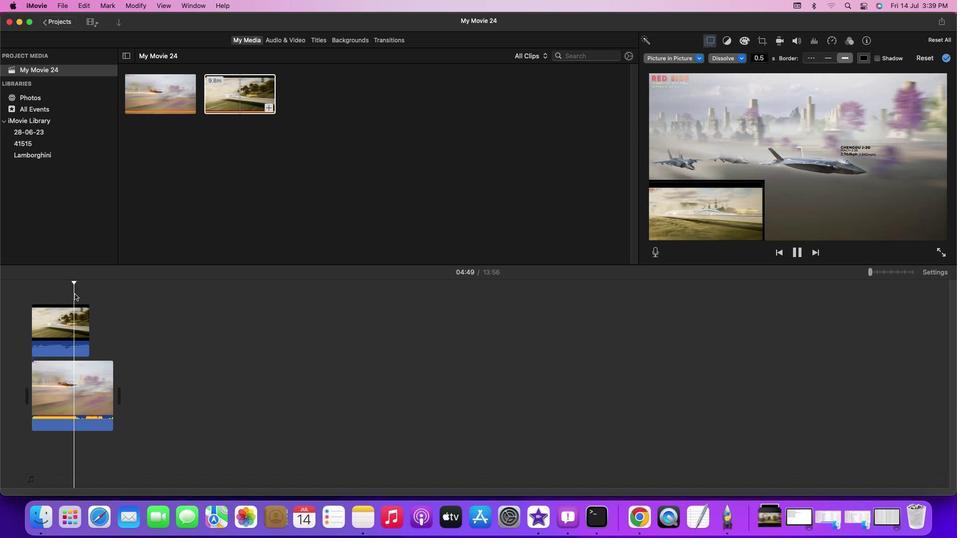 
Action: Mouse moved to (74, 293)
Screenshot: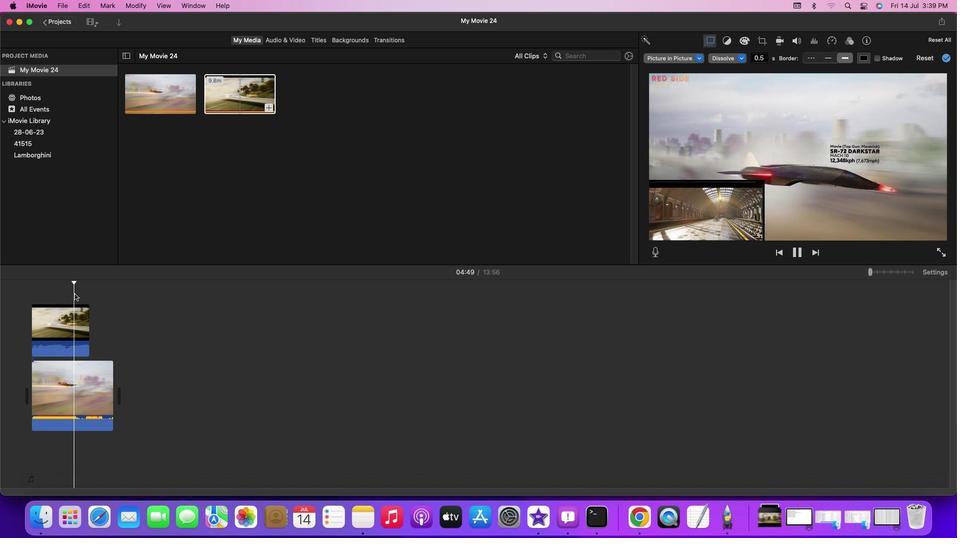 
Action: Key pressed Key.spaceKey.space
Screenshot: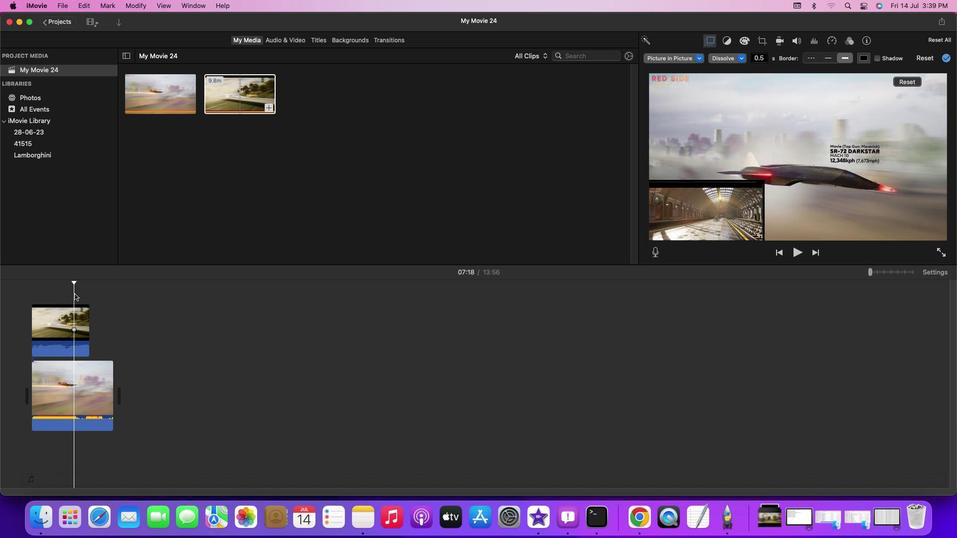 
Action: Mouse moved to (70, 294)
Screenshot: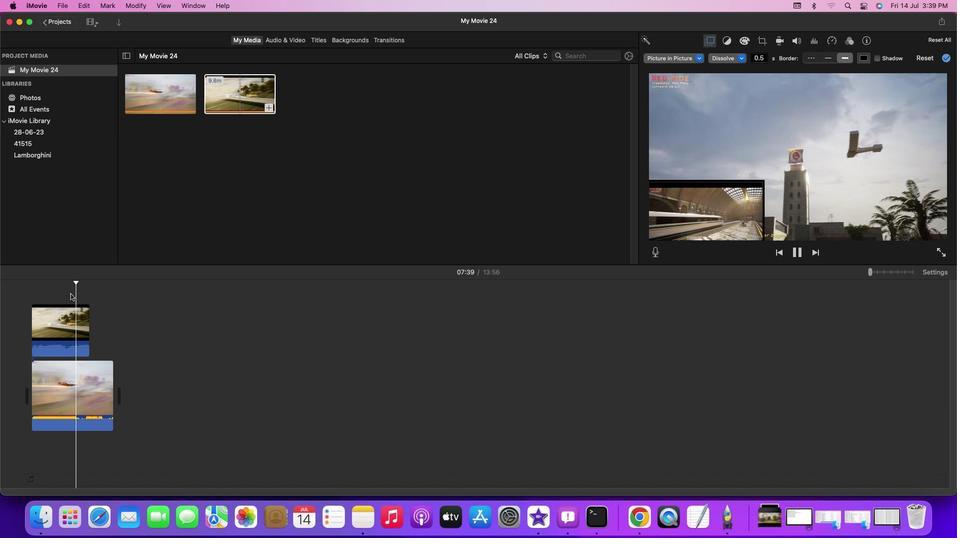 
Action: Mouse pressed left at (70, 294)
Screenshot: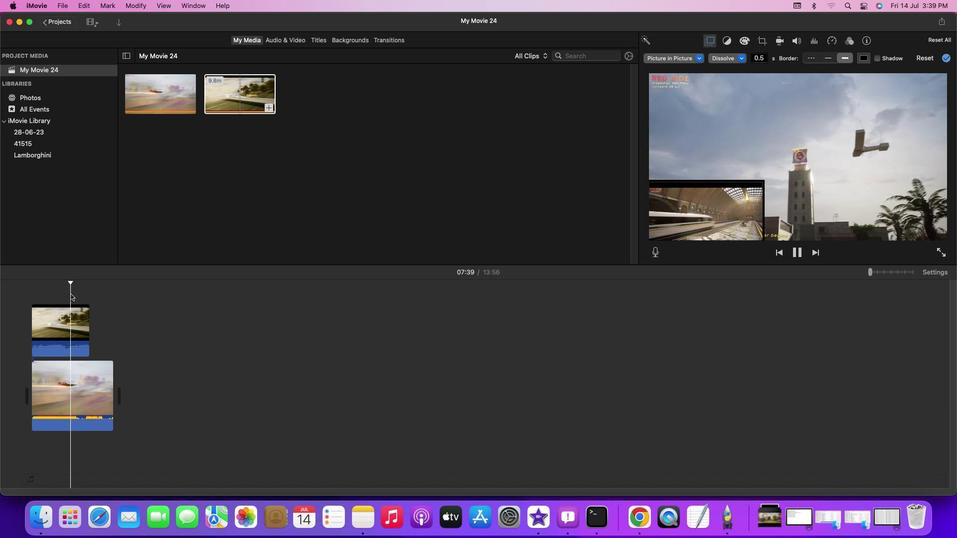 
Action: Key pressed Key.space
Screenshot: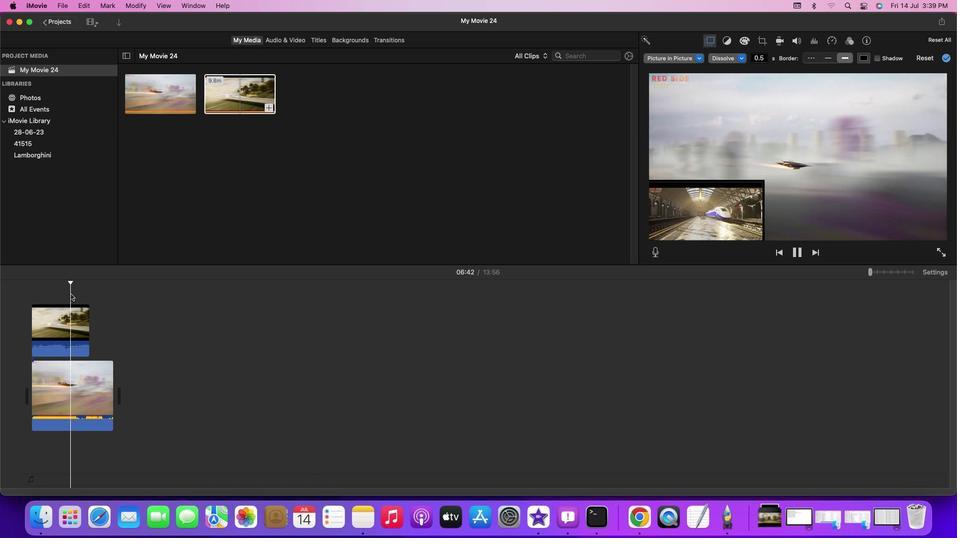 
Action: Mouse moved to (70, 294)
Screenshot: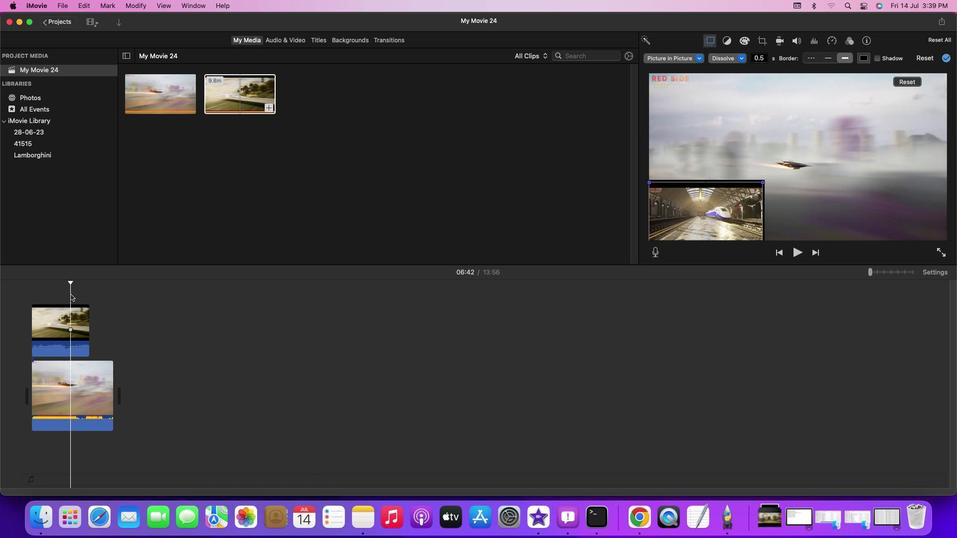 
Action: Key pressed Key.space
Screenshot: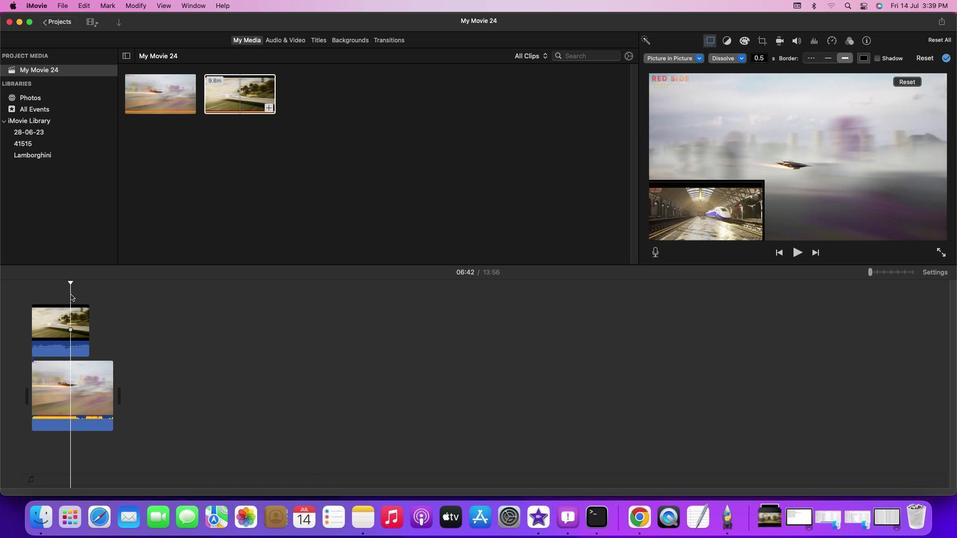 
Action: Mouse moved to (69, 295)
Screenshot: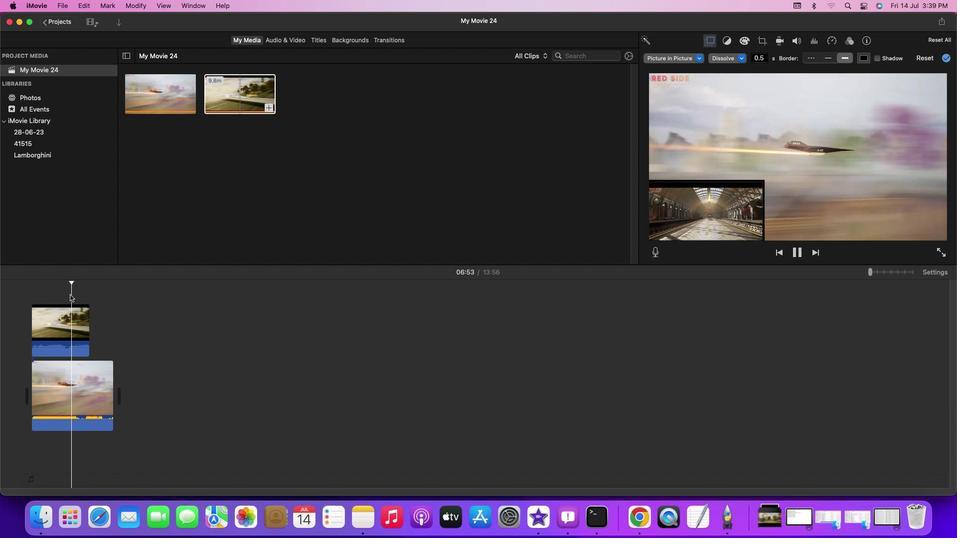 
Action: Key pressed Key.rightKey.rightKey.rightKey.rightKey.rightKey.rightKey.rightKey.rightKey.rightKey.rightKey.rightKey.rightKey.rightKey.rightKey.rightKey.rightKey.rightKey.rightKey.rightKey.rightKey.rightKey.rightKey.rightKey.rightKey.rightKey.rightKey.rightKey.rightKey.rightKey.rightKey.rightKey.rightKey.rightKey.rightKey.rightKey.rightKey.rightKey.rightKey.rightKey.rightKey.rightKey.rightKey.rightKey.rightKey.rightKey.rightKey.rightKey.rightKey.rightKey.rightKey.rightKey.rightKey.rightKey.rightKey.rightKey.rightKey.rightKey.rightKey.rightKey.rightKey.rightKey.rightKey.rightKey.rightKey.right
Screenshot: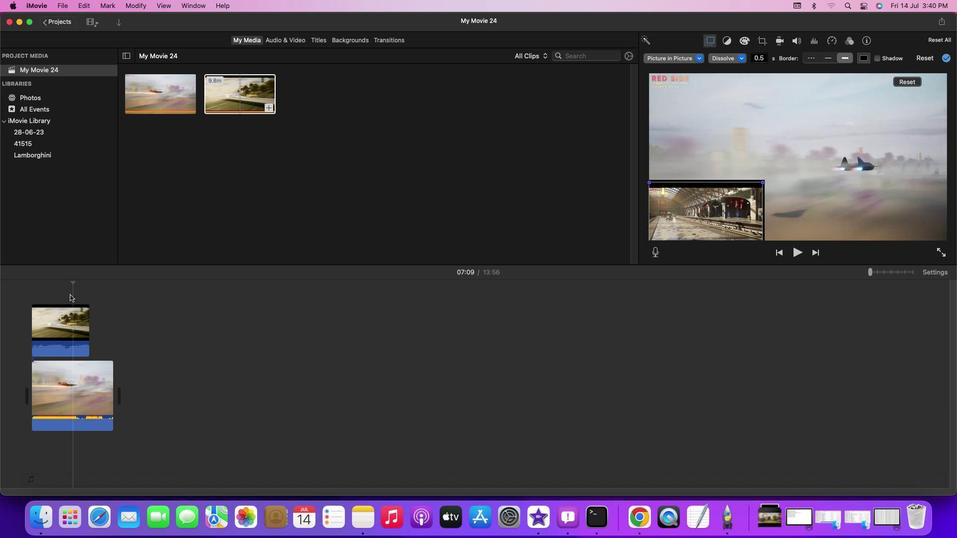 
Action: Mouse moved to (871, 274)
Screenshot: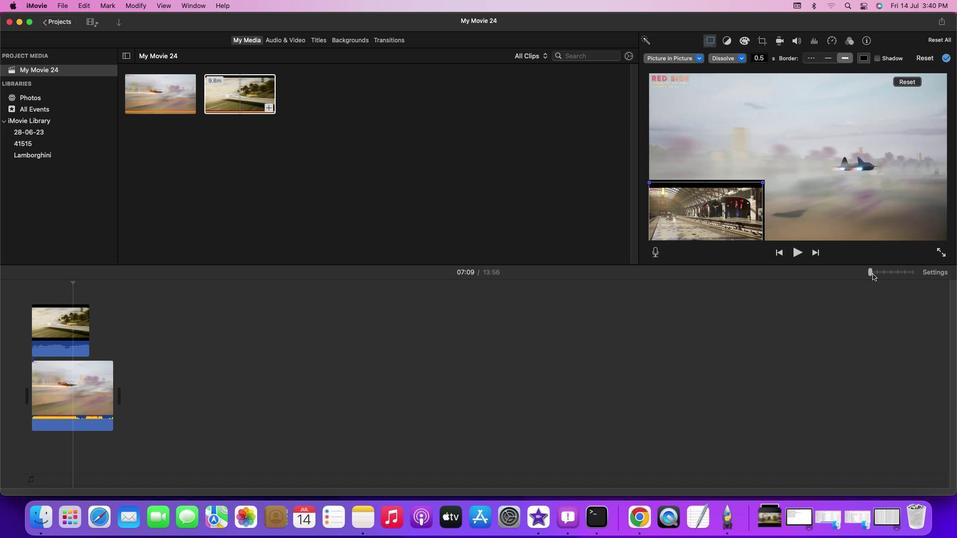 
Action: Mouse pressed left at (871, 274)
Screenshot: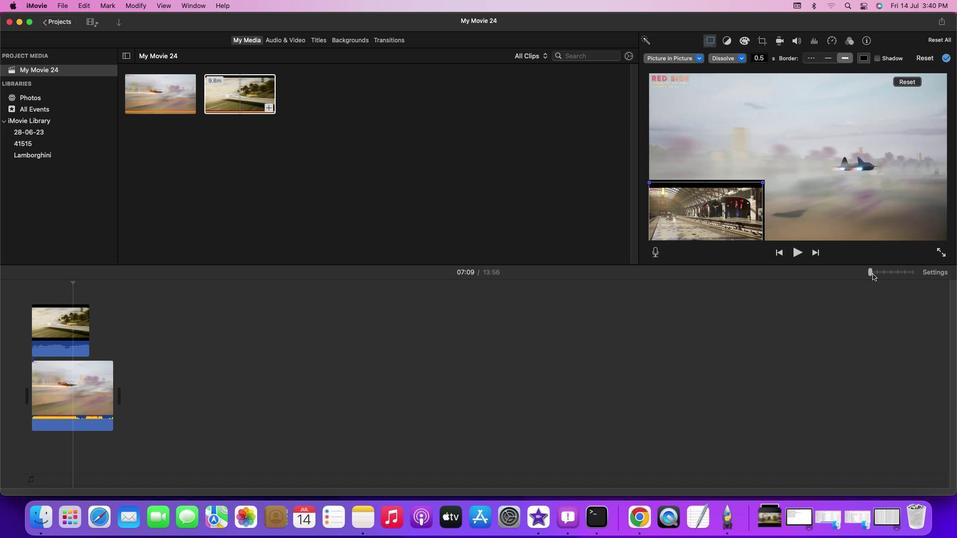 
Action: Mouse moved to (104, 292)
Screenshot: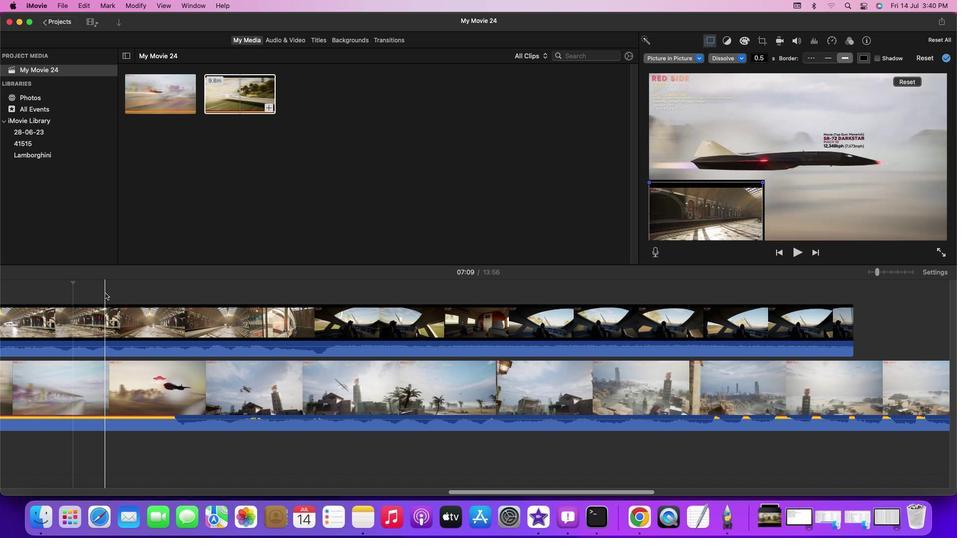 
Action: Mouse pressed left at (104, 292)
Screenshot: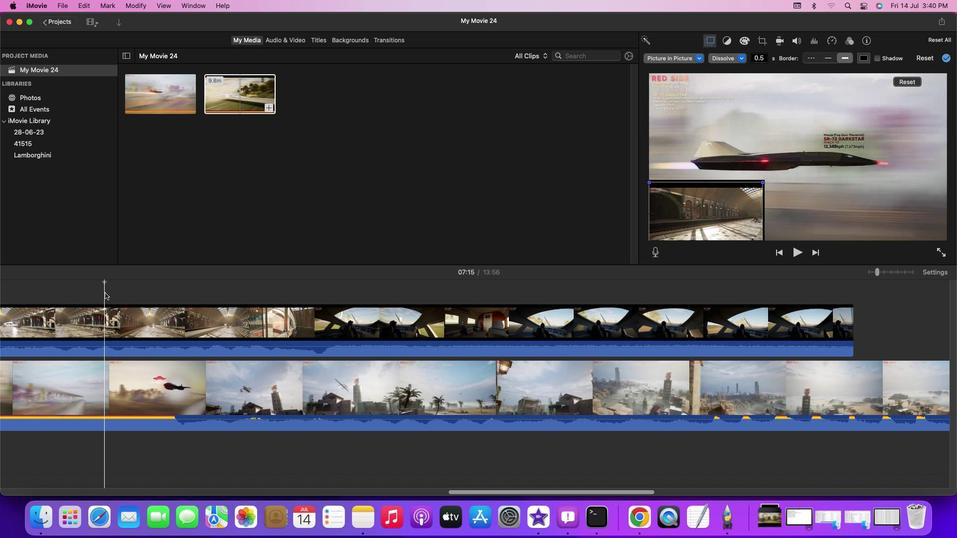 
Action: Key pressed Key.spaceKey.space
Screenshot: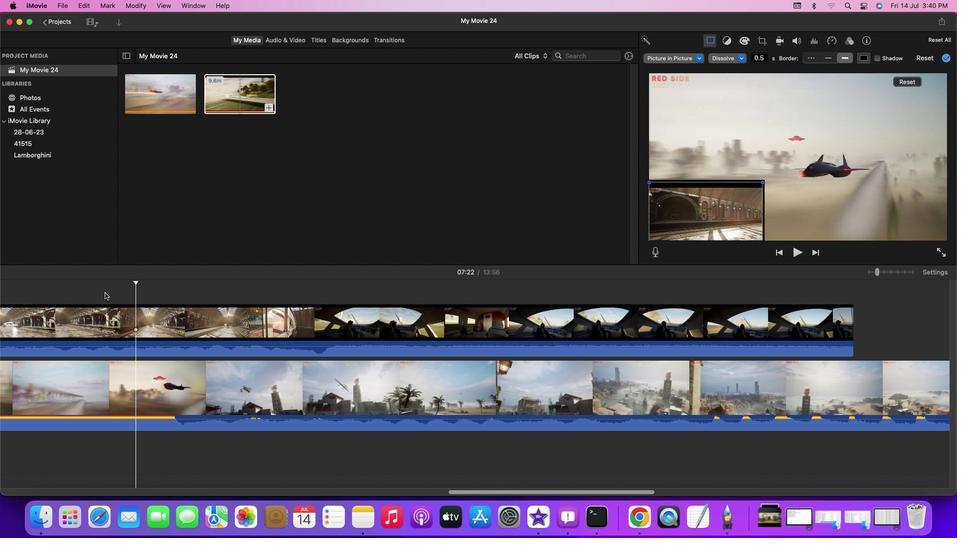 
Action: Mouse moved to (96, 294)
Screenshot: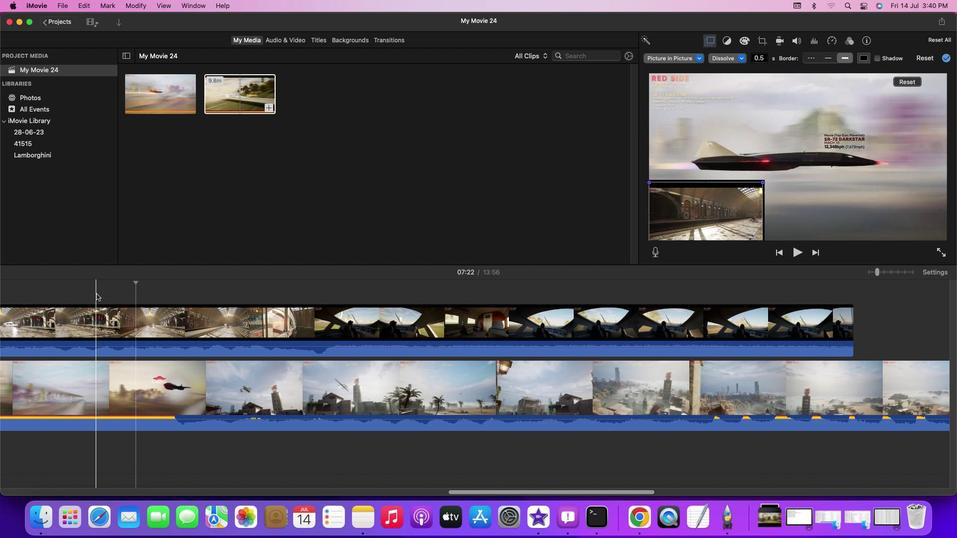 
Action: Mouse pressed left at (96, 294)
Screenshot: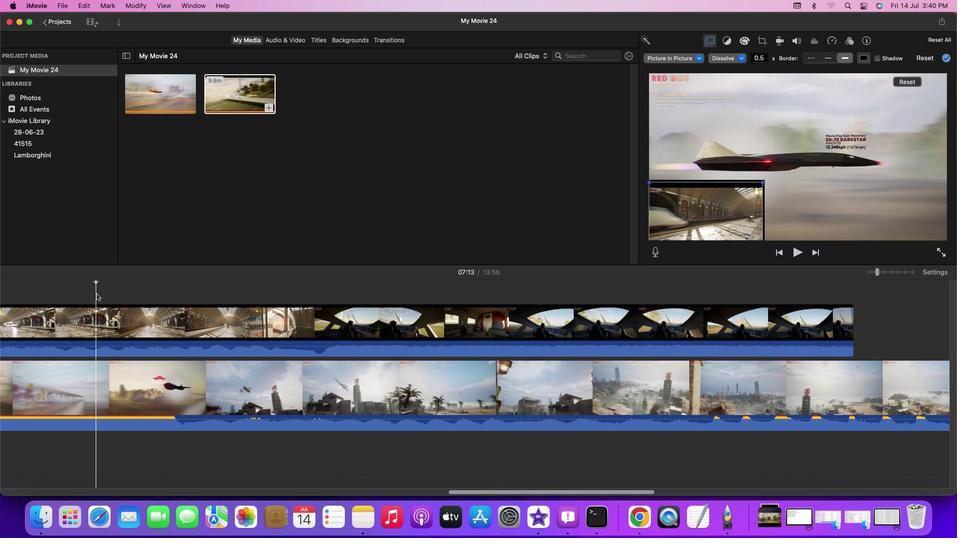 
Action: Key pressed Key.space
Screenshot: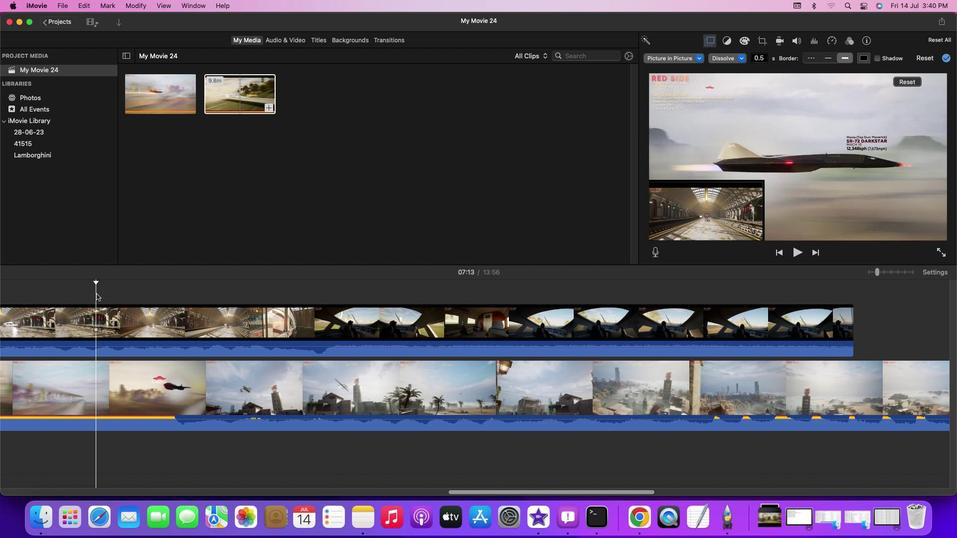 
Action: Mouse moved to (97, 295)
Screenshot: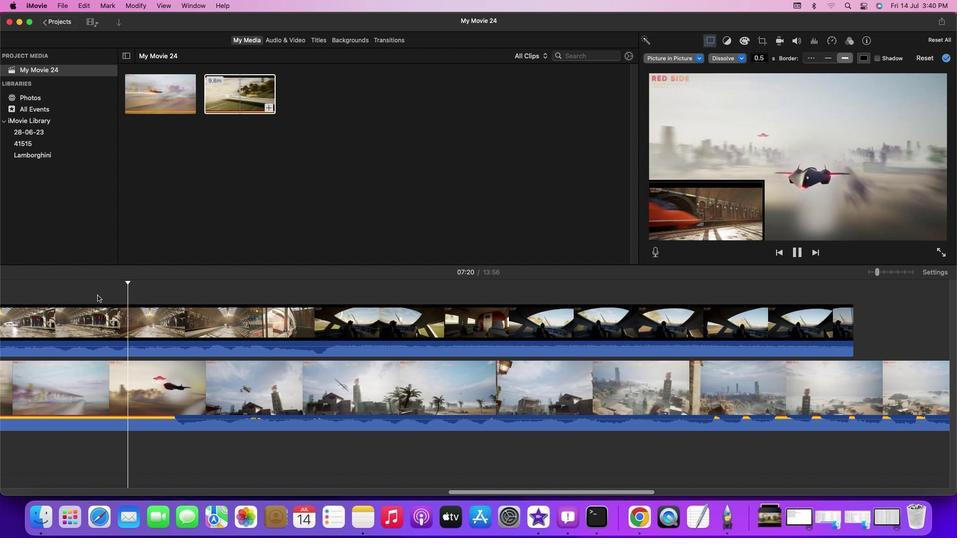 
Action: Mouse pressed left at (97, 295)
Screenshot: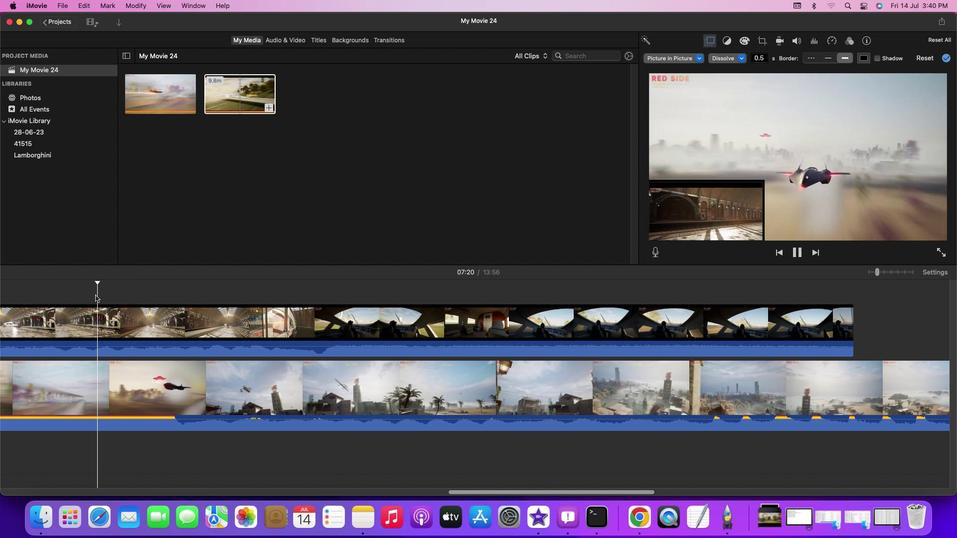 
Action: Mouse moved to (70, 289)
Screenshot: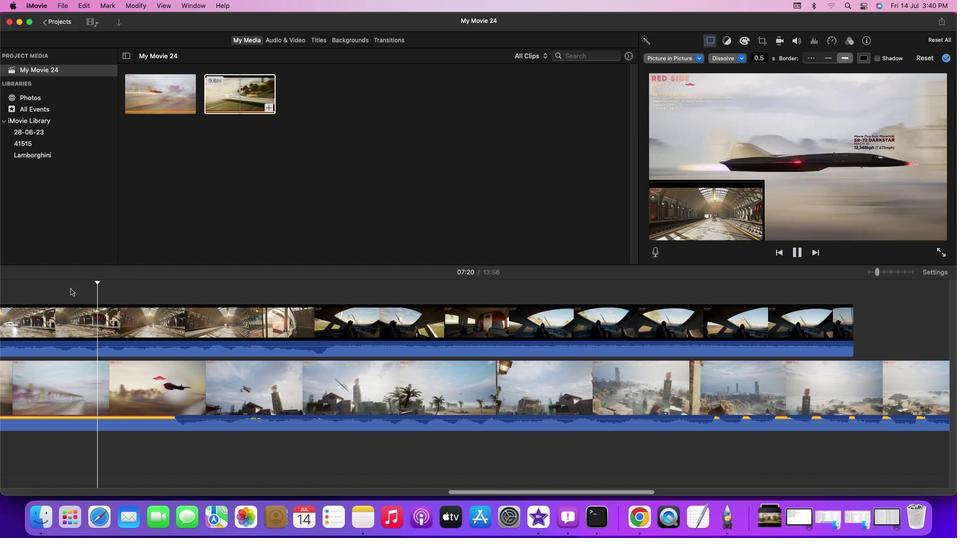 
Action: Mouse pressed left at (70, 289)
Screenshot: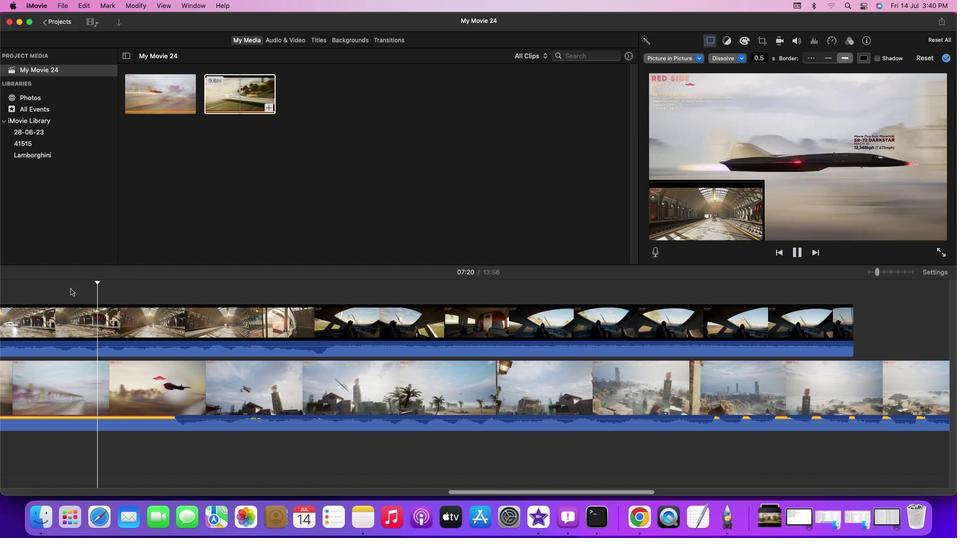 
Action: Key pressed Key.spaceKey.spaceKey.space
Screenshot: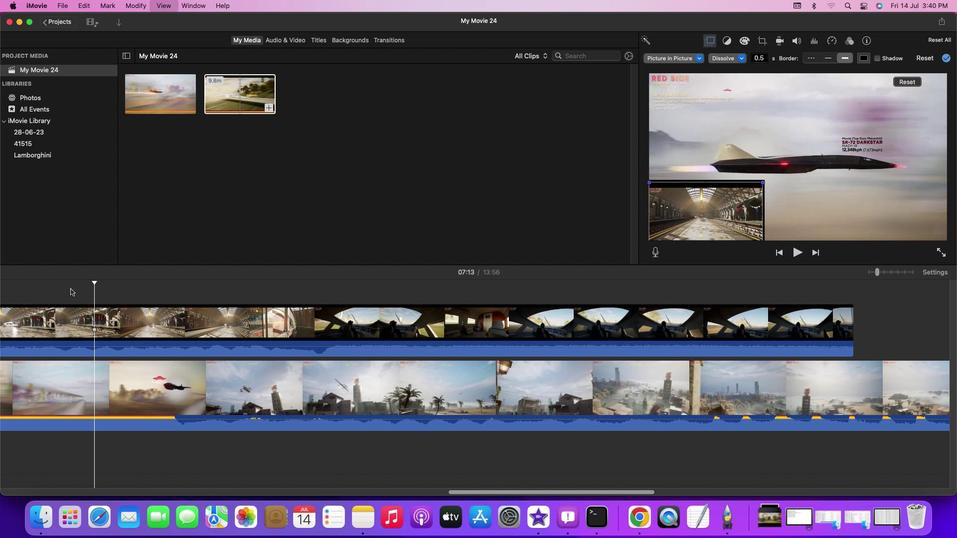 
Action: Mouse moved to (92, 295)
Screenshot: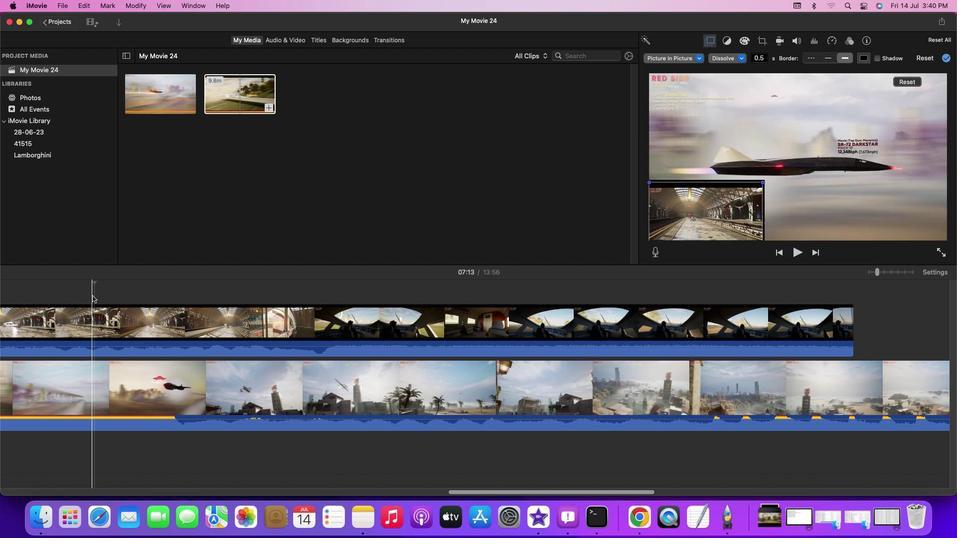 
Action: Mouse pressed left at (92, 295)
Screenshot: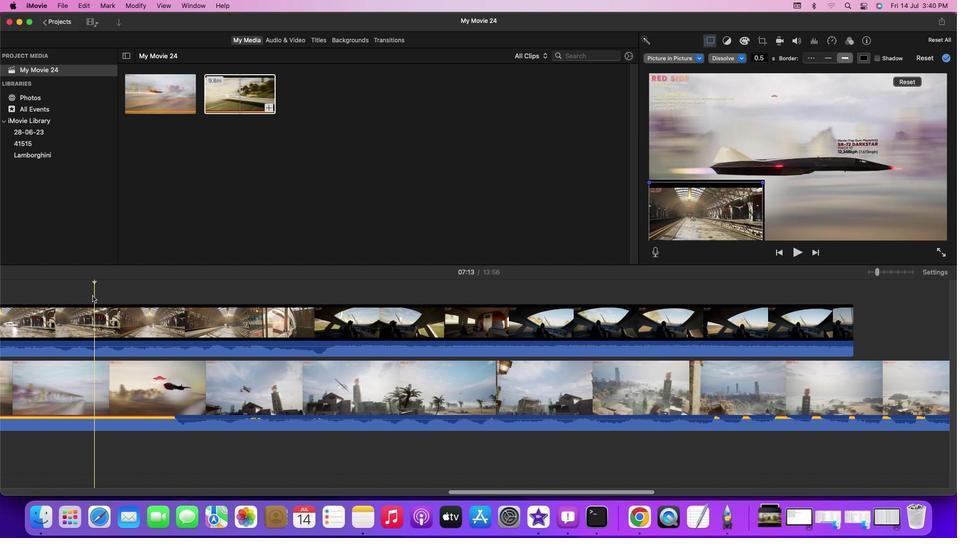 
Action: Mouse moved to (94, 298)
Screenshot: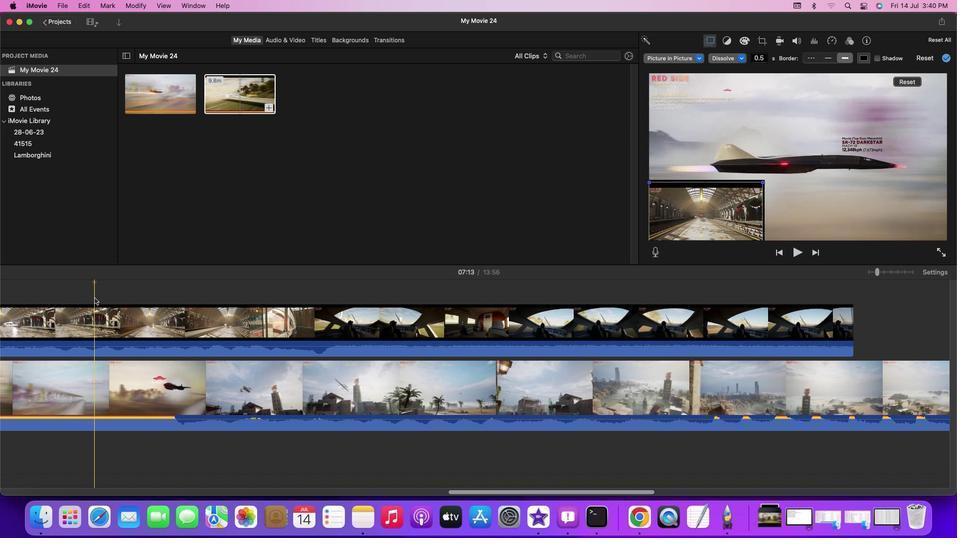 
Action: Key pressed Key.spaceKey.space
Screenshot: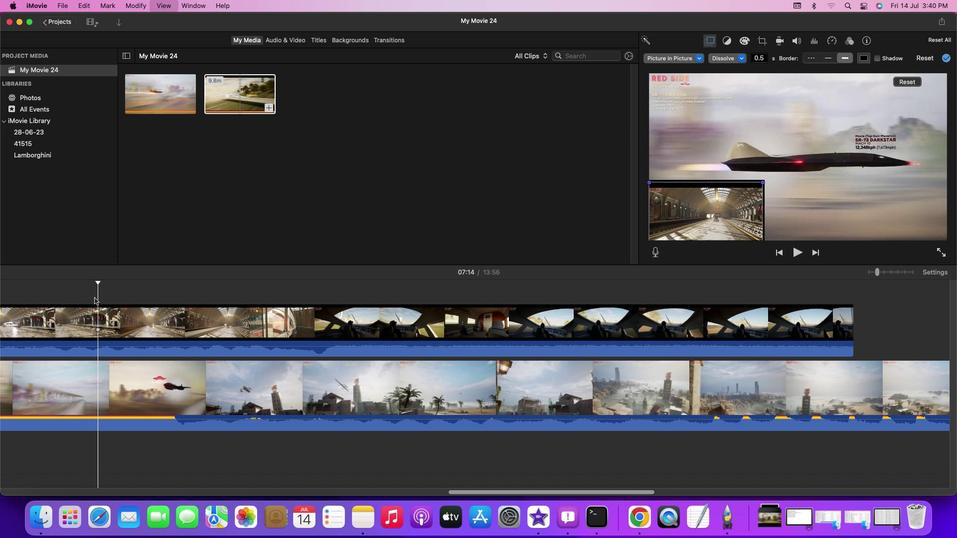 
Action: Mouse moved to (98, 329)
Screenshot: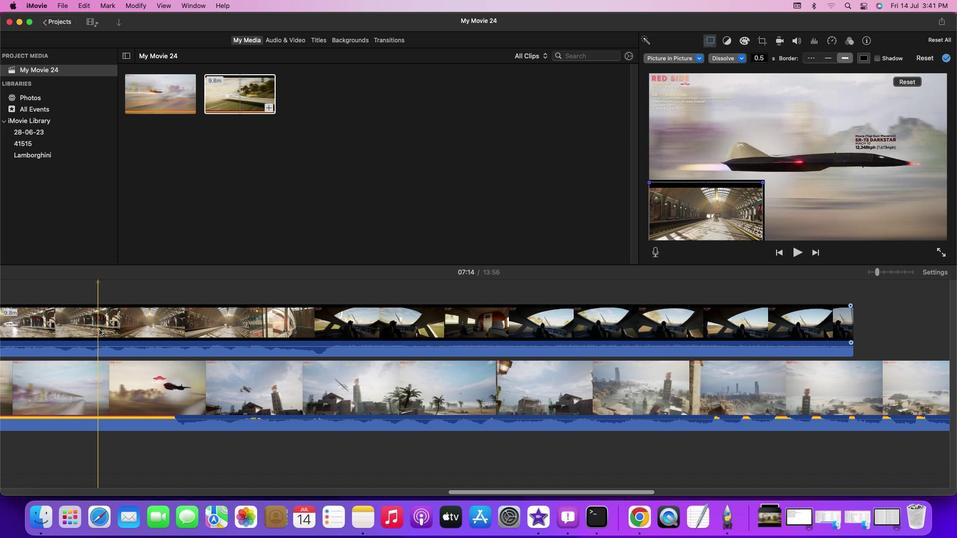 
Action: Mouse pressed left at (98, 329)
Screenshot: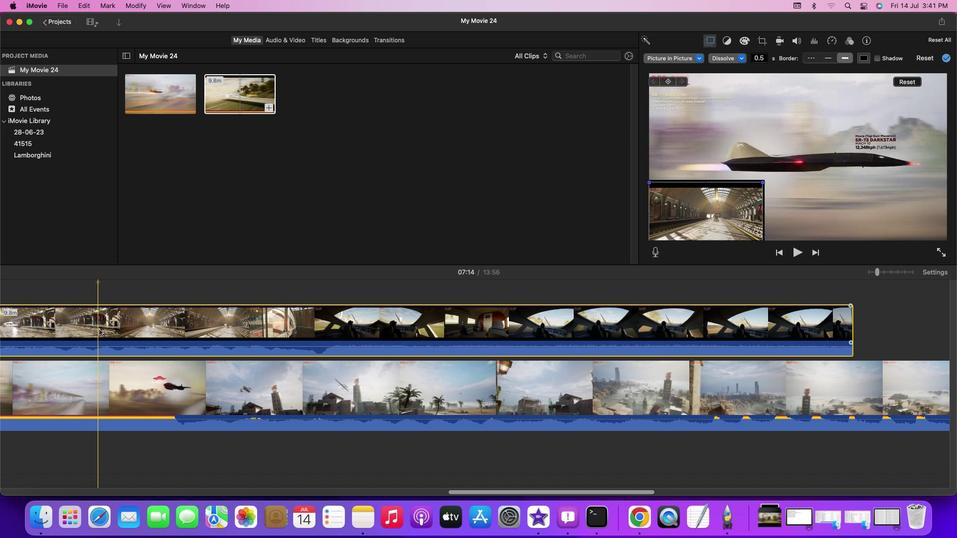 
Action: Key pressed Key.cmd'b'
Screenshot: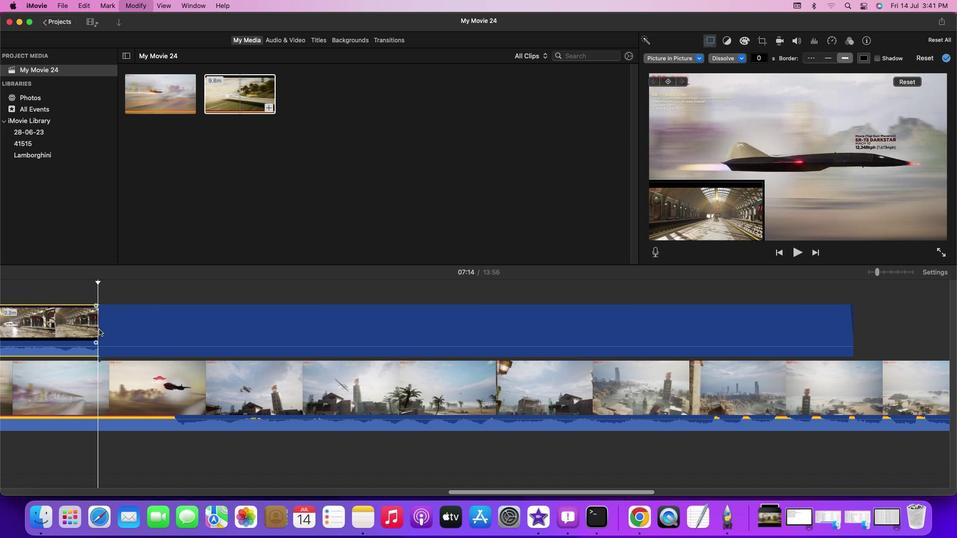 
Action: Mouse moved to (97, 388)
Screenshot: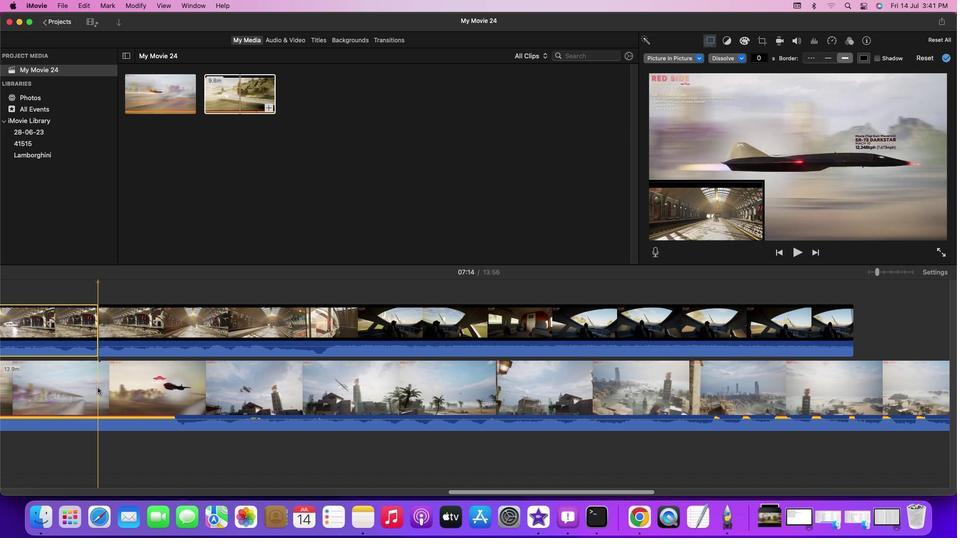 
Action: Mouse pressed left at (97, 388)
Screenshot: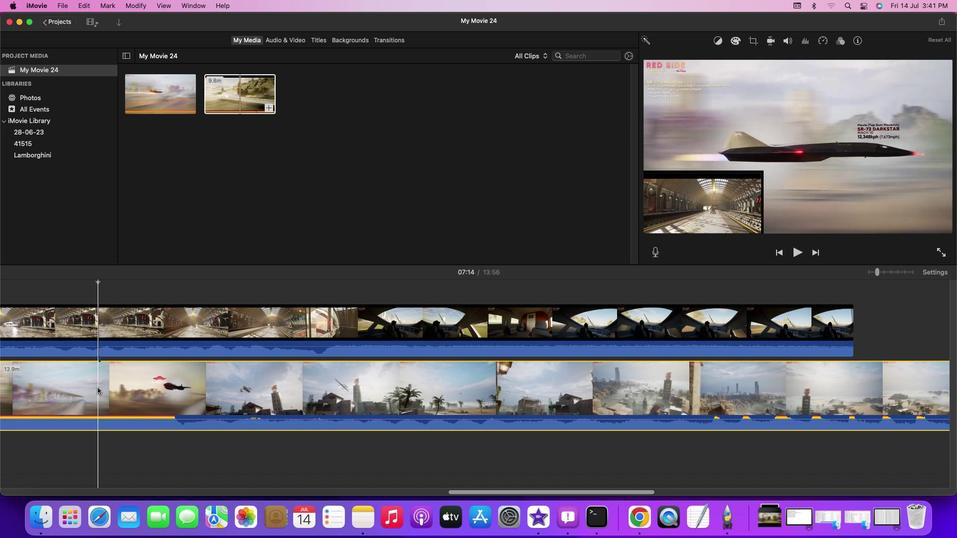 
Action: Key pressed Key.cmd'b'
Screenshot: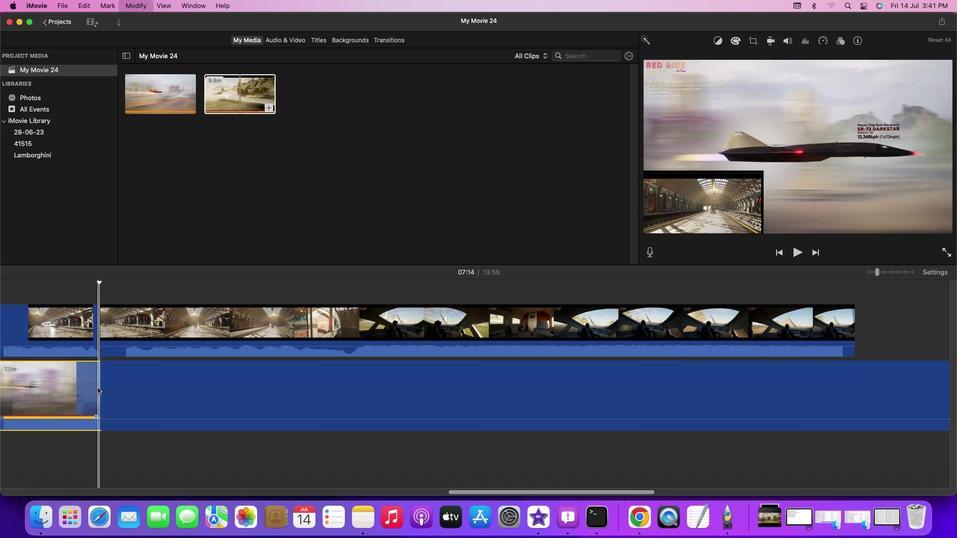 
Action: Mouse moved to (199, 383)
Screenshot: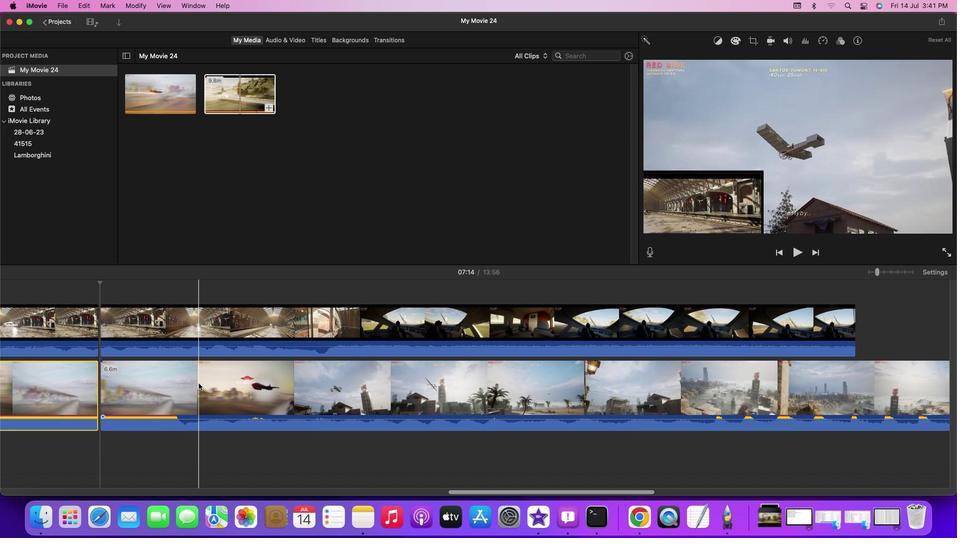 
Action: Mouse pressed right at (199, 383)
Screenshot: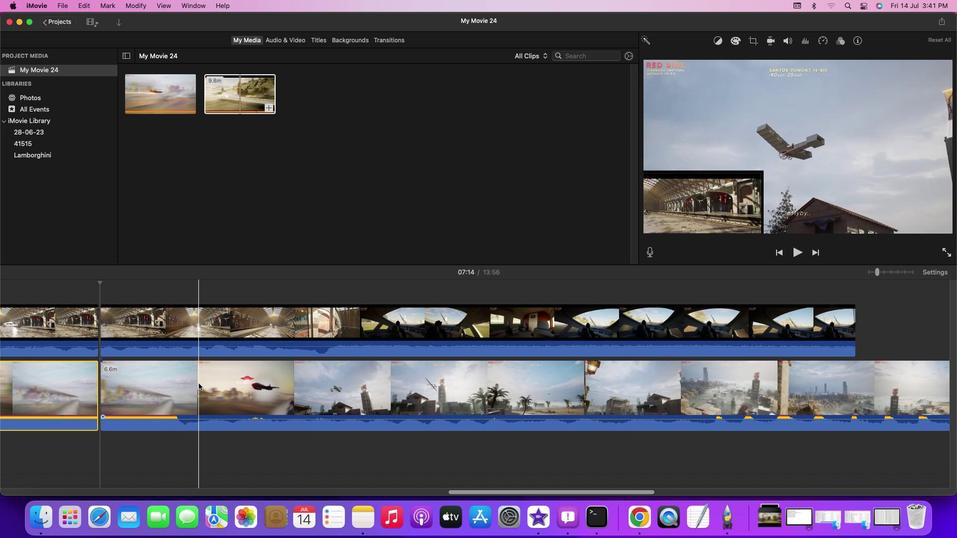 
Action: Mouse moved to (218, 365)
Screenshot: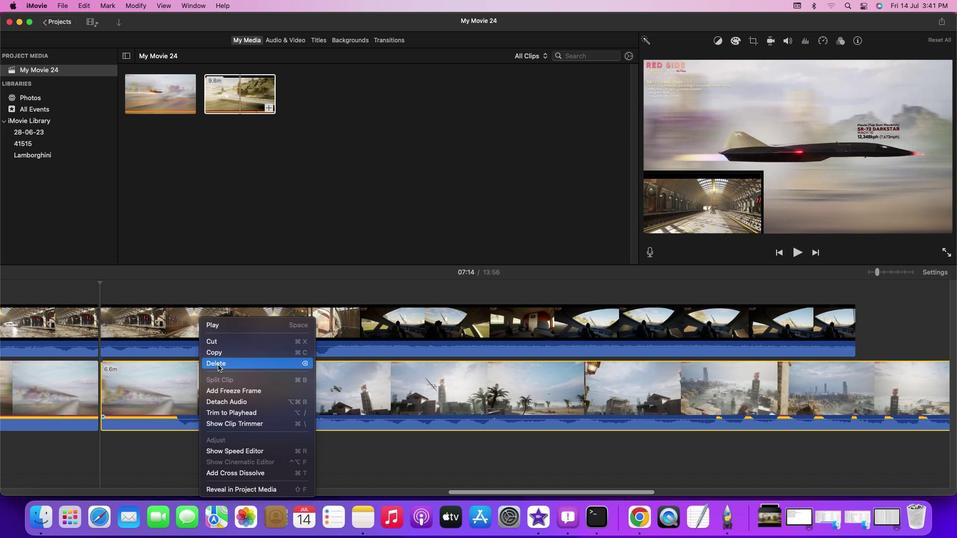 
Action: Mouse pressed left at (218, 365)
Screenshot: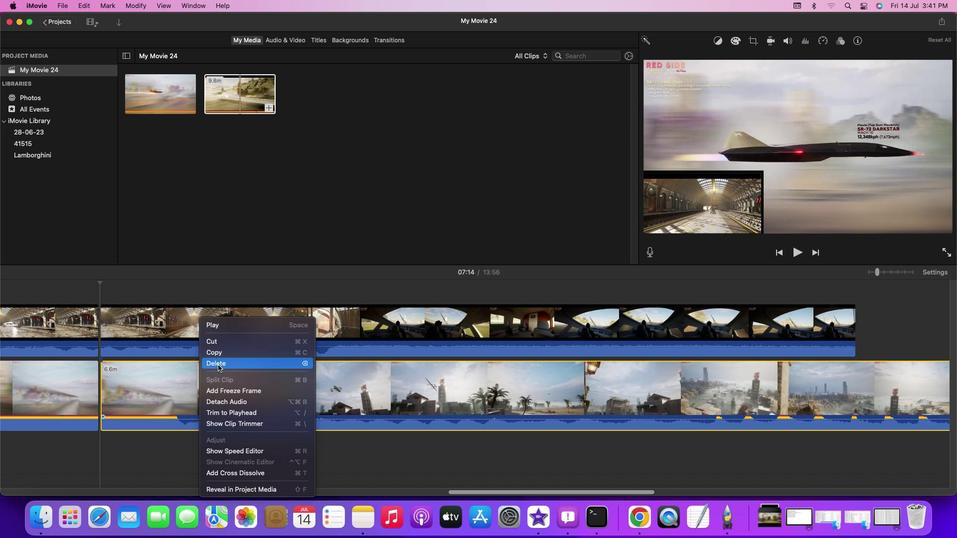 
Action: Mouse moved to (80, 286)
Screenshot: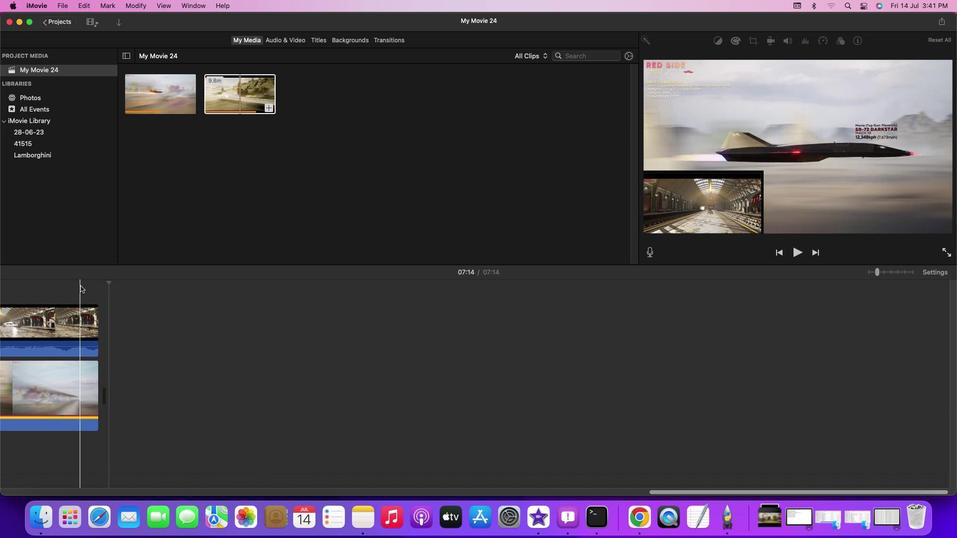 
Action: Mouse pressed left at (80, 286)
Screenshot: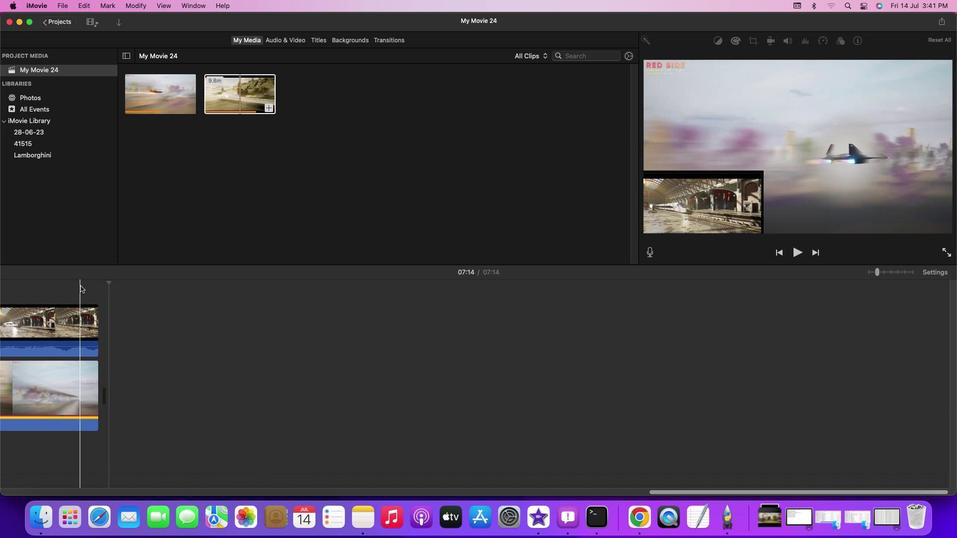 
Action: Key pressed Key.space
Screenshot: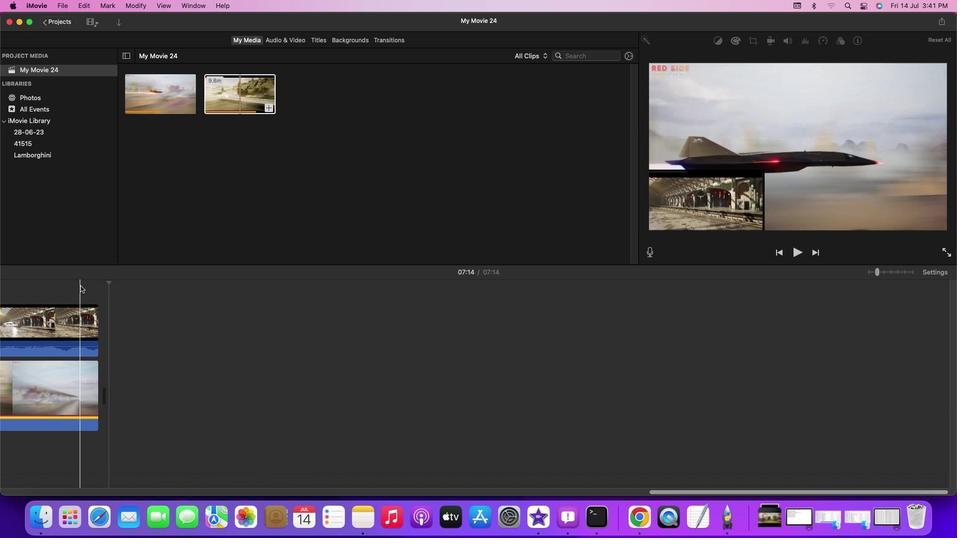 
Action: Mouse moved to (825, 59)
Screenshot: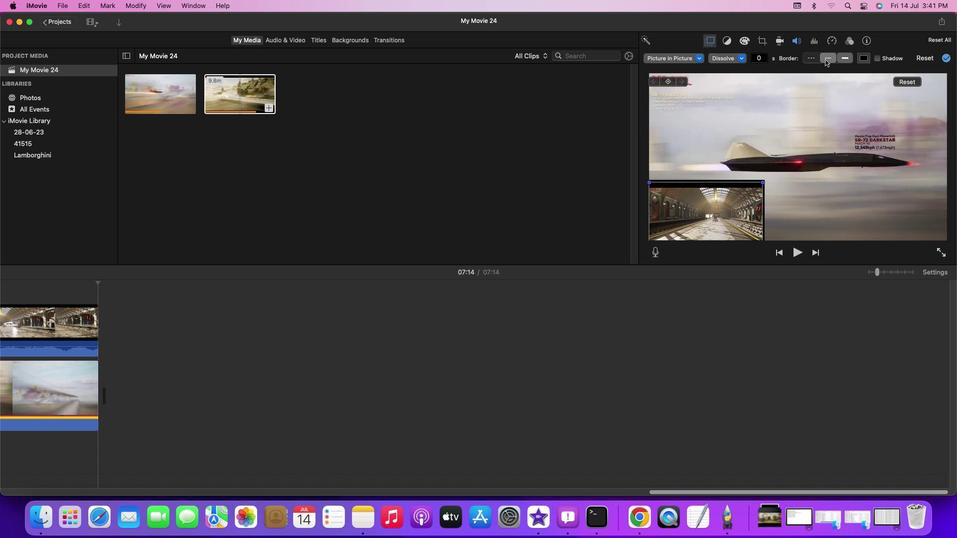 
Action: Mouse pressed left at (825, 59)
Screenshot: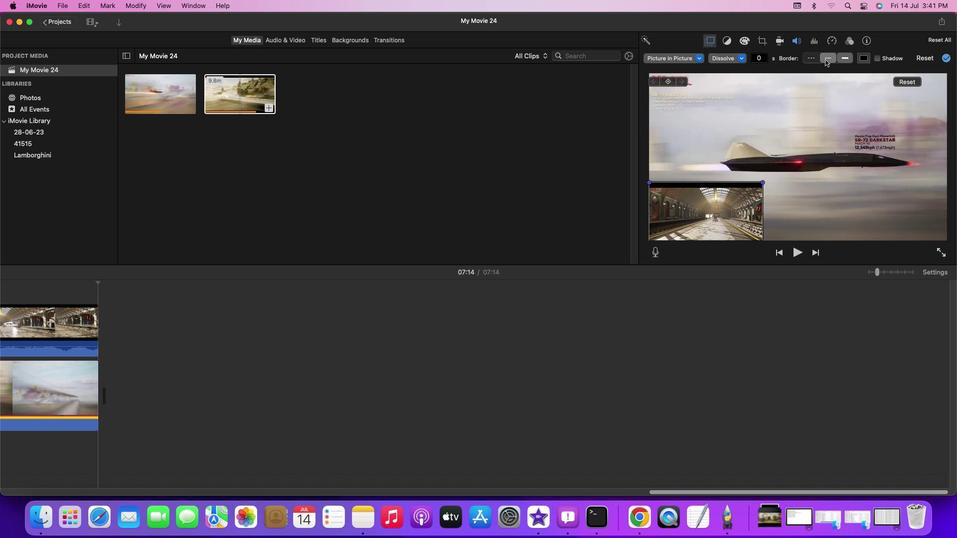 
Action: Mouse moved to (927, 274)
Screenshot: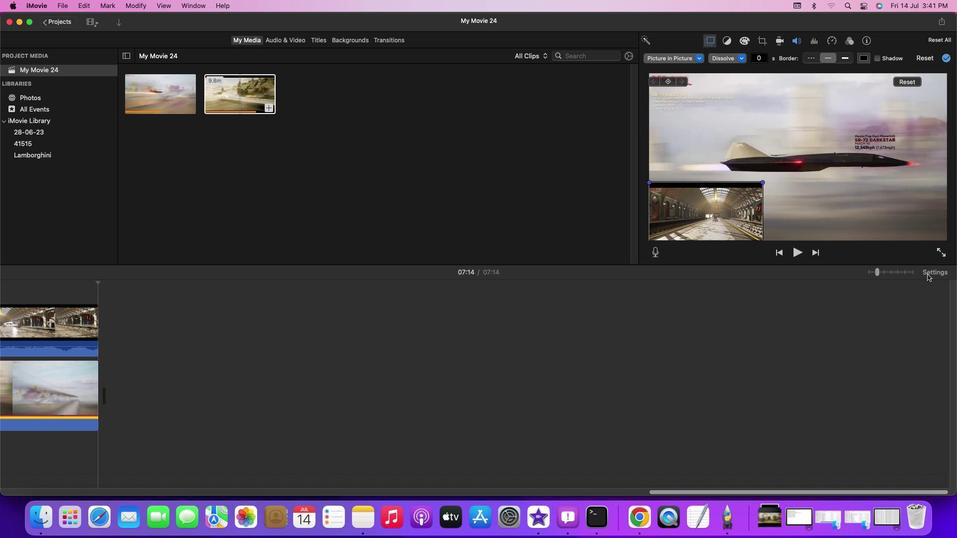 
Action: Mouse pressed left at (927, 274)
Screenshot: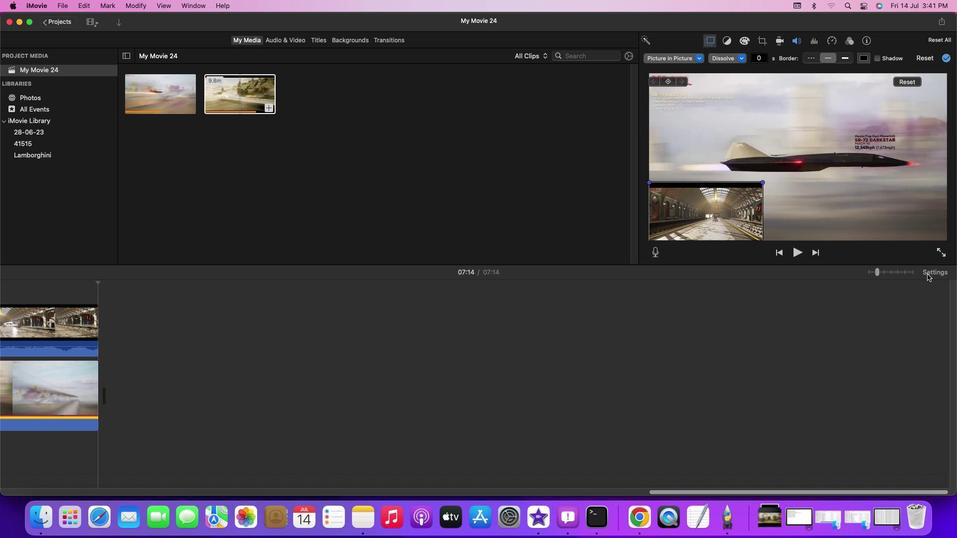 
Action: Mouse moved to (817, 357)
Screenshot: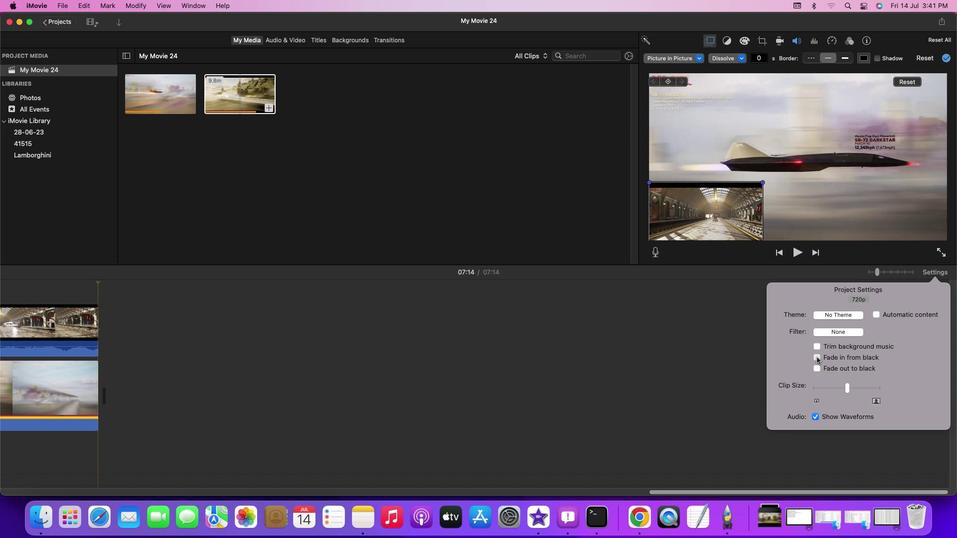 
Action: Mouse pressed left at (817, 357)
Screenshot: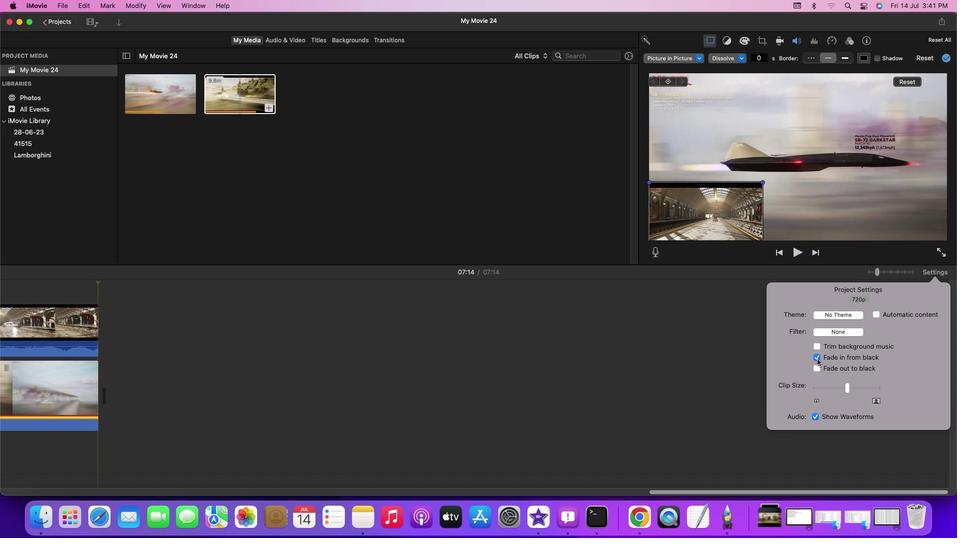 
Action: Mouse moved to (818, 365)
Screenshot: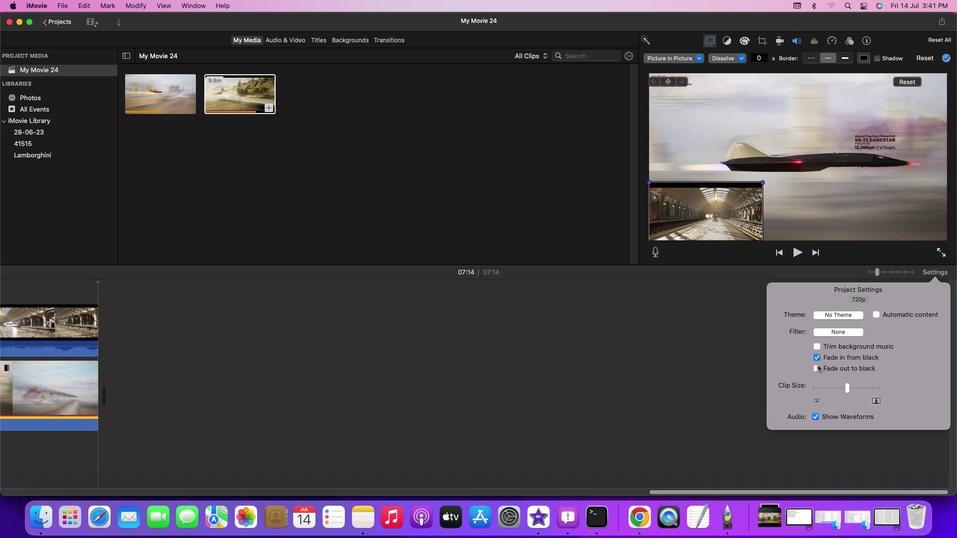 
Action: Mouse pressed left at (818, 365)
Screenshot: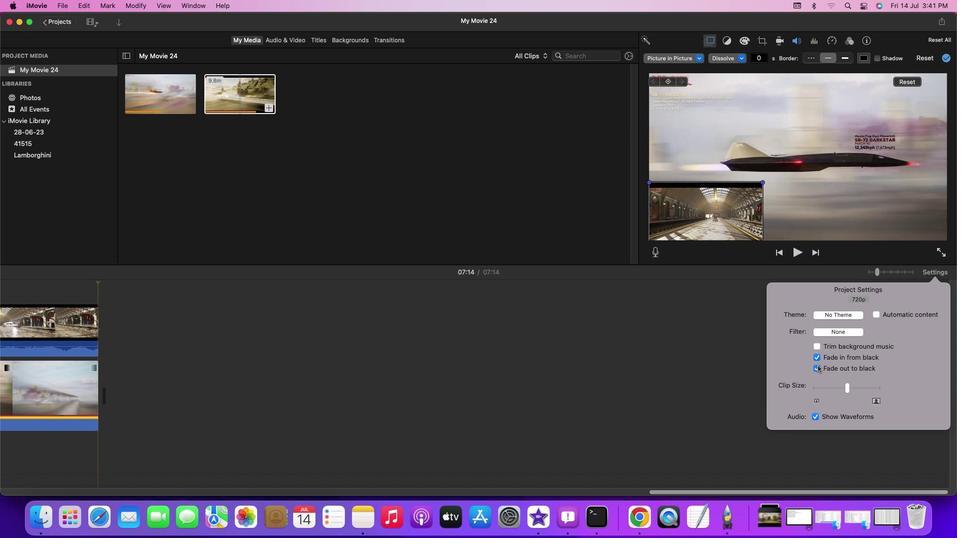
Action: Mouse moved to (556, 379)
Screenshot: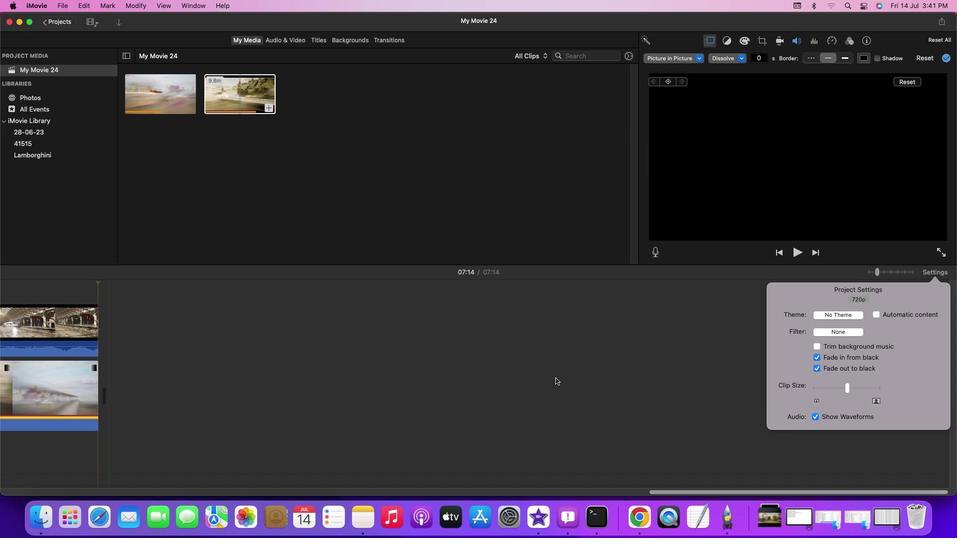 
Action: Mouse pressed left at (556, 379)
Screenshot: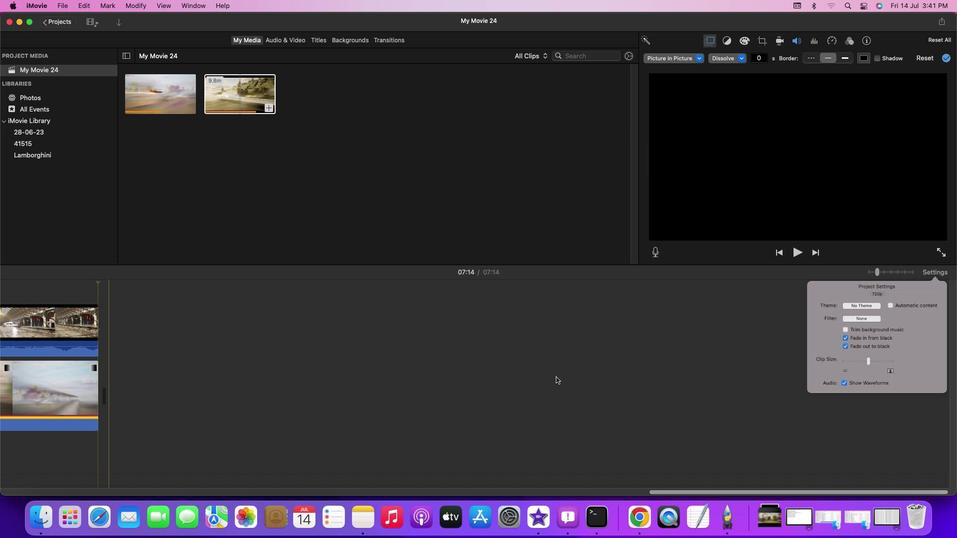 
Action: Mouse moved to (94, 343)
Screenshot: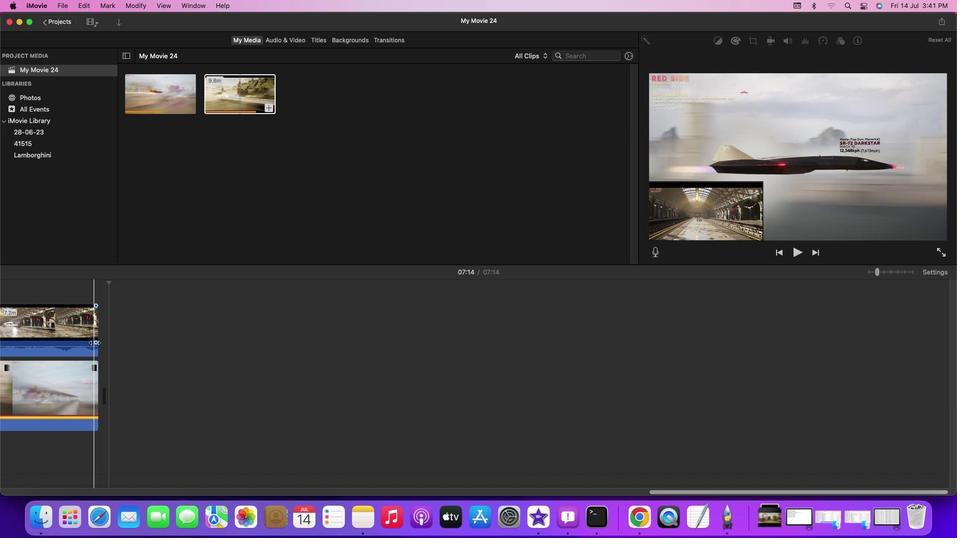 
Action: Mouse pressed left at (94, 343)
Screenshot: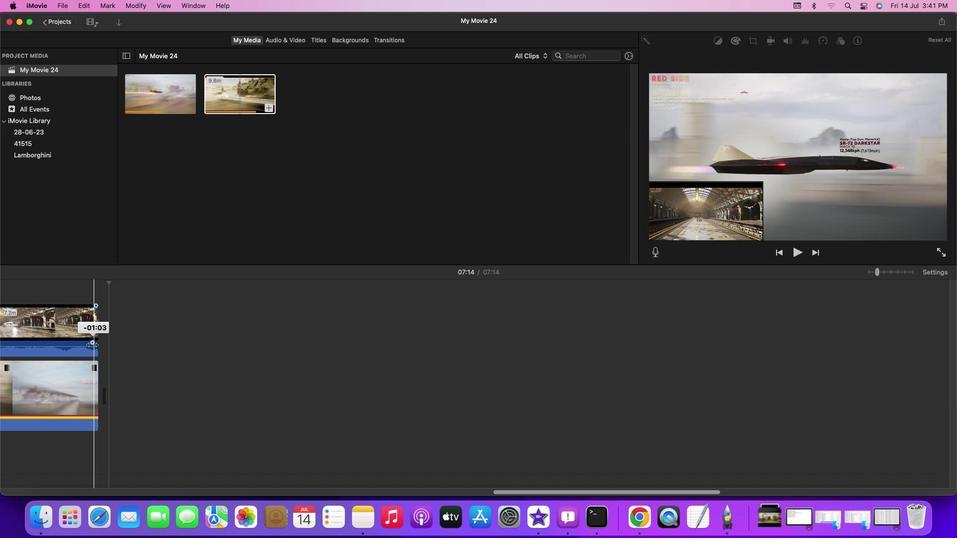 
Action: Mouse moved to (94, 419)
Screenshot: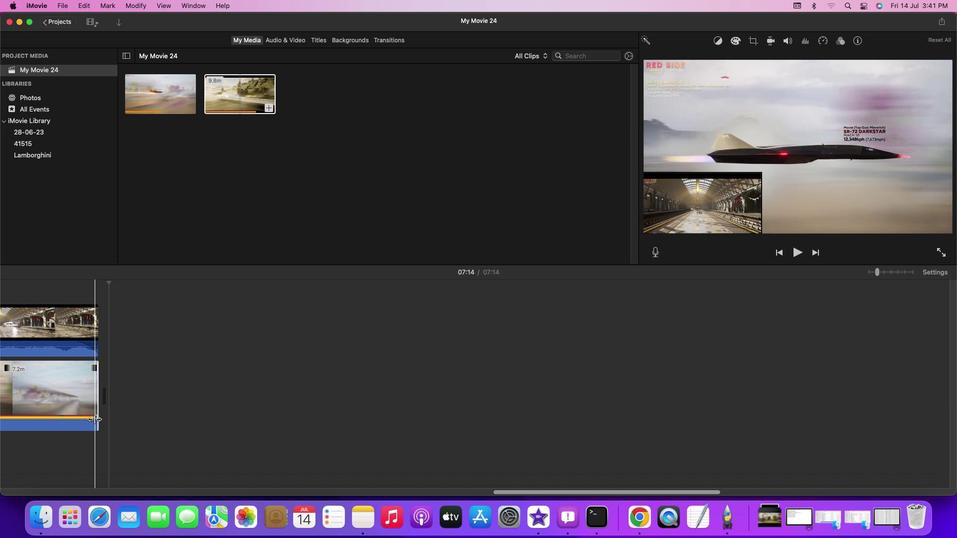 
Action: Mouse pressed left at (94, 419)
Screenshot: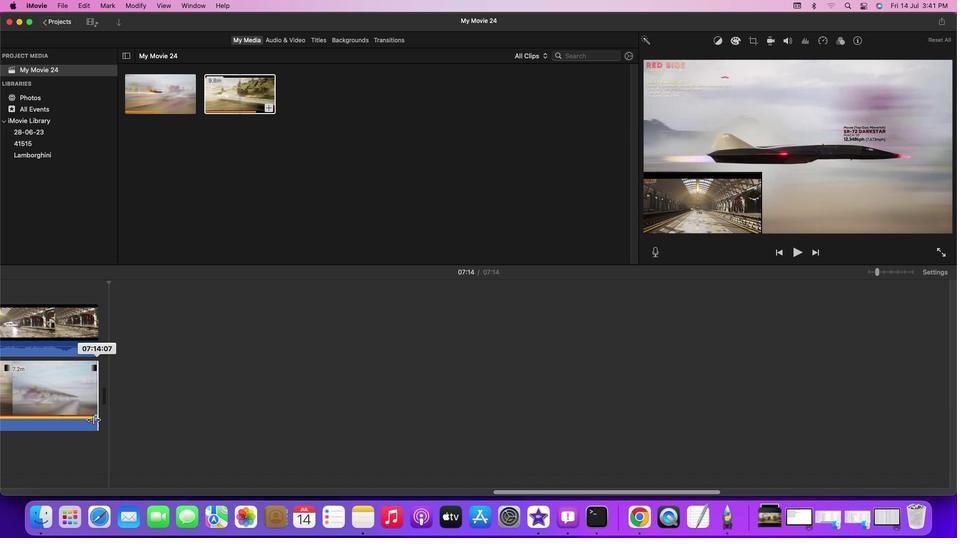 
Action: Mouse moved to (93, 418)
Screenshot: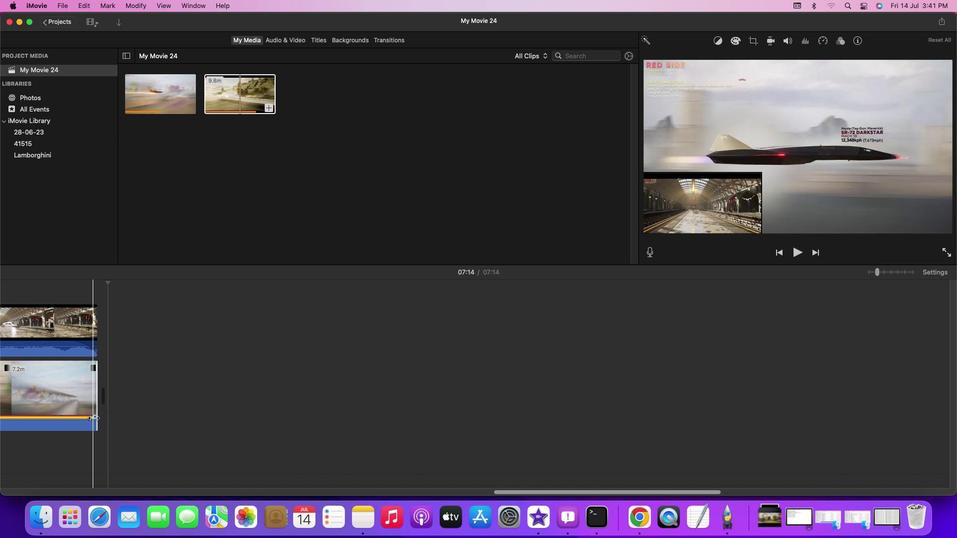 
Action: Mouse pressed left at (93, 418)
Screenshot: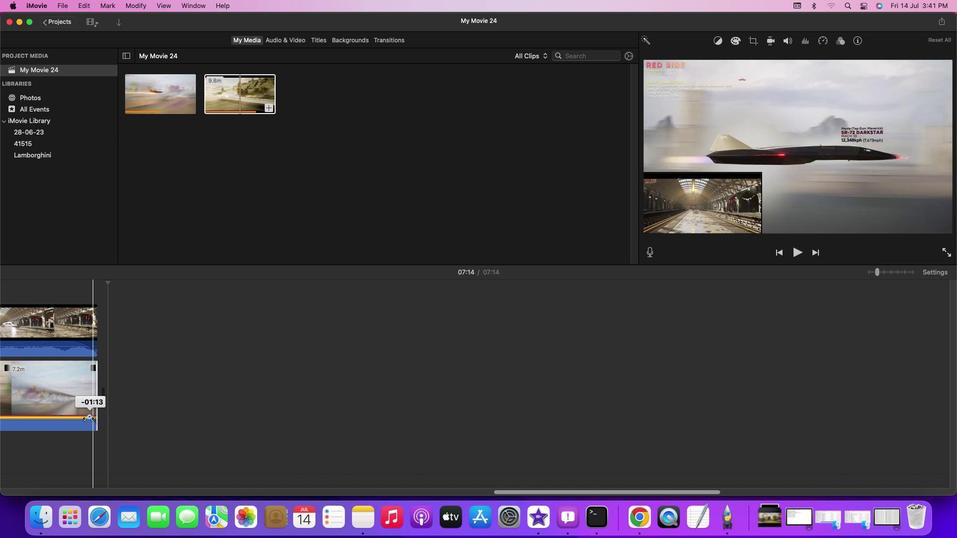 
Action: Mouse moved to (70, 287)
Screenshot: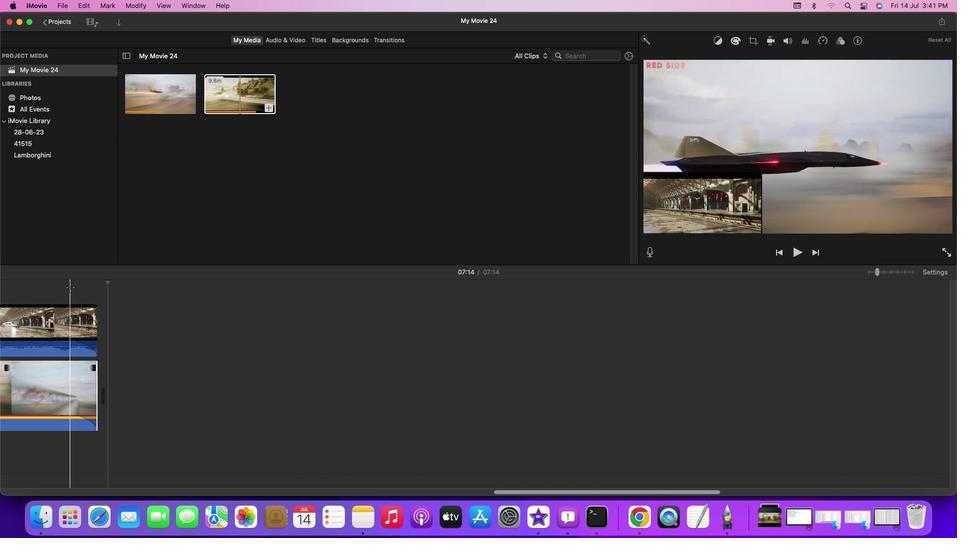 
Action: Mouse pressed left at (70, 287)
Screenshot: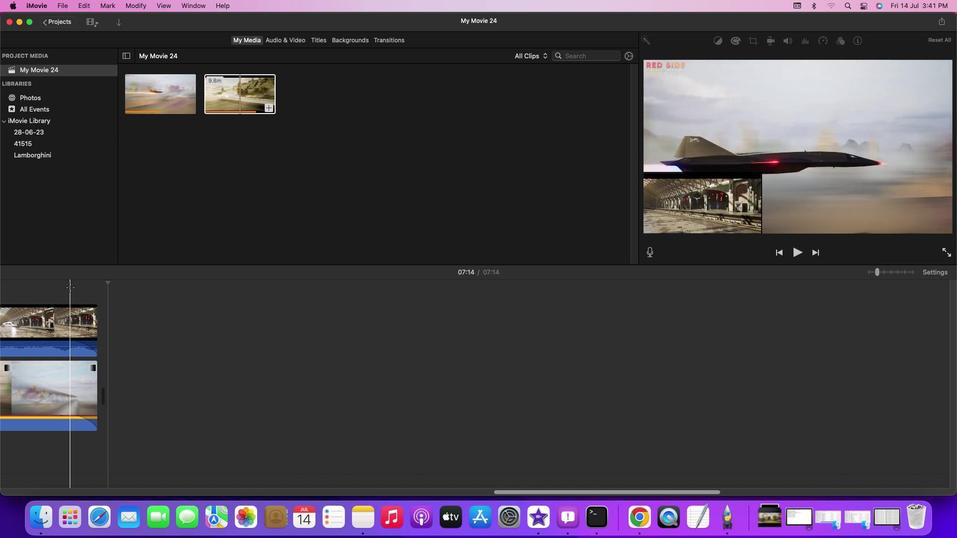 
Action: Mouse moved to (70, 287)
Screenshot: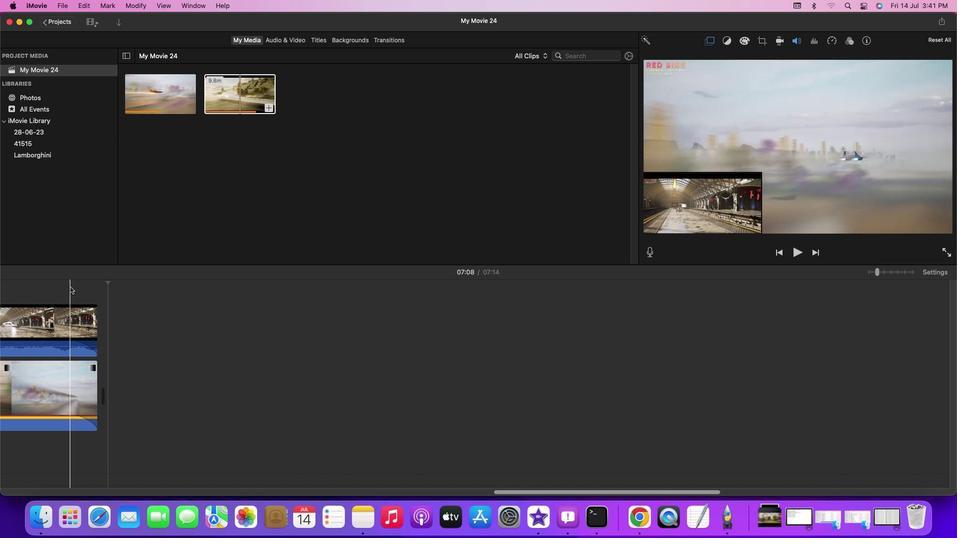 
Action: Key pressed Key.space
Screenshot: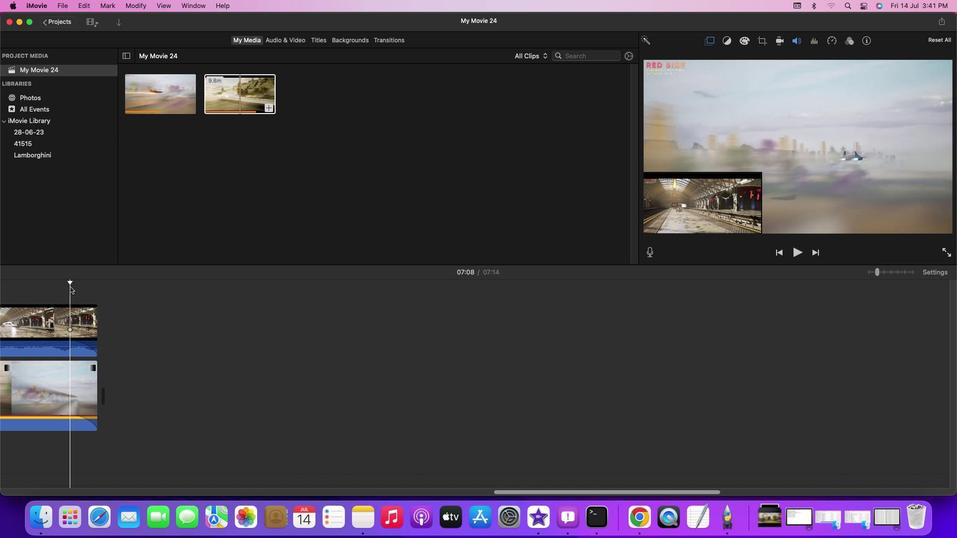 
Action: Mouse moved to (549, 493)
Screenshot: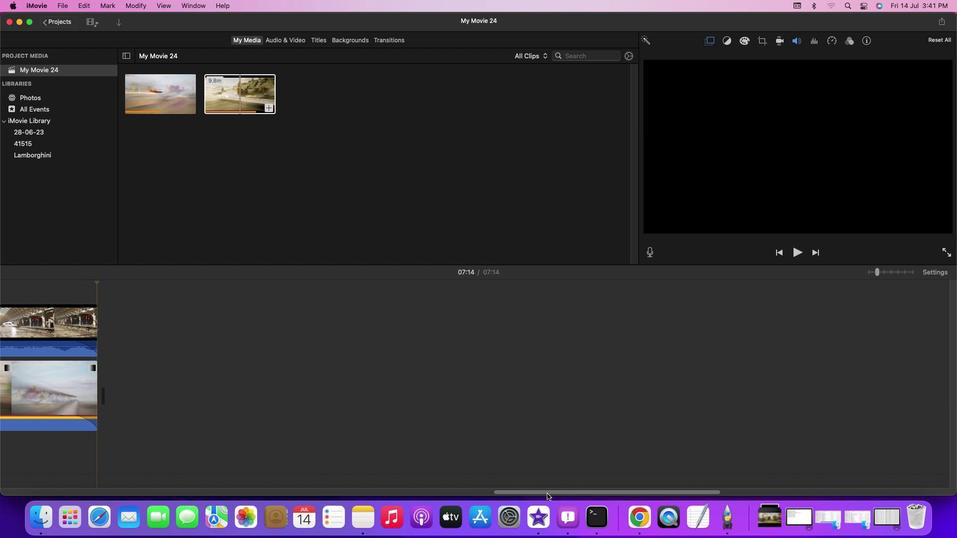 
Action: Mouse pressed left at (549, 493)
Screenshot: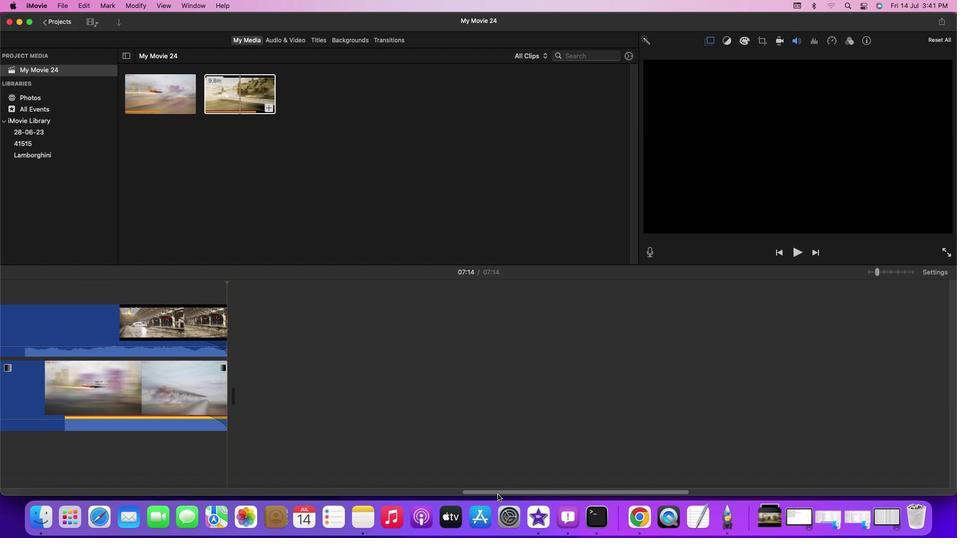 
Action: Mouse moved to (33, 298)
Screenshot: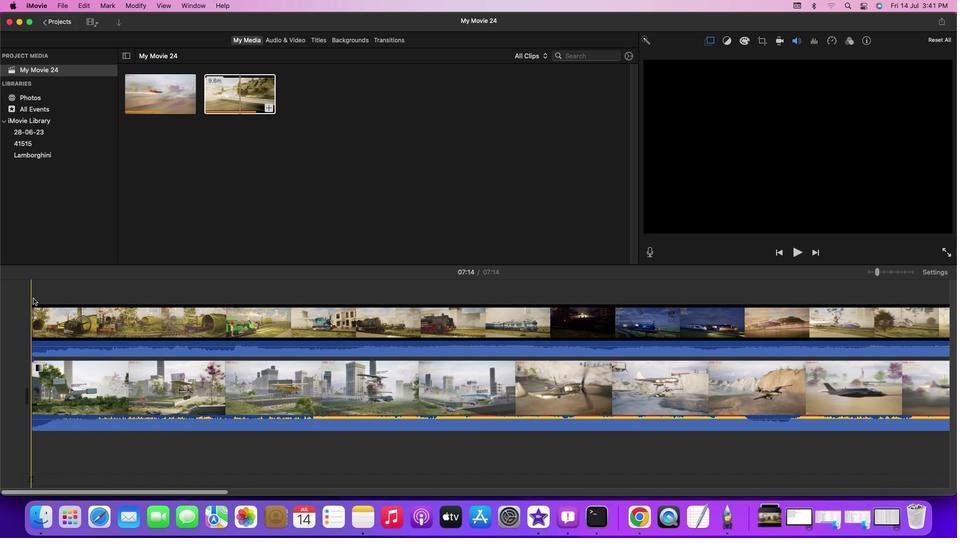 
Action: Mouse pressed left at (33, 298)
Screenshot: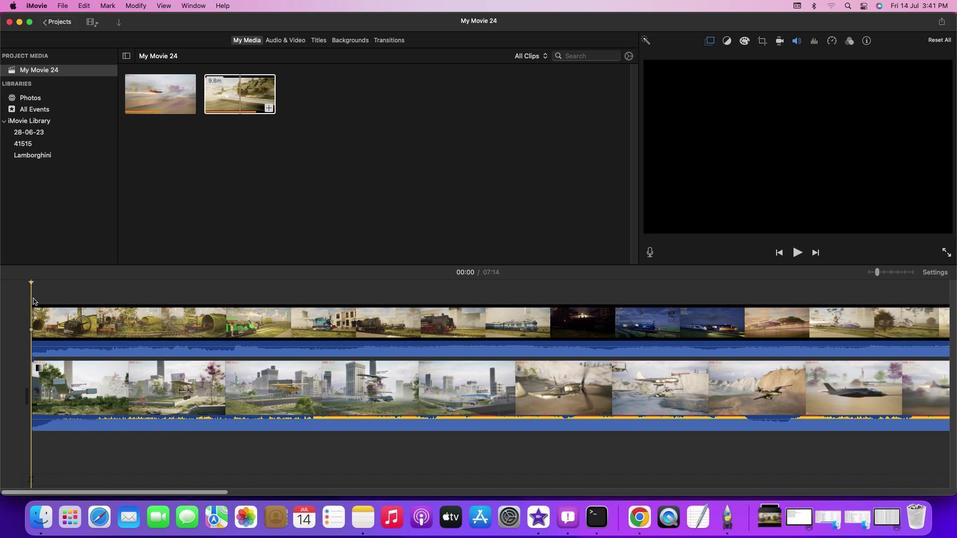 
Action: Key pressed Key.space
Screenshot: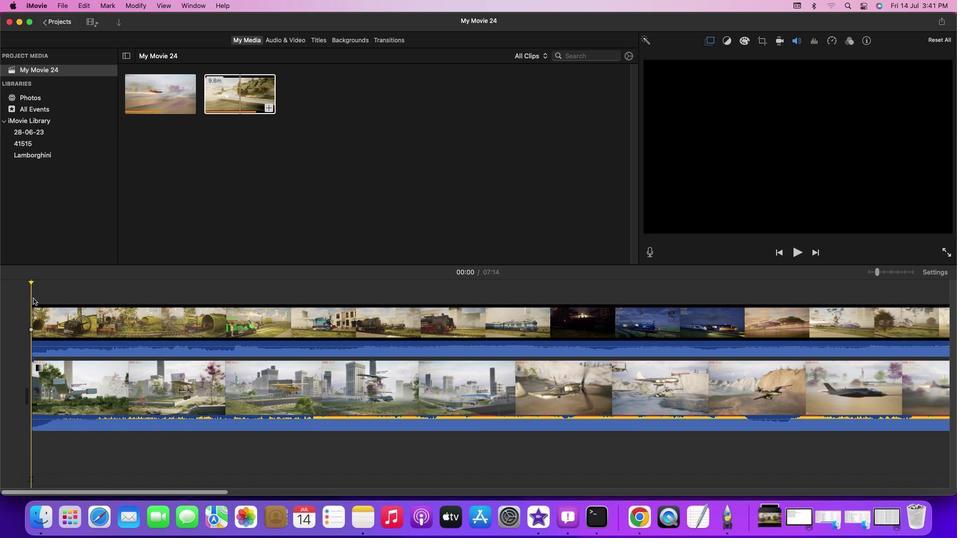 
Action: Mouse moved to (241, 294)
Screenshot: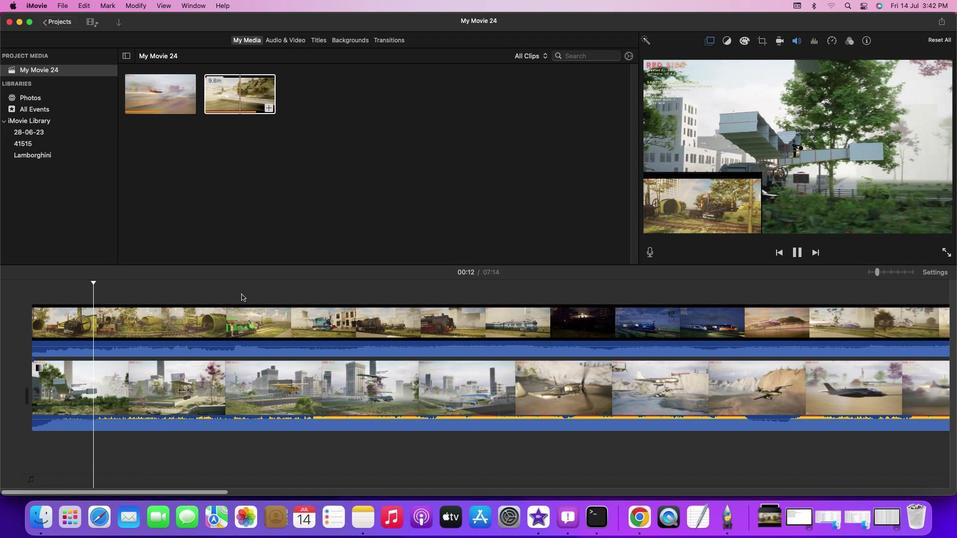 
Action: Mouse pressed left at (241, 294)
Screenshot: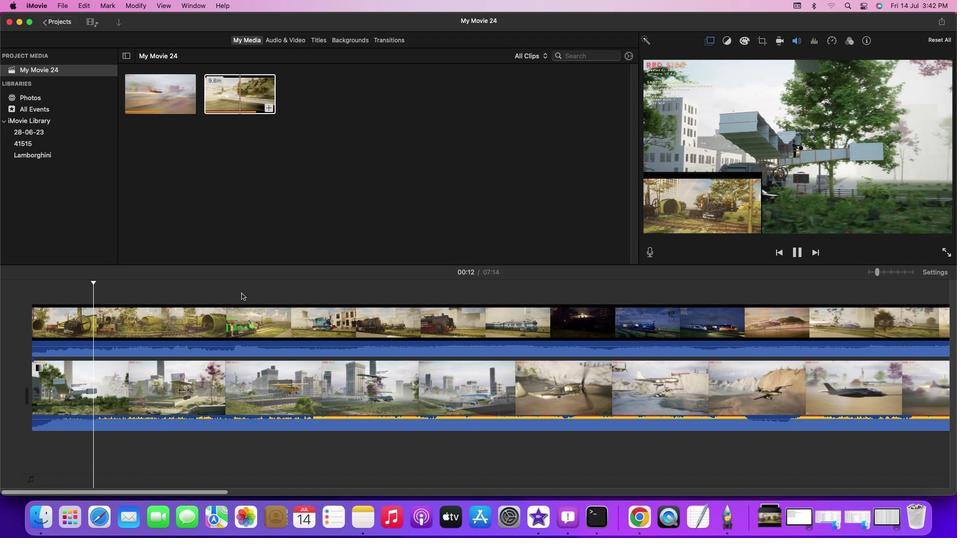 
Action: Mouse moved to (241, 293)
Screenshot: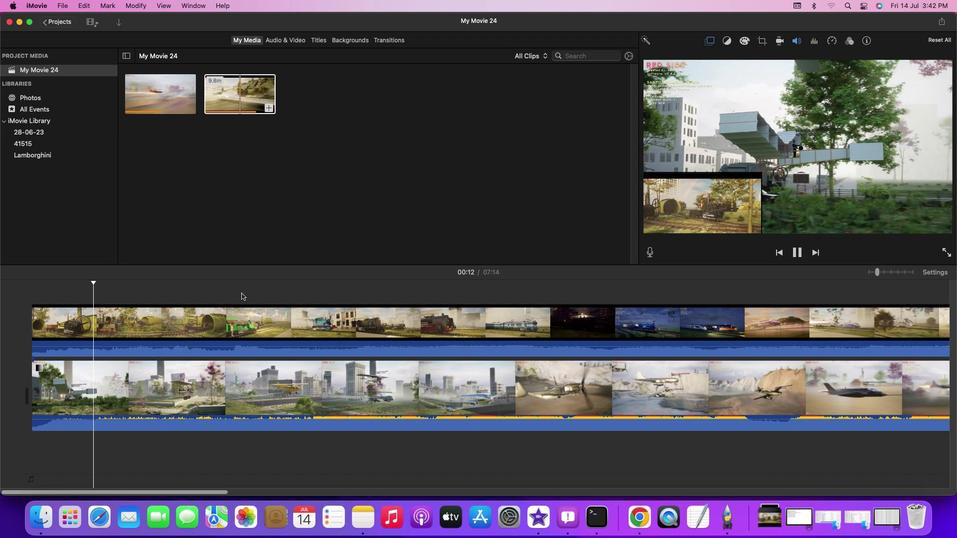 
Action: Key pressed Key.spaceKey.space
Screenshot: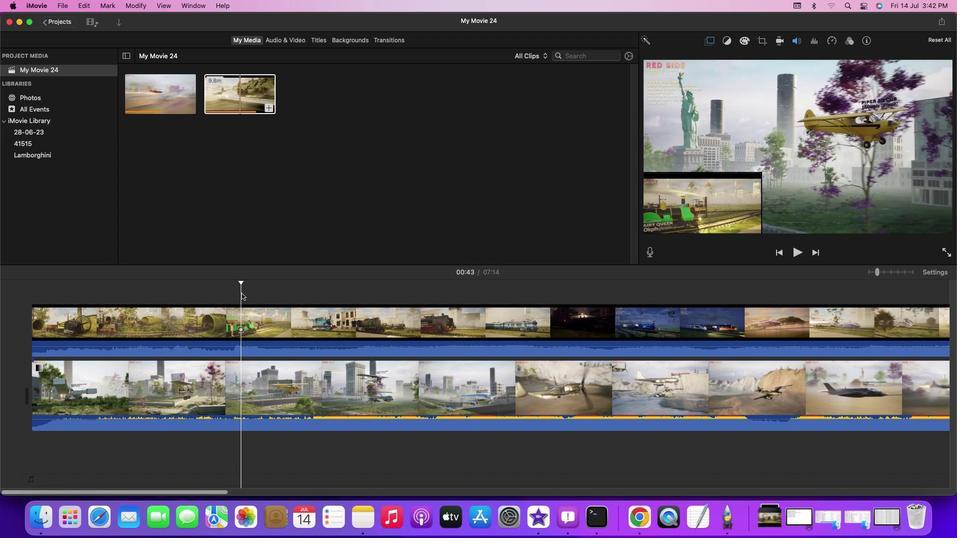 
Action: Mouse moved to (242, 289)
Screenshot: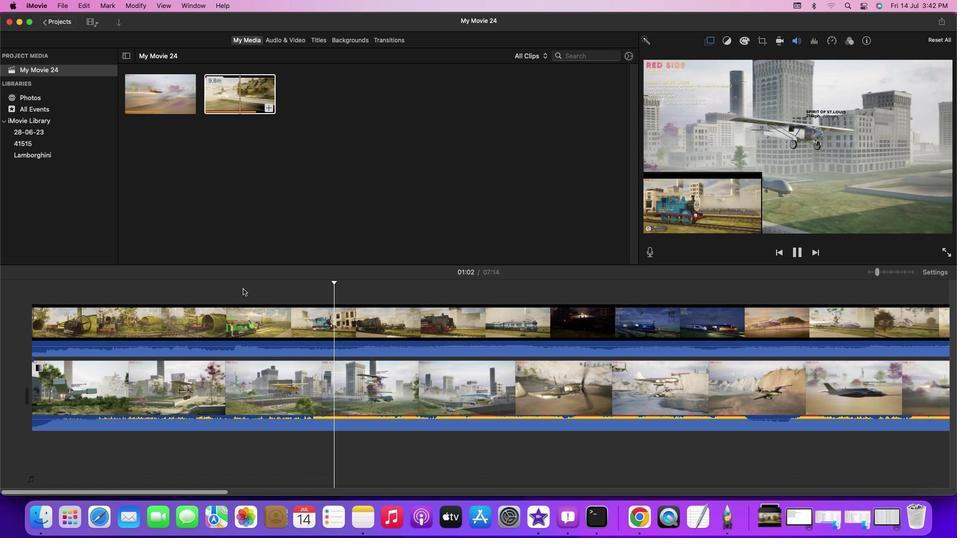 
Action: Key pressed Key.space
Screenshot: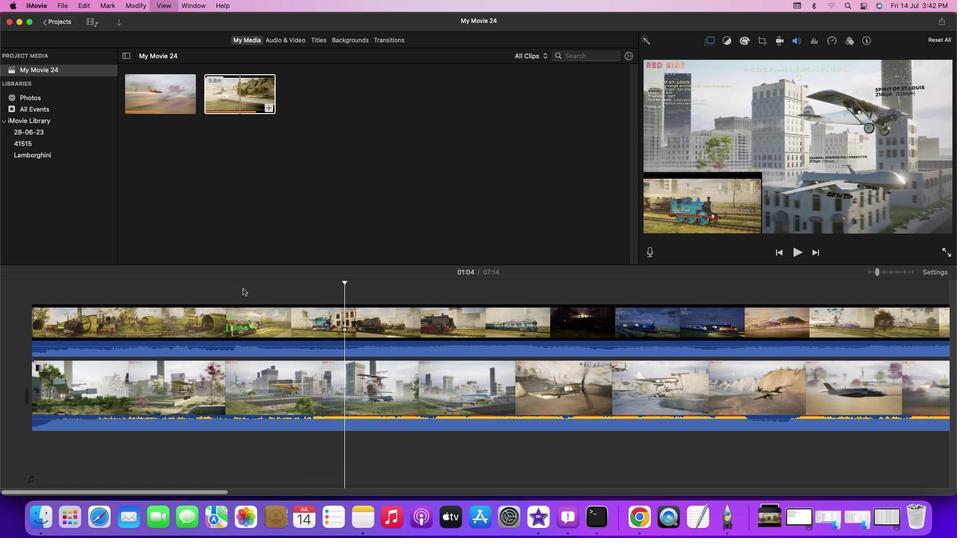 
Action: Mouse moved to (448, 327)
Screenshot: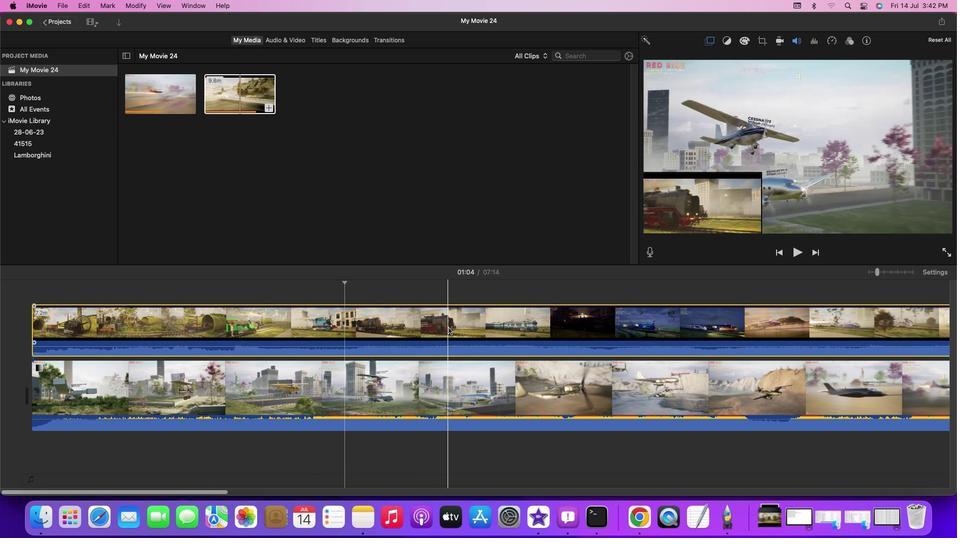 
Action: Mouse pressed left at (448, 327)
Screenshot: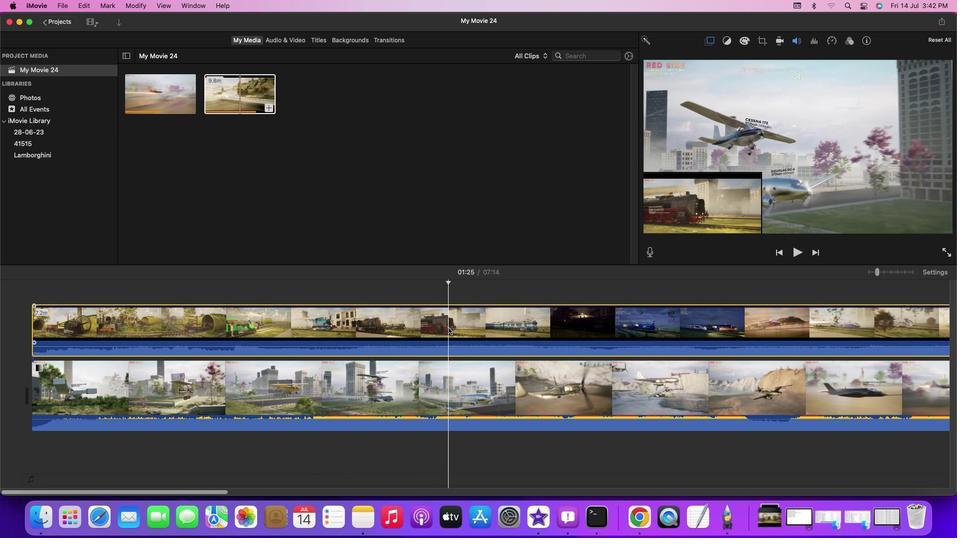 
Action: Mouse moved to (764, 41)
Screenshot: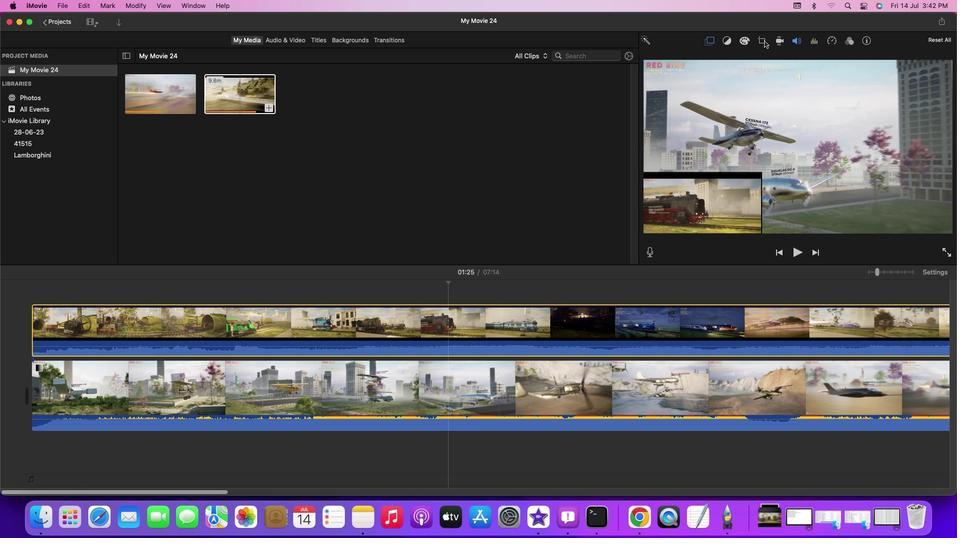 
Action: Mouse pressed left at (764, 41)
Screenshot: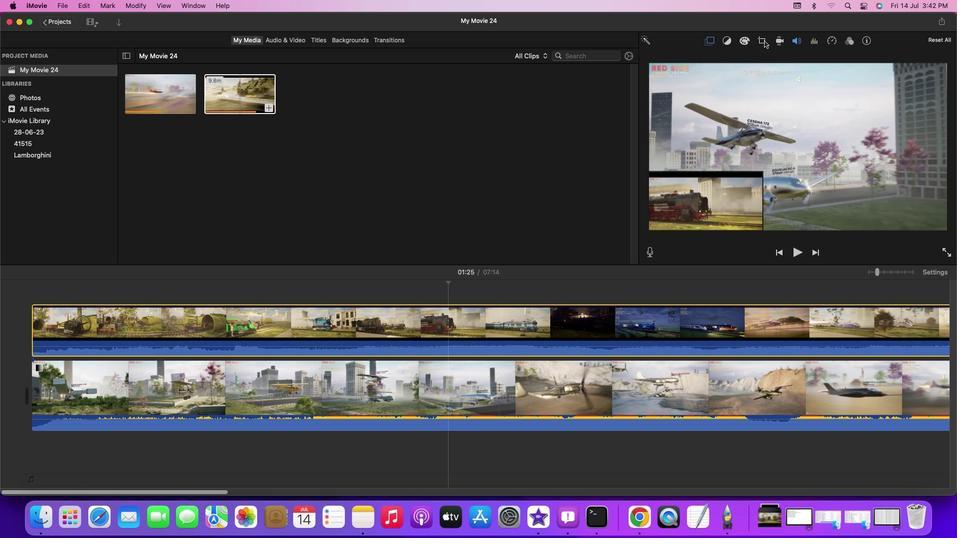 
Action: Mouse pressed left at (764, 41)
Screenshot: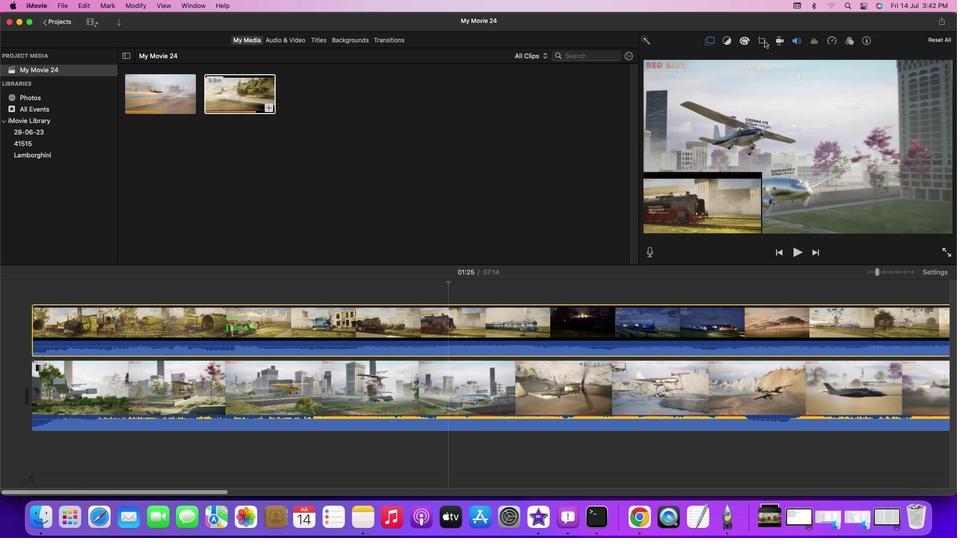 
Action: Mouse moved to (281, 331)
Screenshot: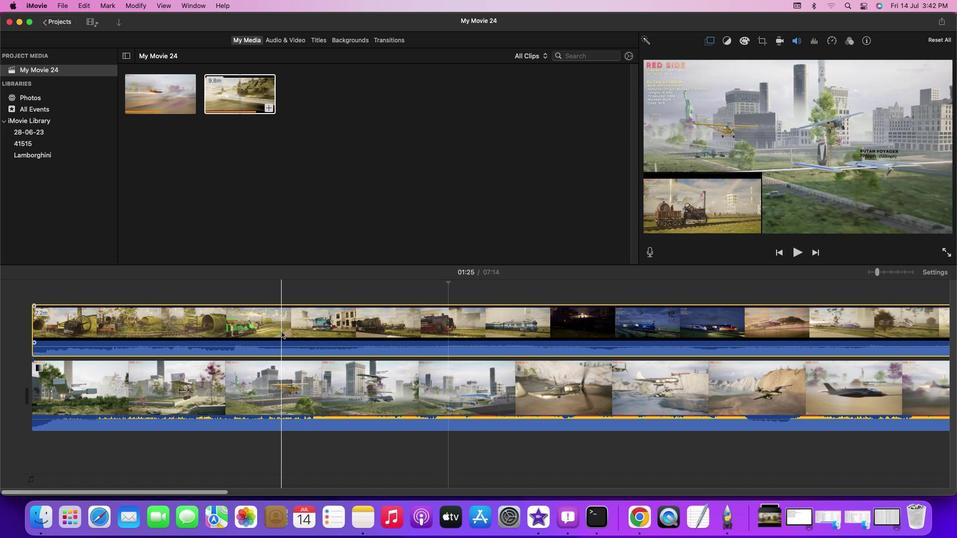 
Action: Mouse pressed left at (281, 331)
Screenshot: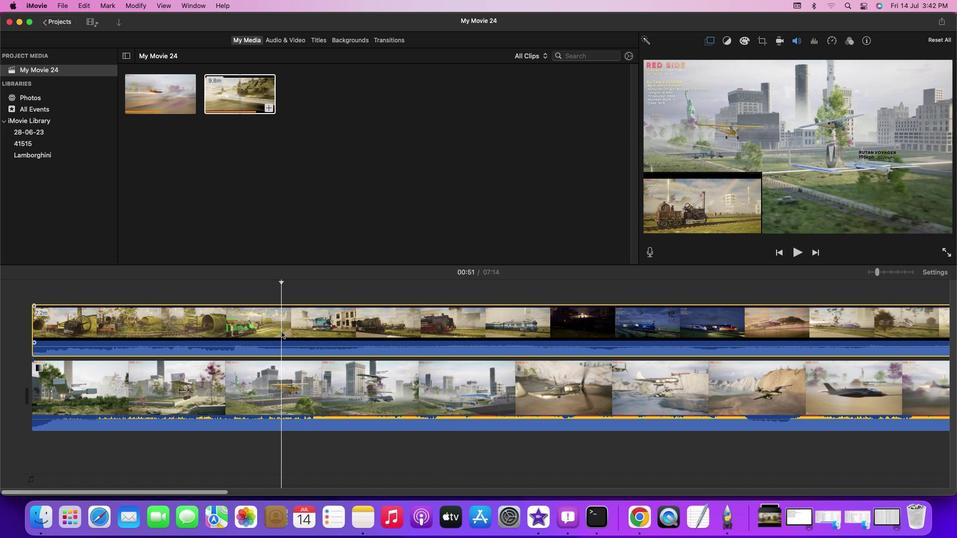 
Action: Mouse moved to (761, 43)
Screenshot: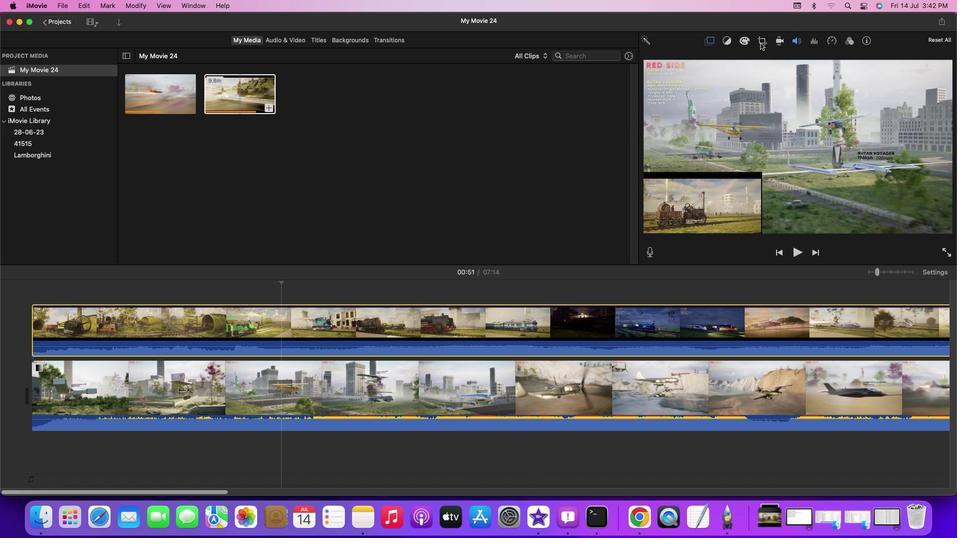 
Action: Mouse pressed left at (761, 43)
Screenshot: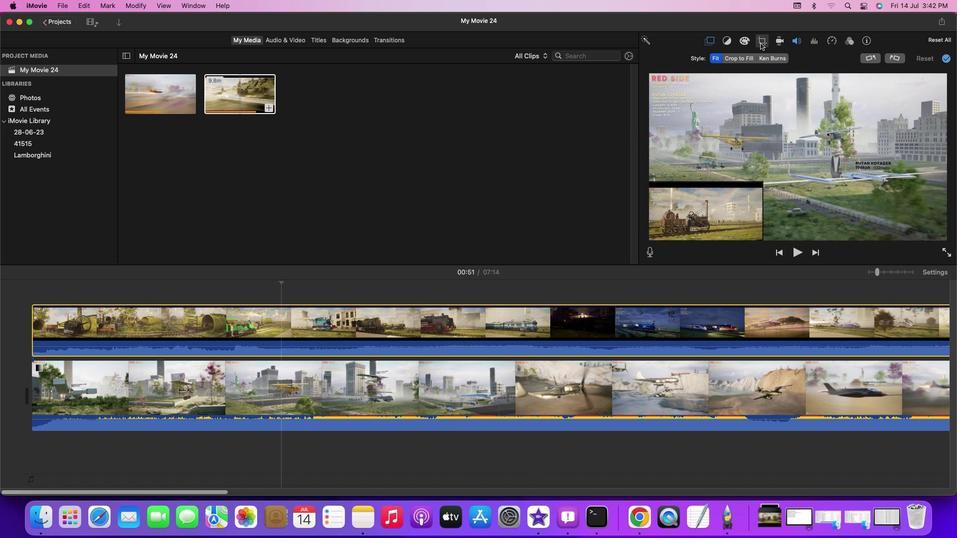 
Action: Mouse moved to (731, 57)
Screenshot: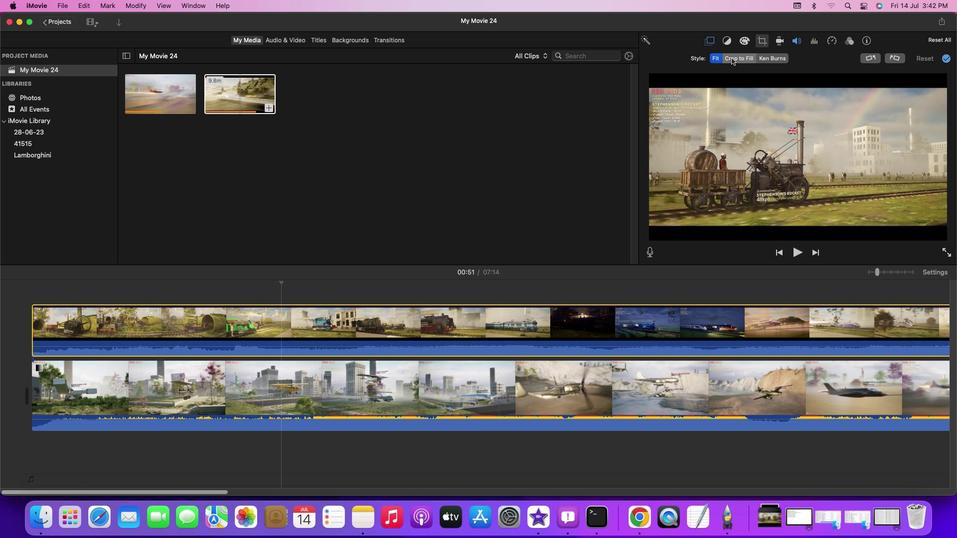 
Action: Mouse pressed left at (731, 57)
Screenshot: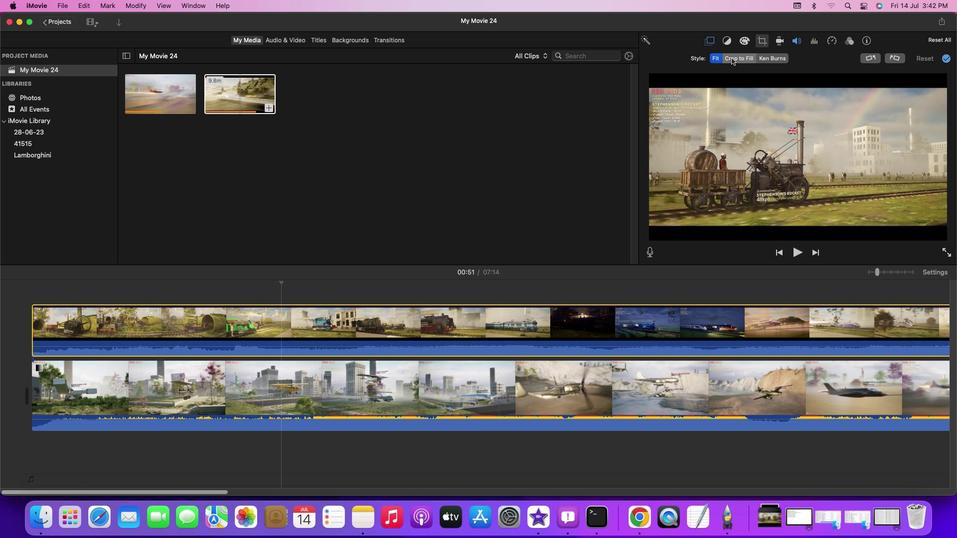 
Action: Mouse moved to (945, 76)
Screenshot: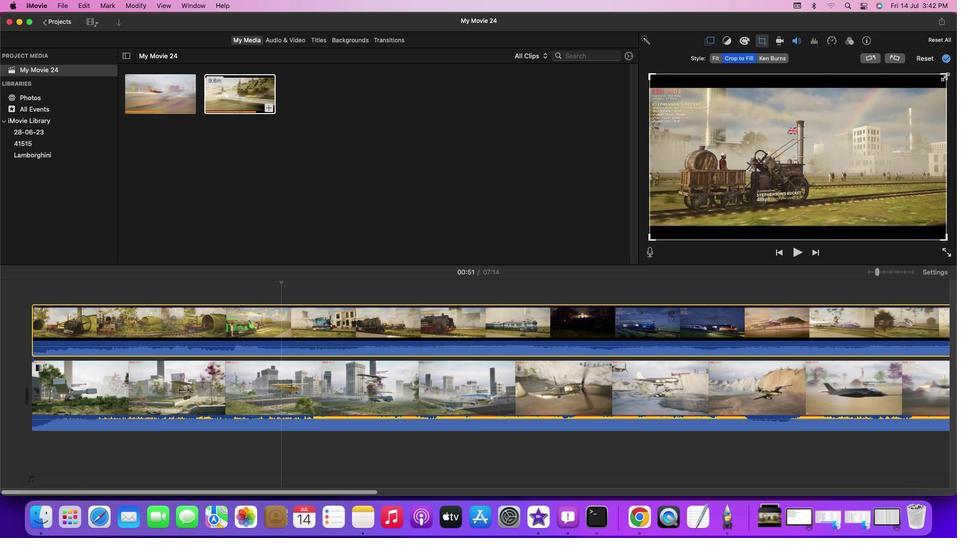 
Action: Mouse pressed left at (945, 76)
Screenshot: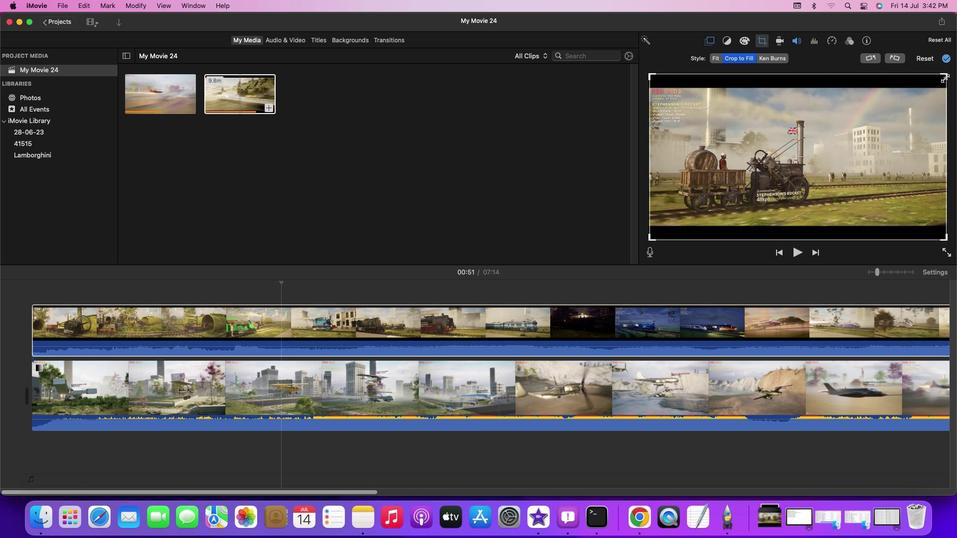 
Action: Mouse moved to (651, 75)
Screenshot: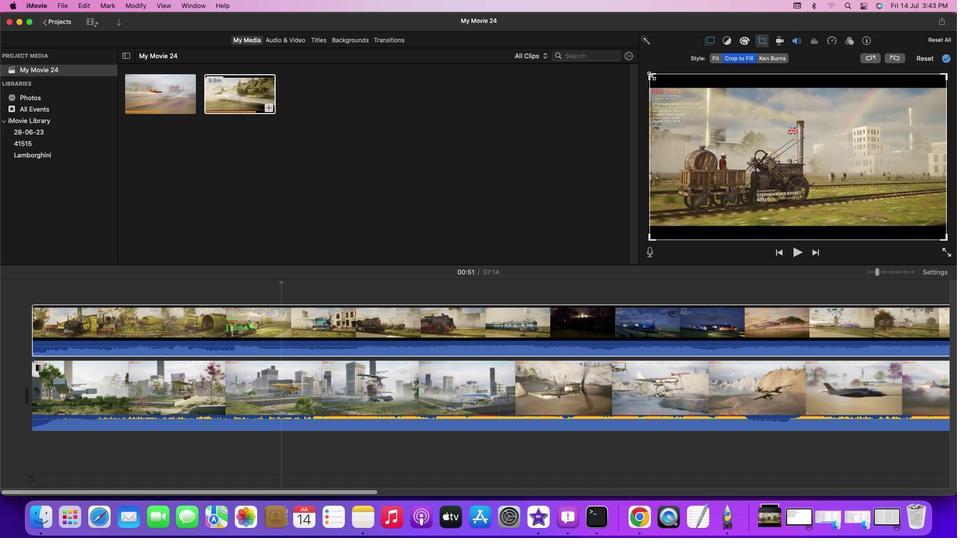 
Action: Mouse pressed left at (651, 75)
Screenshot: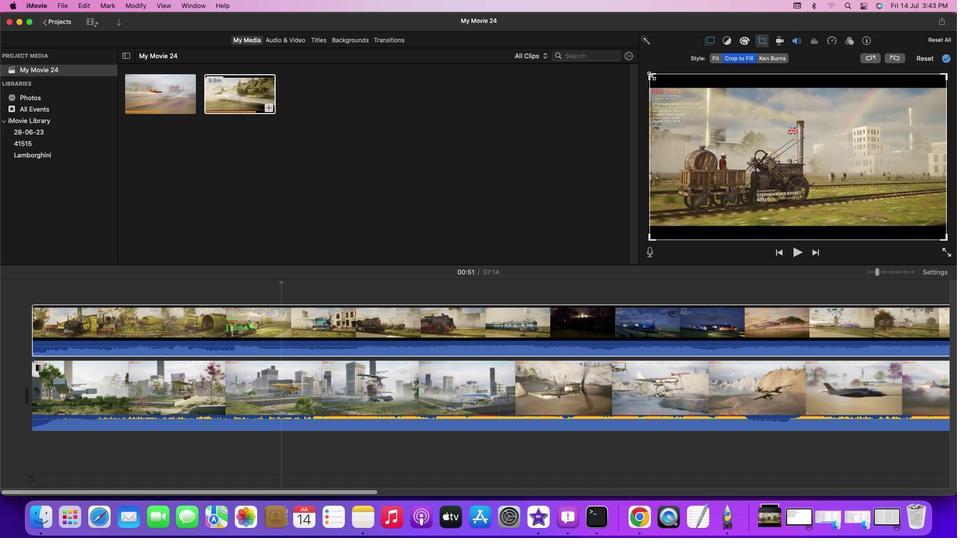 
Action: Mouse pressed left at (651, 75)
Screenshot: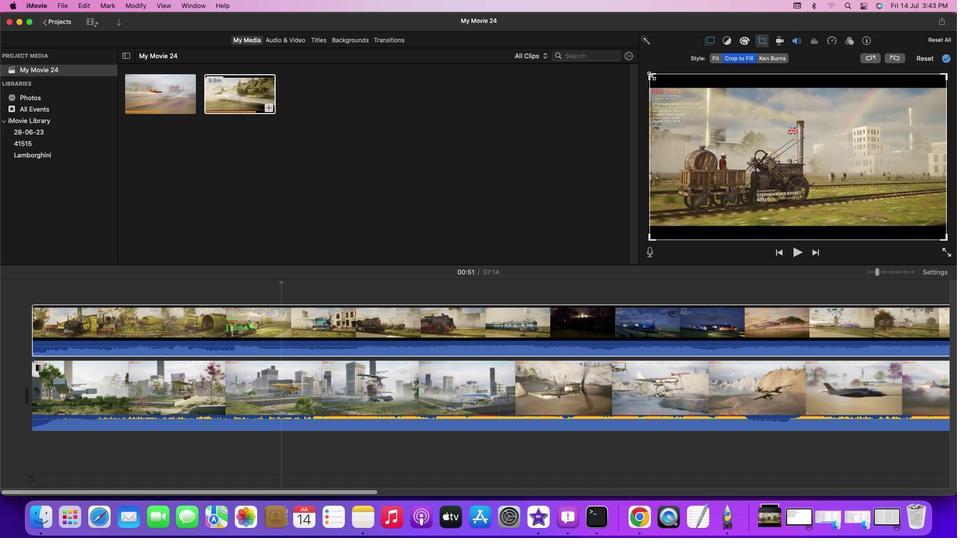 
Action: Mouse moved to (943, 75)
Screenshot: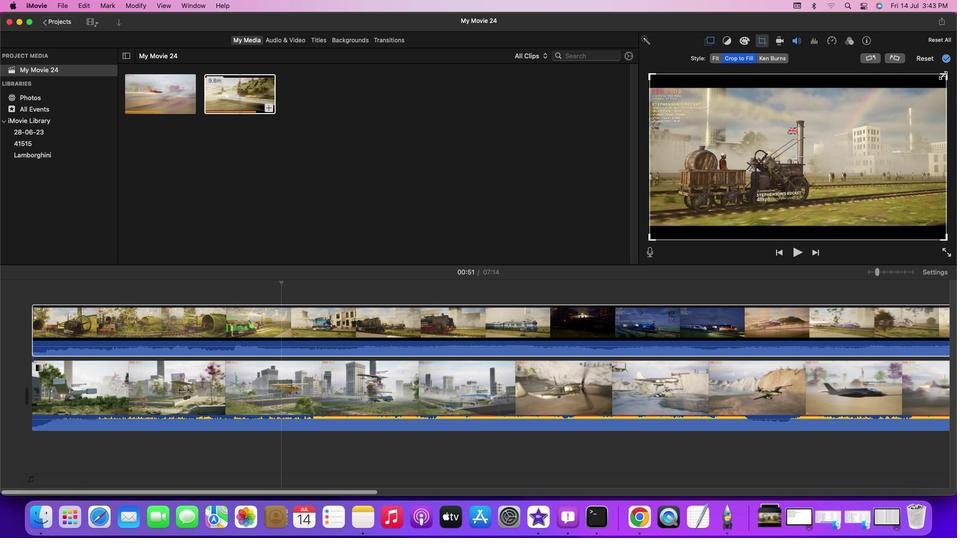 
Action: Mouse pressed left at (943, 75)
Screenshot: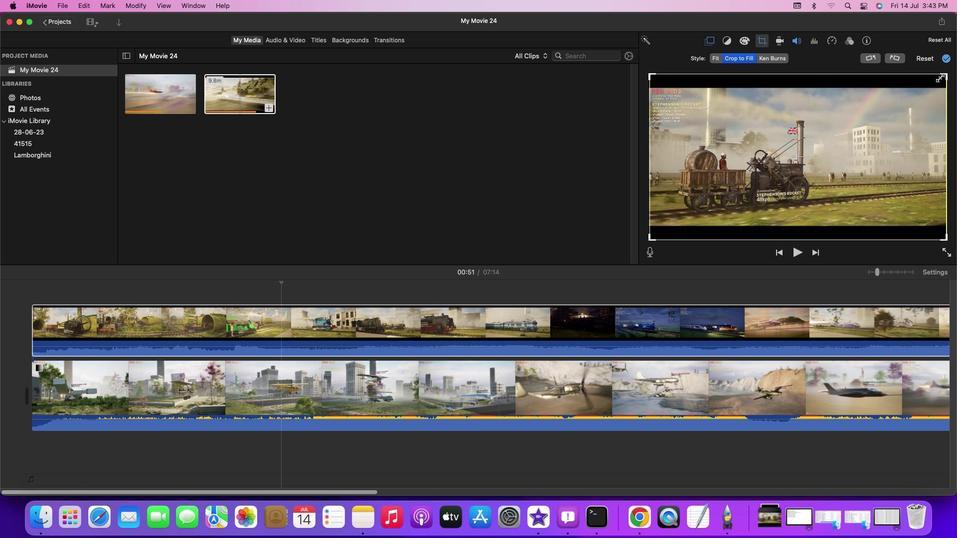 
Action: Mouse moved to (945, 58)
Screenshot: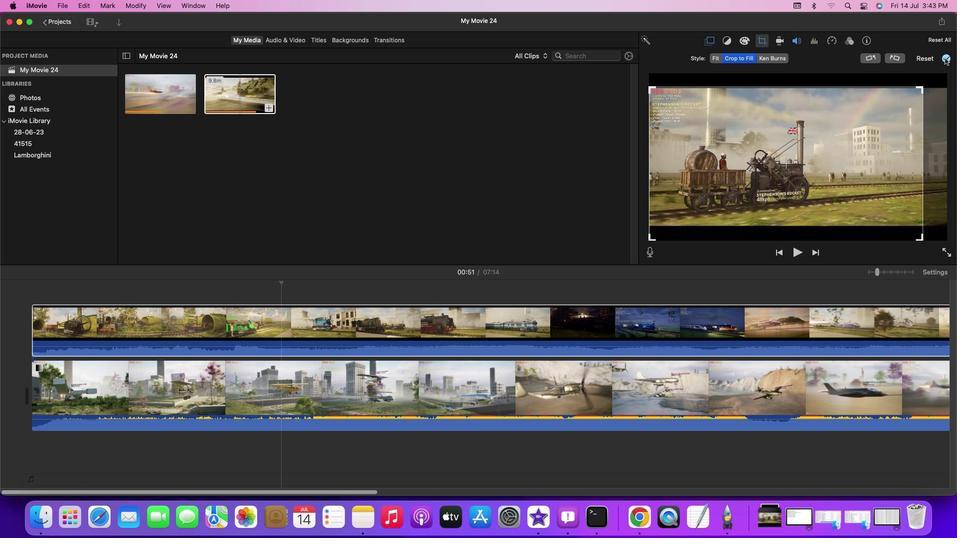 
Action: Mouse pressed left at (945, 58)
Screenshot: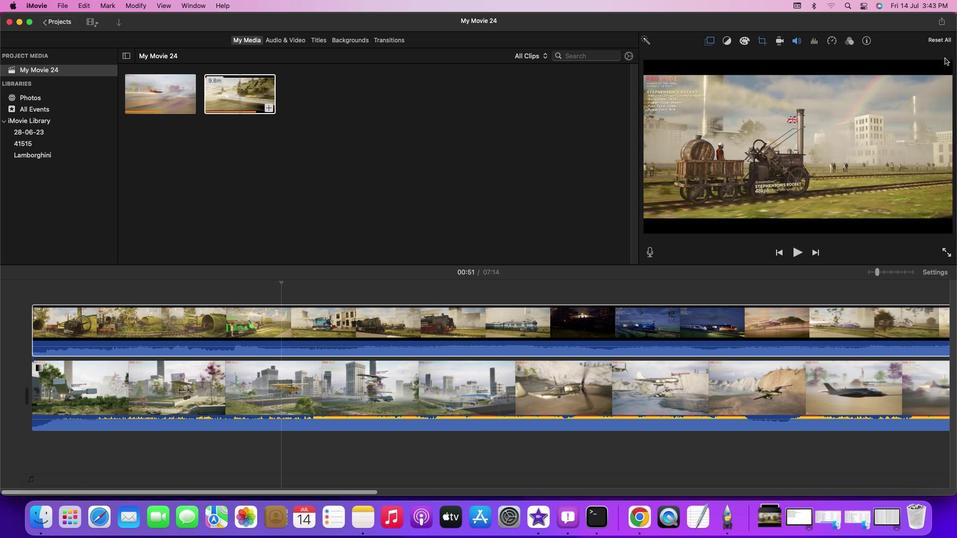
Action: Mouse moved to (234, 295)
Screenshot: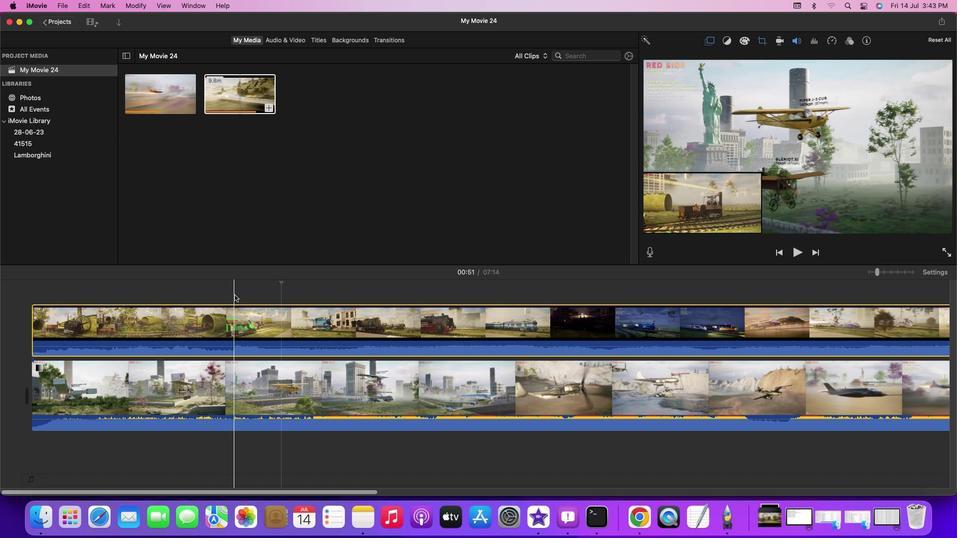 
Action: Mouse pressed left at (234, 295)
Screenshot: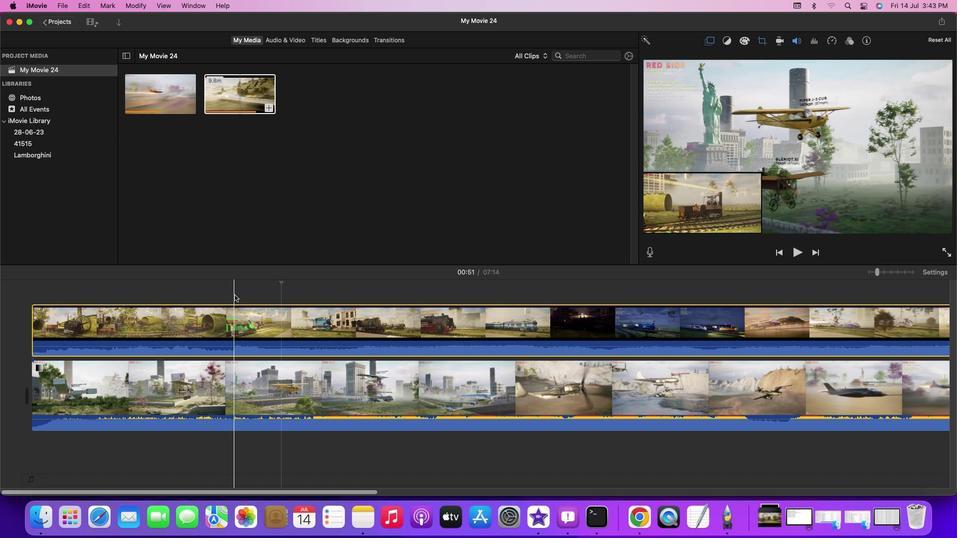 
Action: Mouse moved to (234, 294)
Screenshot: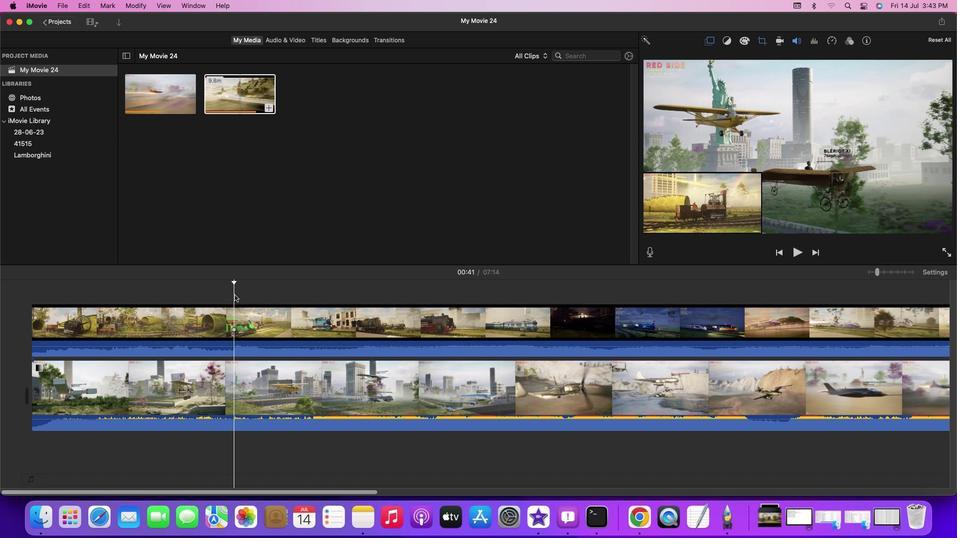 
Action: Key pressed Key.space
Screenshot: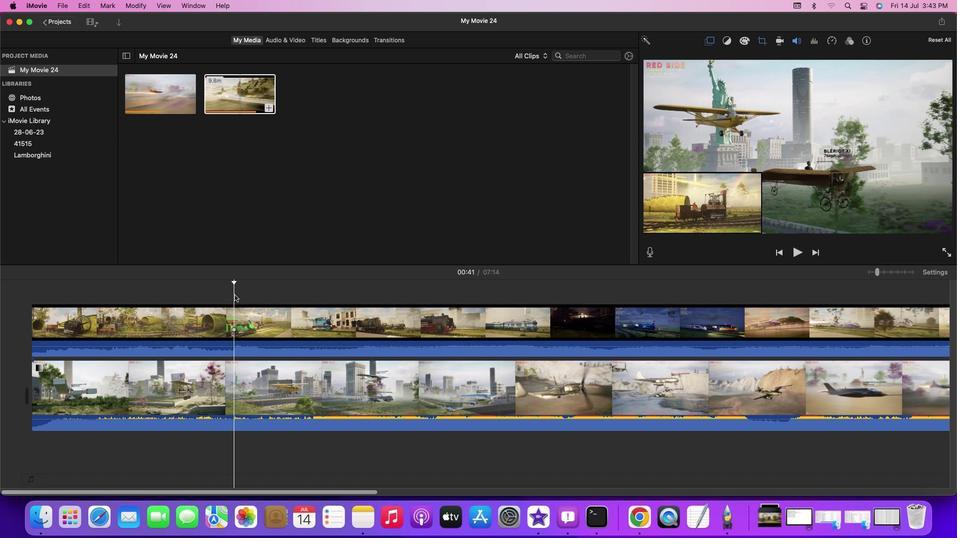 
Action: Mouse moved to (348, 293)
Screenshot: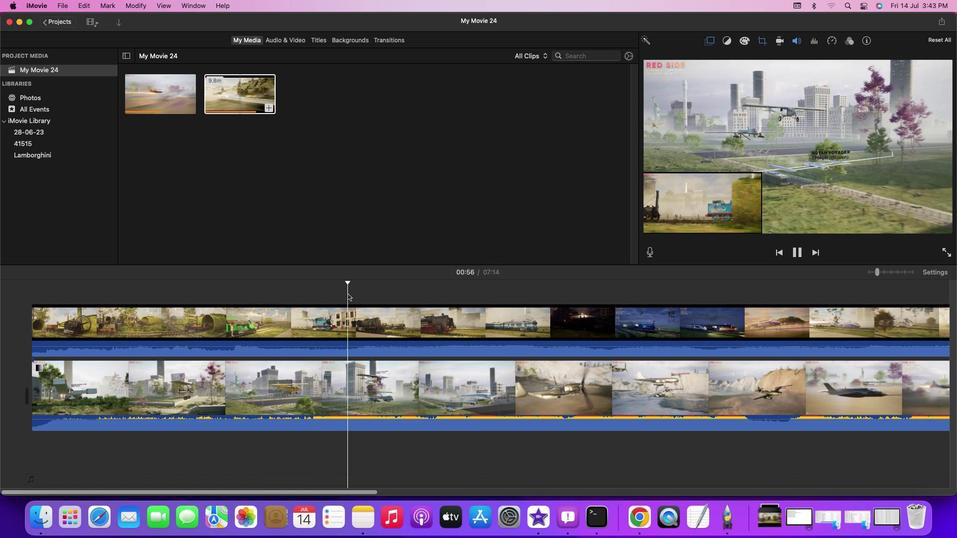 
Action: Mouse pressed left at (348, 293)
Screenshot: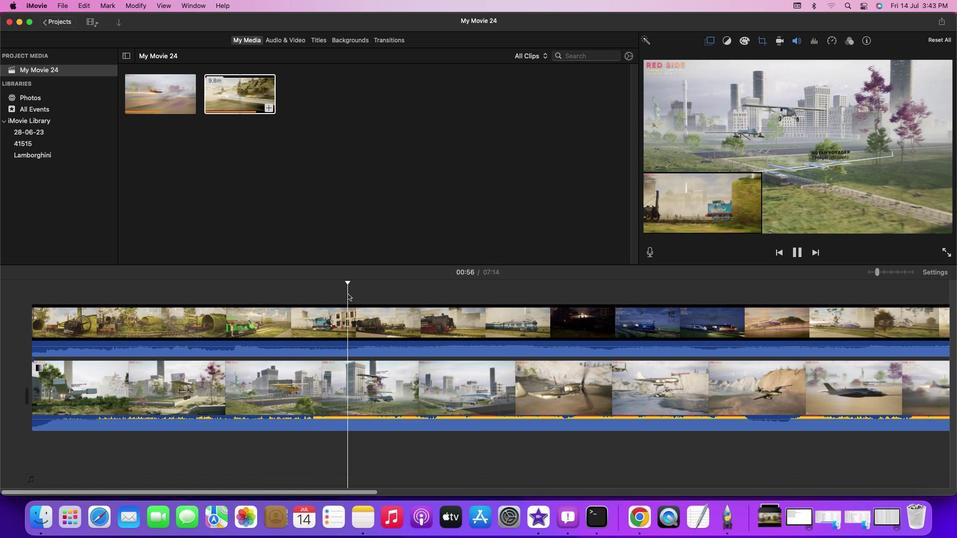 
Action: Mouse moved to (348, 293)
Screenshot: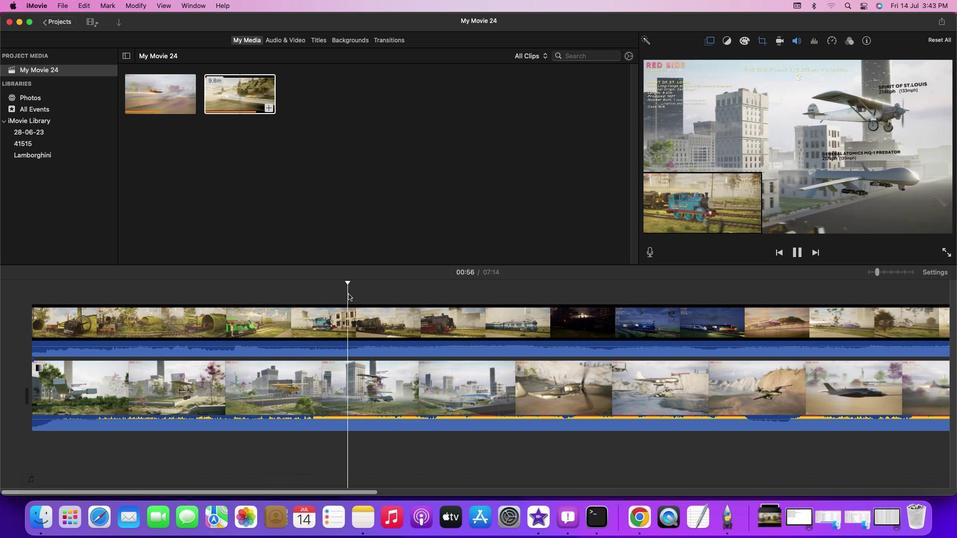 
Action: Key pressed Key.space
Screenshot: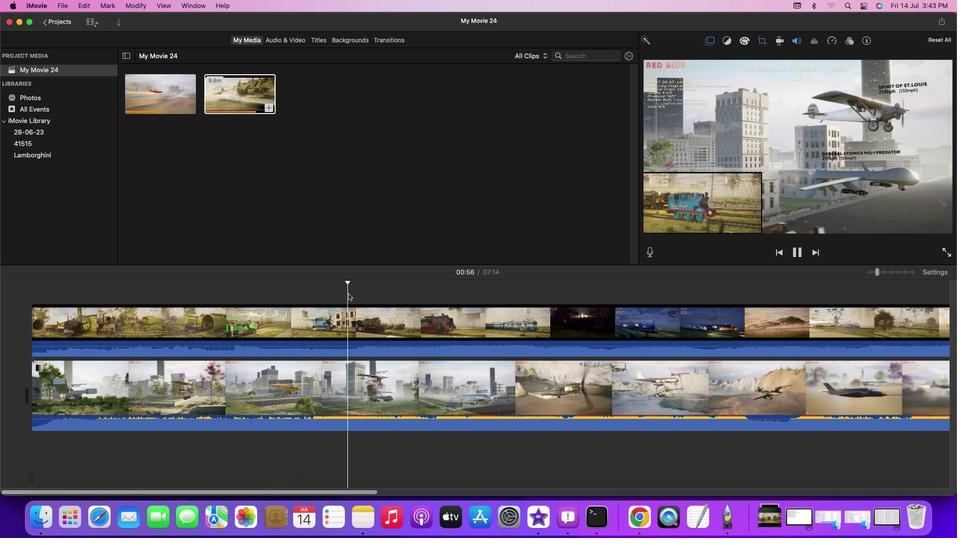
Action: Mouse moved to (522, 285)
Screenshot: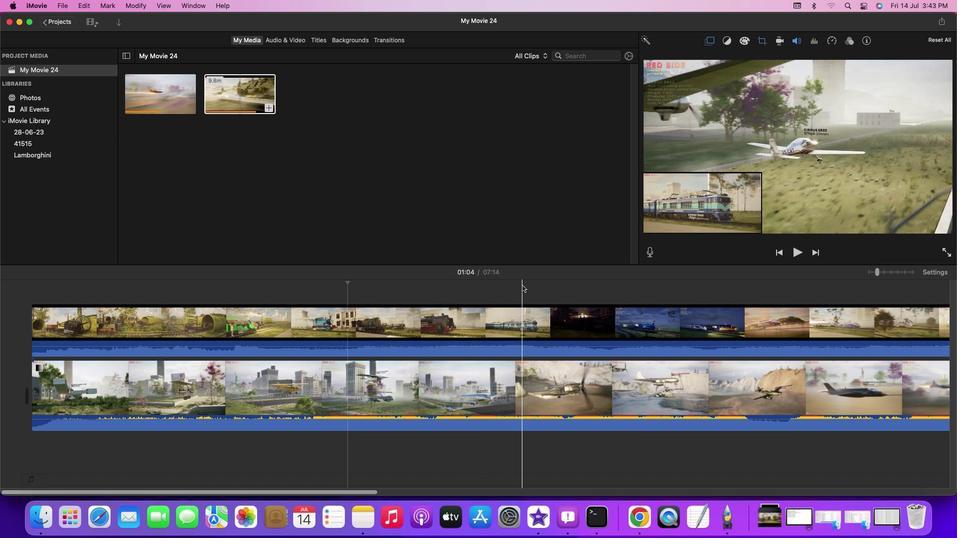 
Action: Mouse pressed left at (522, 285)
Screenshot: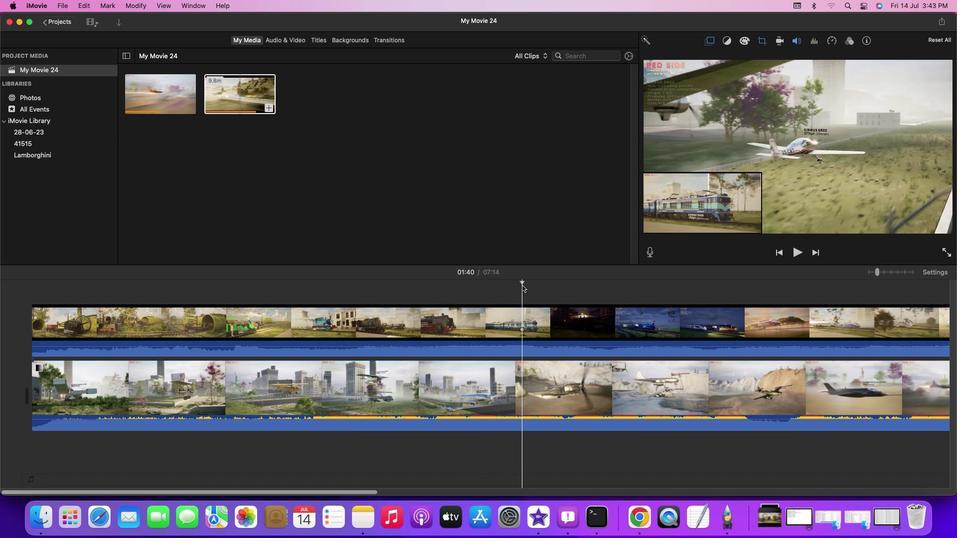 
Action: Mouse moved to (523, 285)
Screenshot: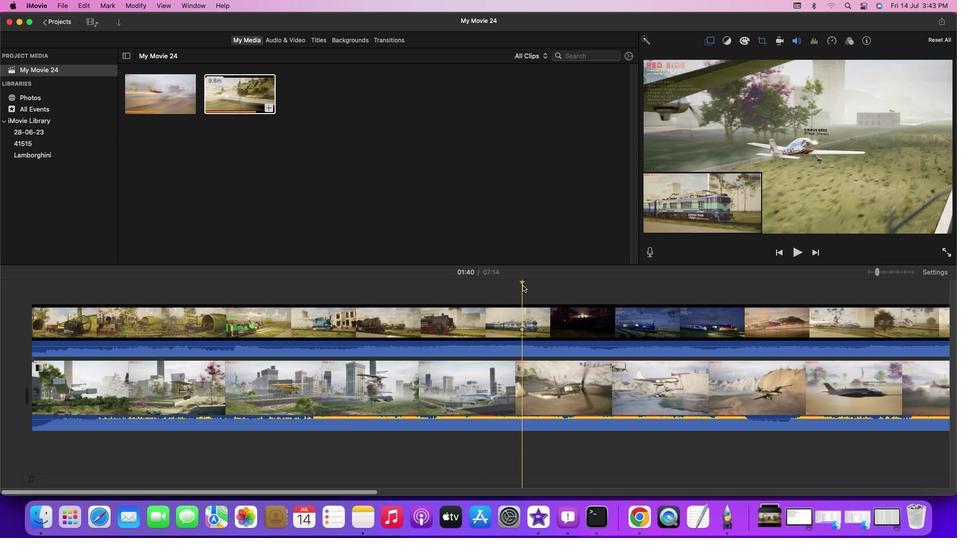 
Action: Key pressed Key.space
Screenshot: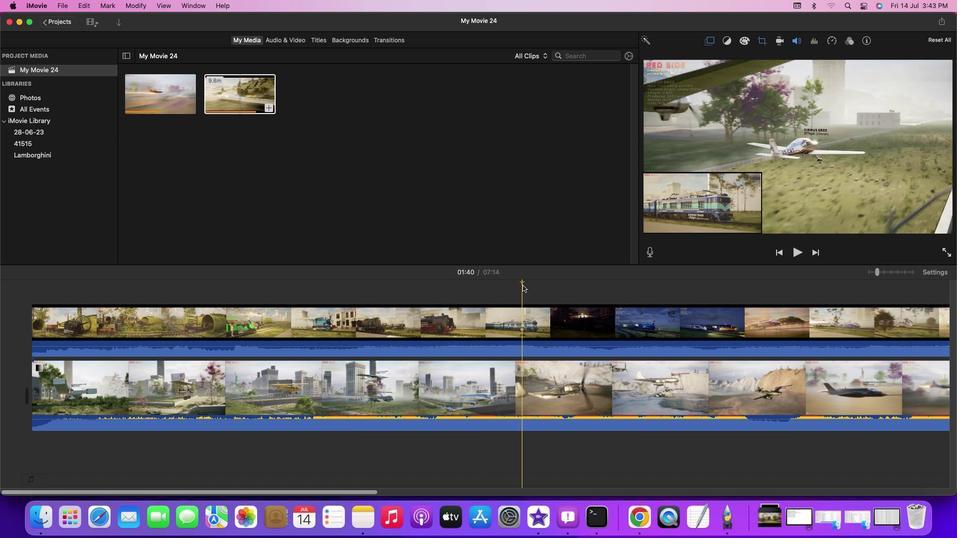 
Action: Mouse moved to (879, 273)
Screenshot: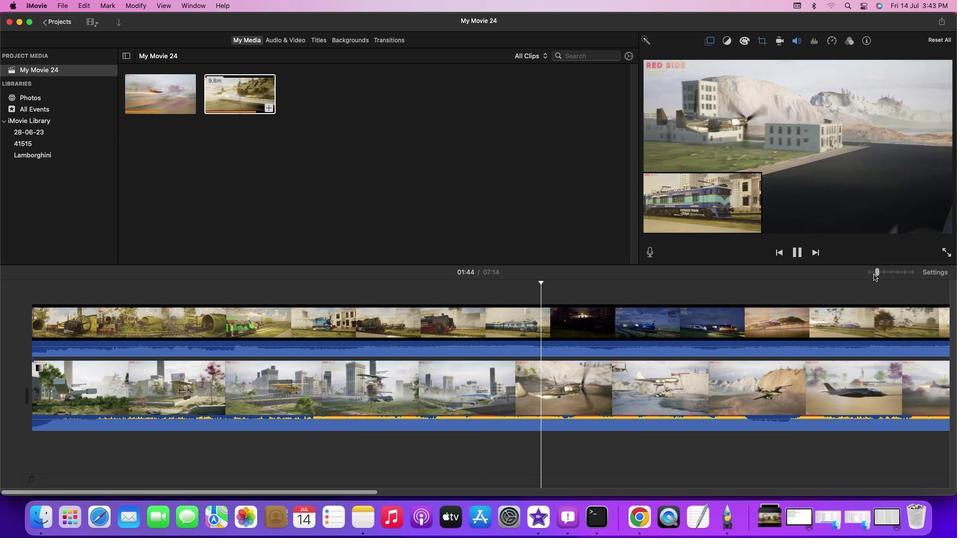 
Action: Mouse pressed left at (879, 273)
Screenshot: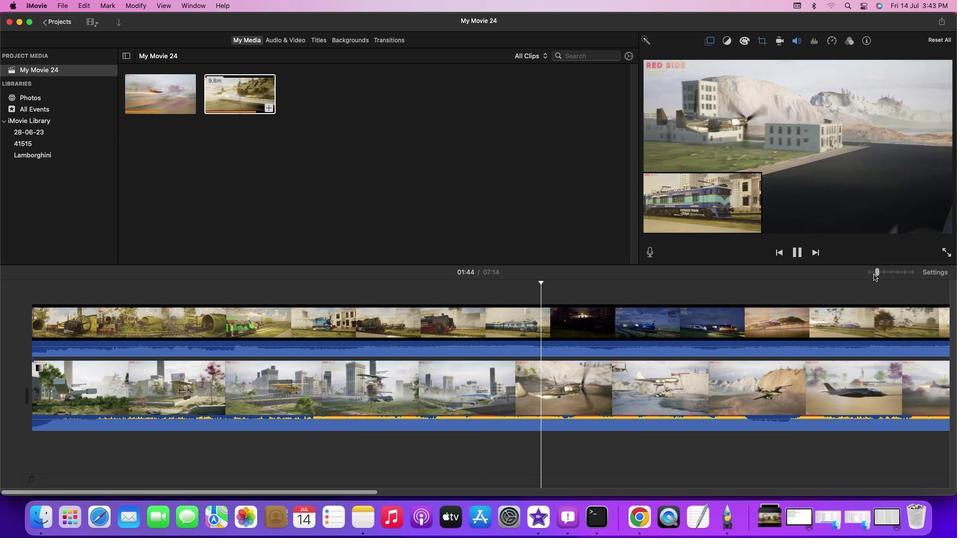 
Action: Mouse moved to (74, 292)
Screenshot: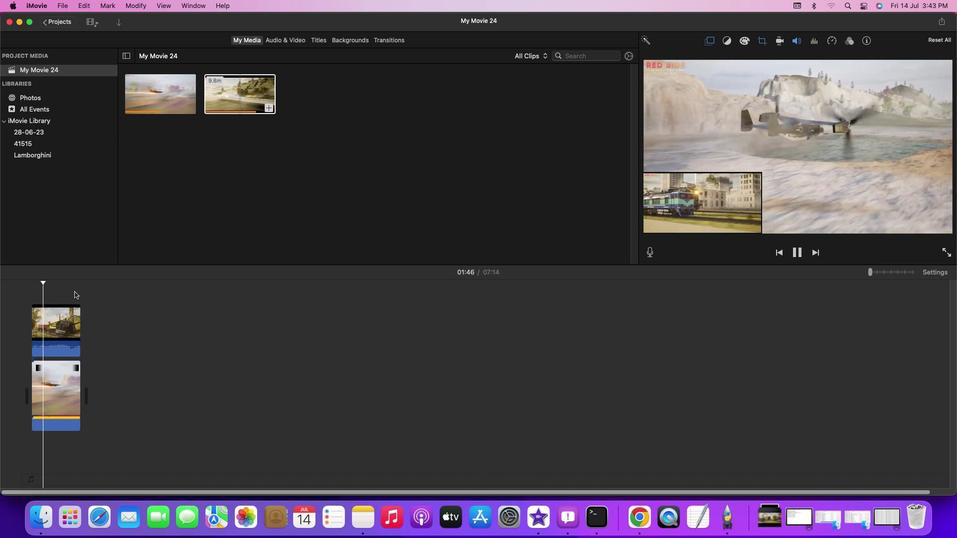 
Action: Mouse pressed left at (74, 292)
Screenshot: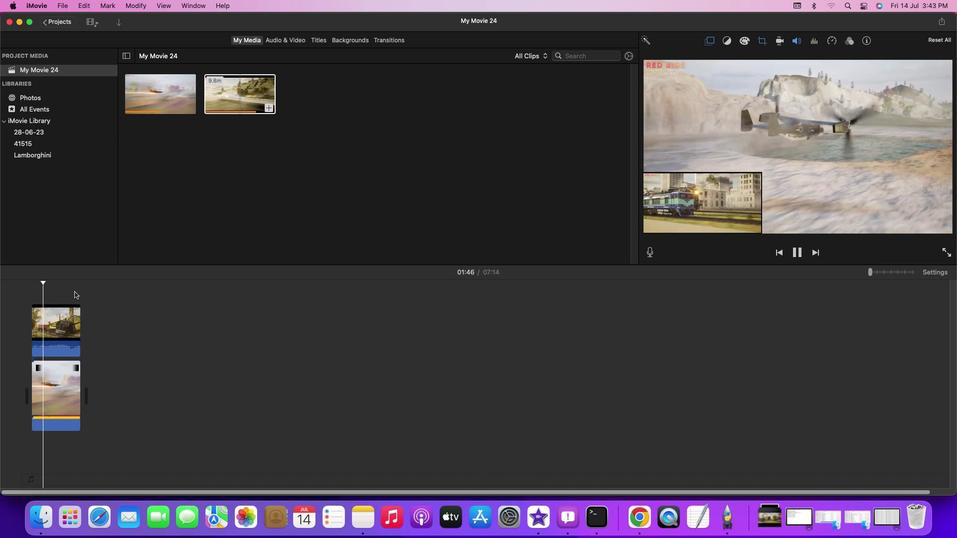 
Action: Mouse moved to (75, 290)
Screenshot: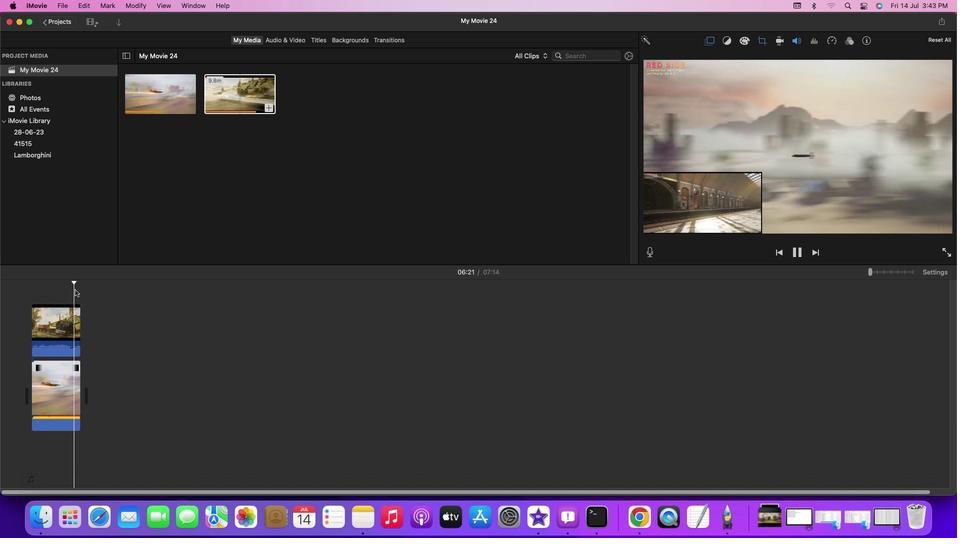
Action: Key pressed Key.spaceKey.space
Screenshot: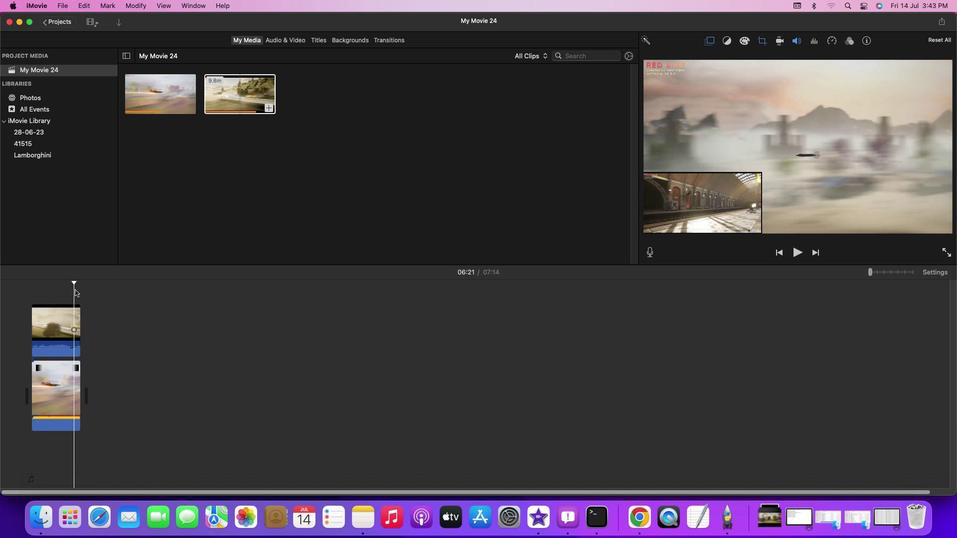 
Action: Mouse moved to (79, 290)
Screenshot: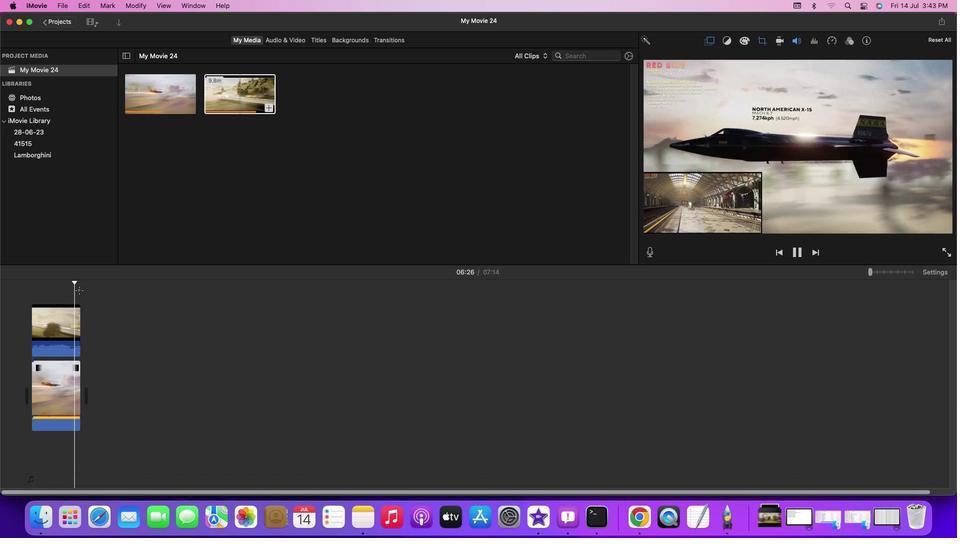 
Action: Mouse pressed left at (79, 290)
Screenshot: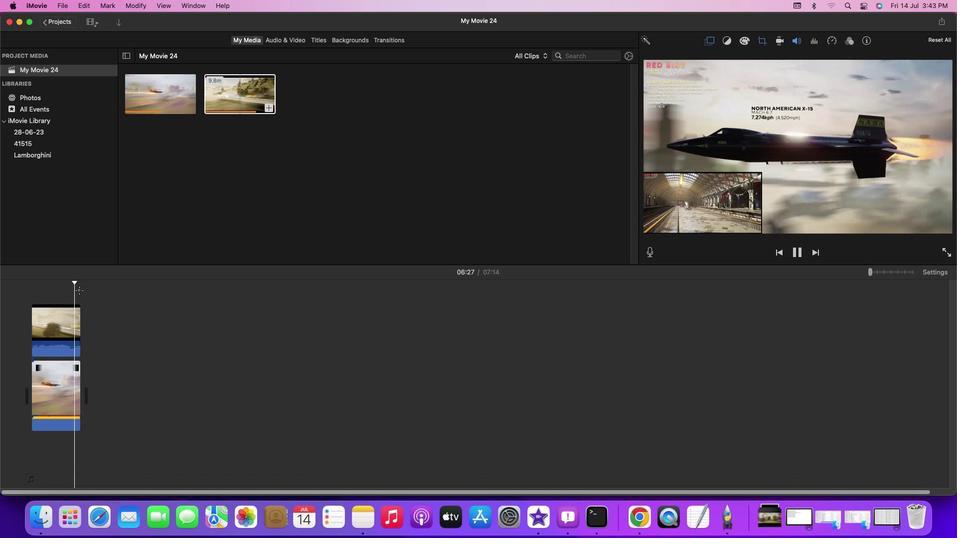 
Action: Mouse moved to (76, 291)
Screenshot: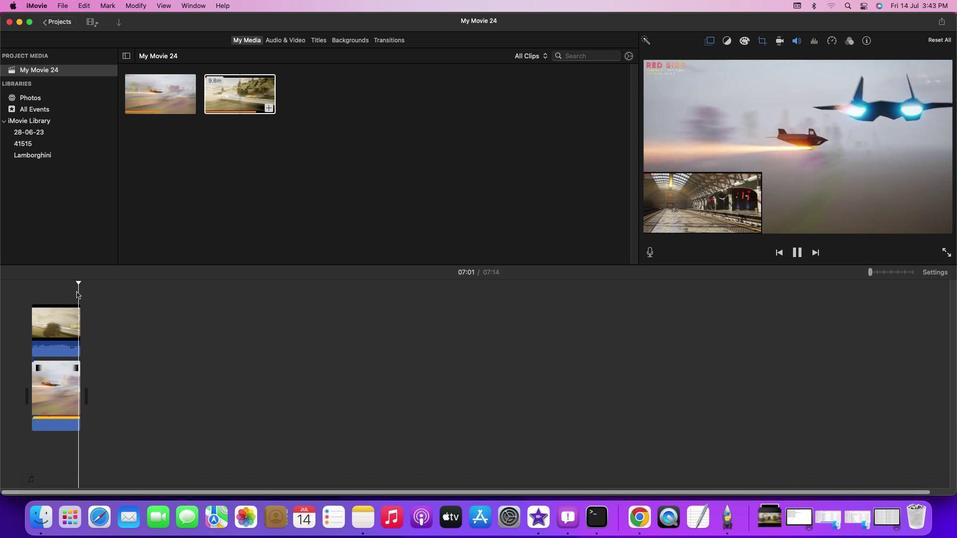 
Action: Mouse pressed left at (76, 291)
Screenshot: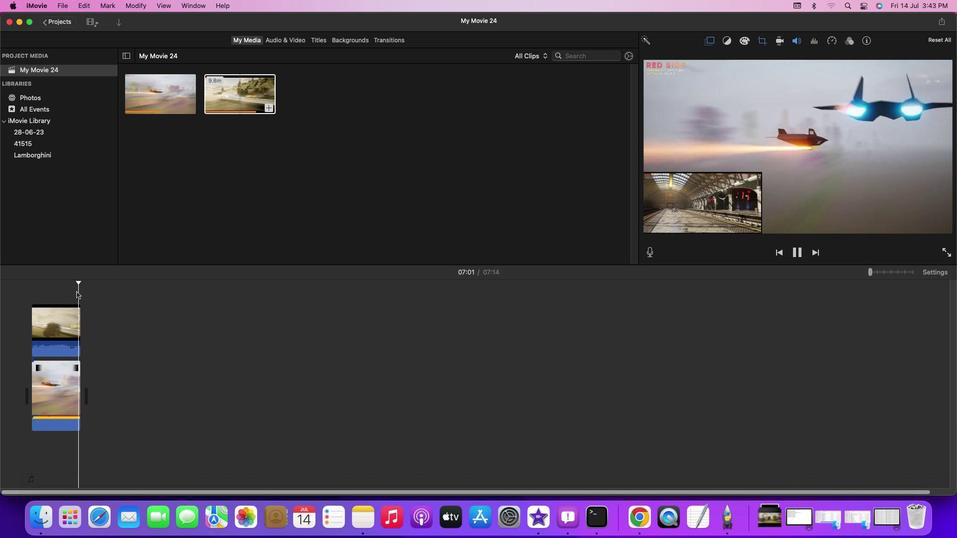 
Action: Key pressed Key.space
Screenshot: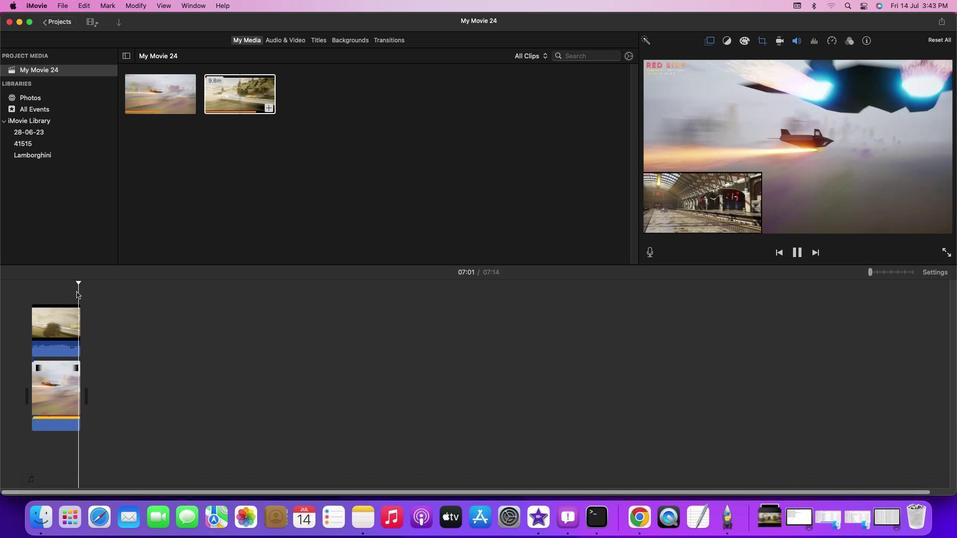 
Action: Mouse moved to (78, 299)
Screenshot: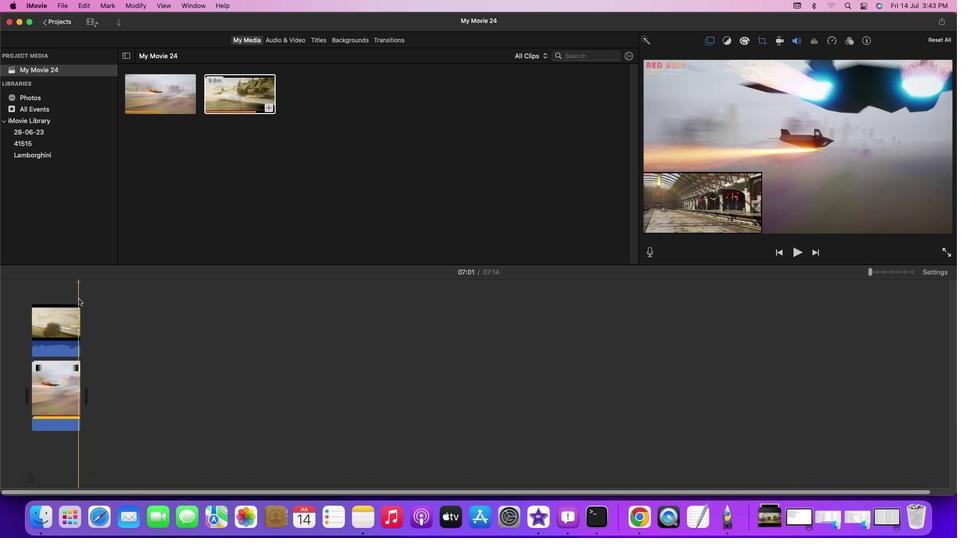 
Action: Key pressed Key.space
Screenshot: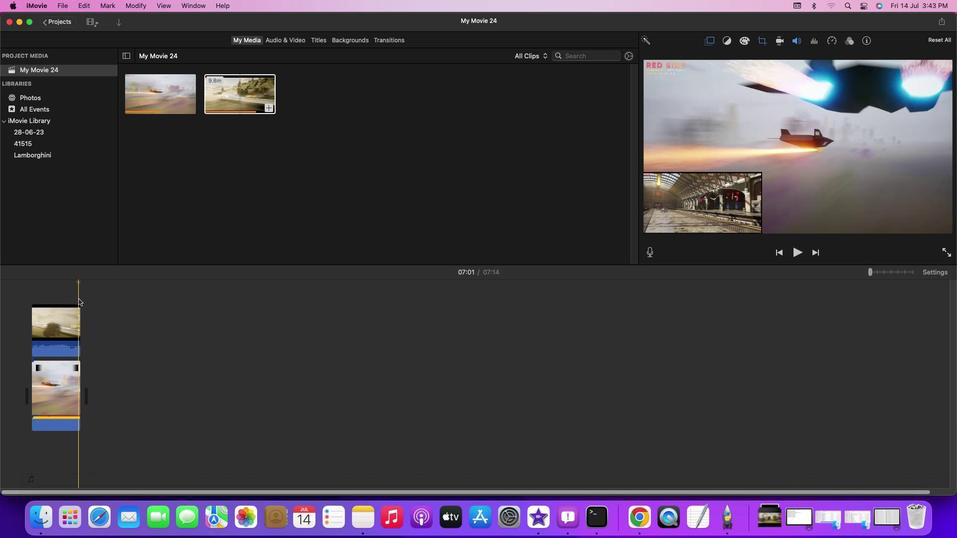 
Action: Mouse moved to (940, 22)
Screenshot: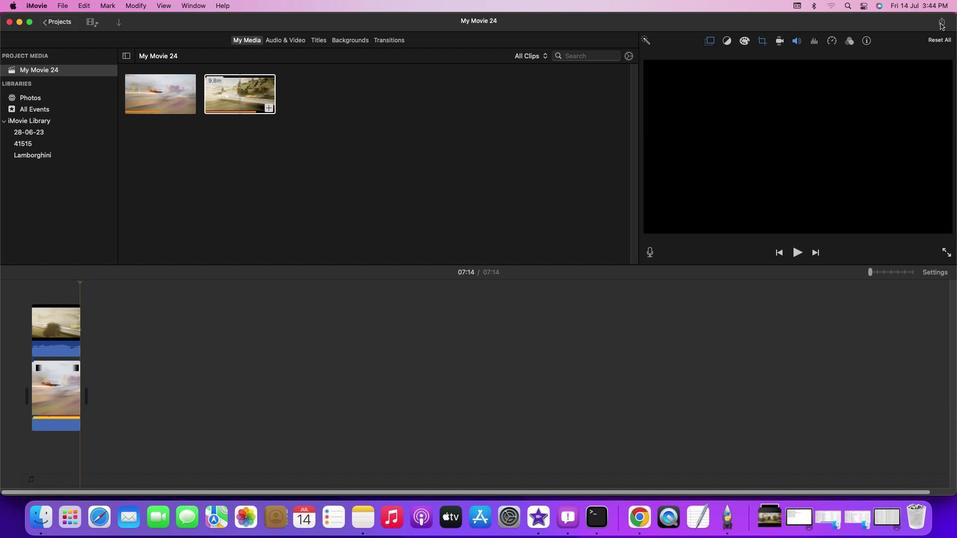 
Action: Mouse pressed left at (940, 22)
Screenshot: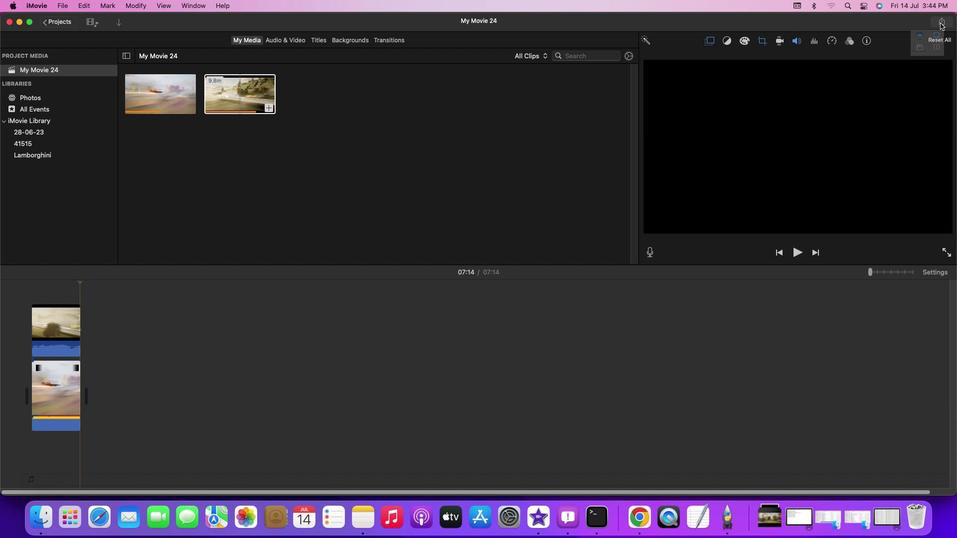 
Action: Mouse moved to (927, 96)
Screenshot: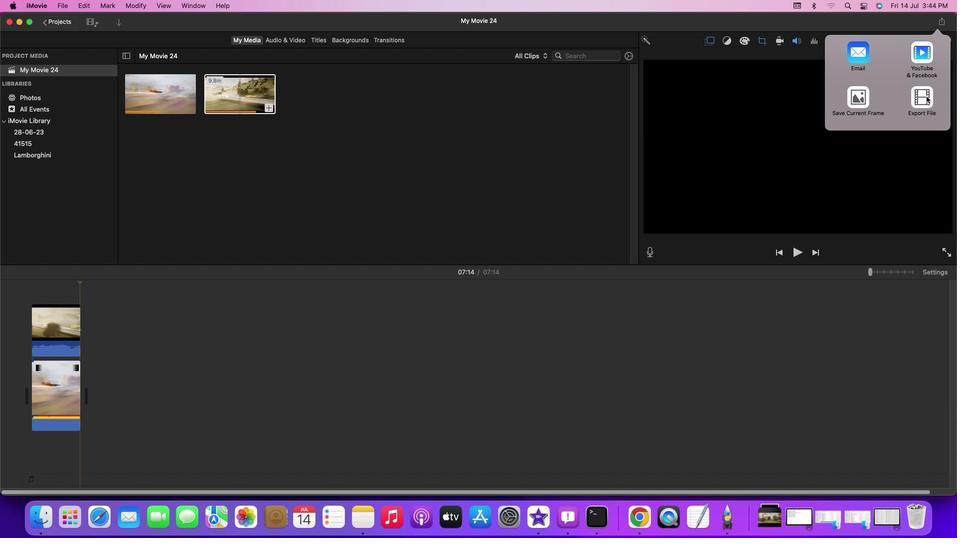 
Action: Mouse pressed left at (927, 96)
Screenshot: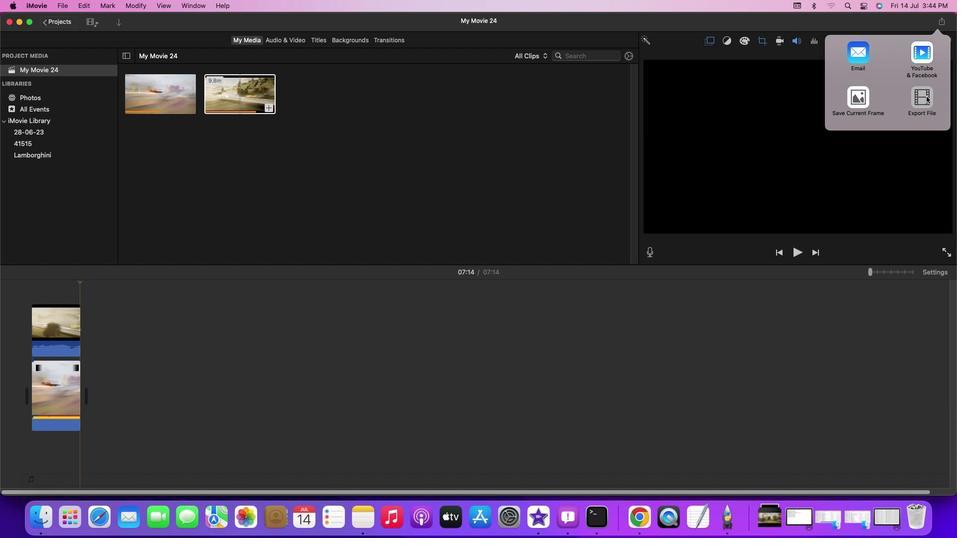 
Action: Mouse moved to (630, 129)
Screenshot: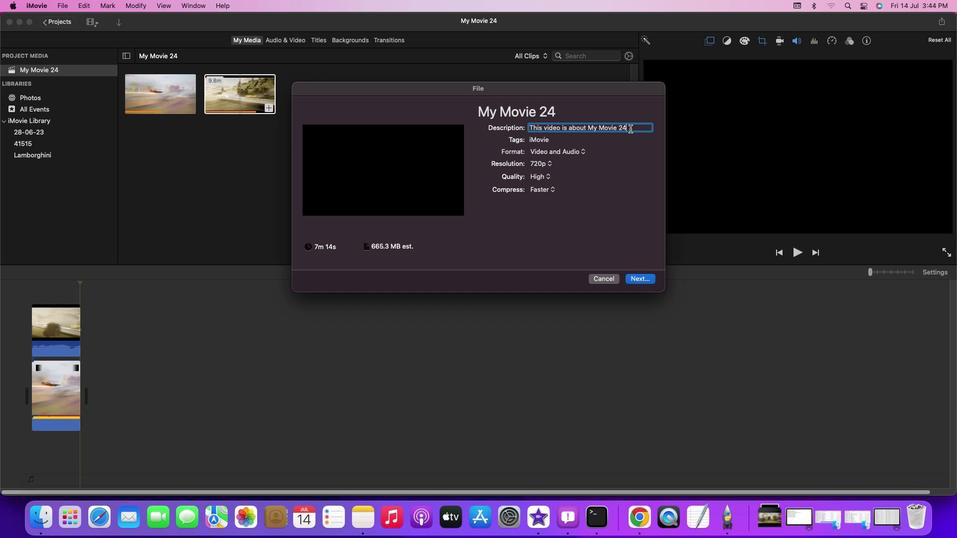 
Action: Mouse pressed left at (630, 129)
Screenshot: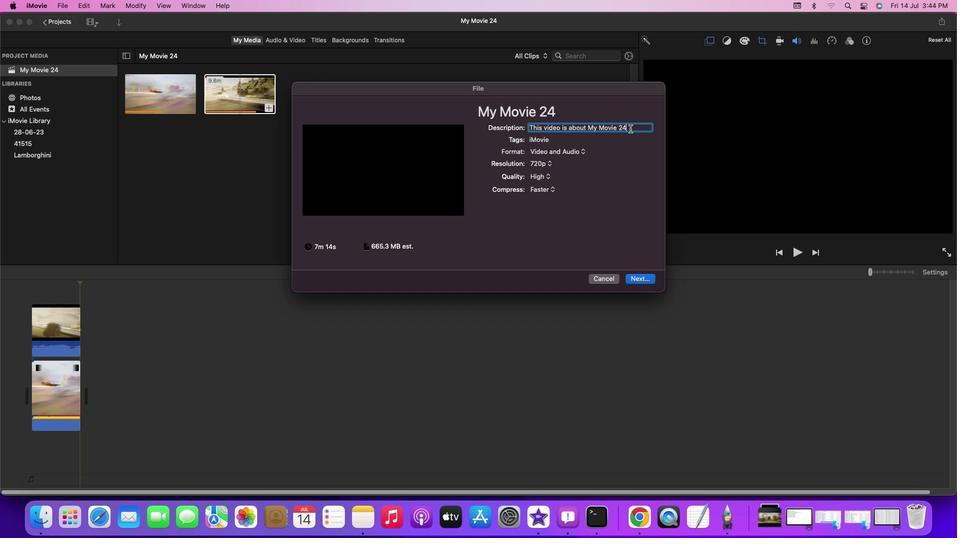 
Action: Key pressed Key.backspaceKey.backspaceKey.backspaceKey.backspaceKey.backspaceKey.backspaceKey.backspaceKey.backspaceKey.backspaceKey.backspaceKey.backspaceKey.backspaceKey.backspaceKey.backspaceKey.backspaceKey.backspaceKey.backspaceKey.backspaceKey.backspaceKey.backspaceKey.backspaceKey.backspaceKey.backspaceKey.backspaceKey.backspaceKey.backspaceKey.backspaceKey.backspaceKey.backspaceKey.backspaceKey.backspaceKey.backspaceKey.backspaceKey.backspaceKey.backspaceKey.shift'J''e''t''s'Key.space'v''s'Key.spaceKey.shift'T''r''a''i''n''s'Key.spaceKey.shift'C''o''m''p''a''r''i''s''o''n'
Screenshot: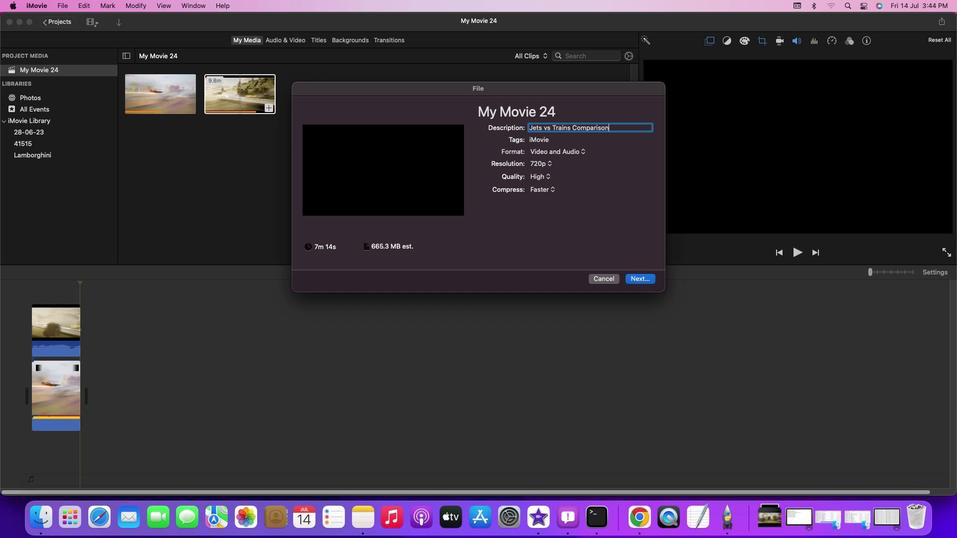 
Action: Mouse moved to (644, 280)
Screenshot: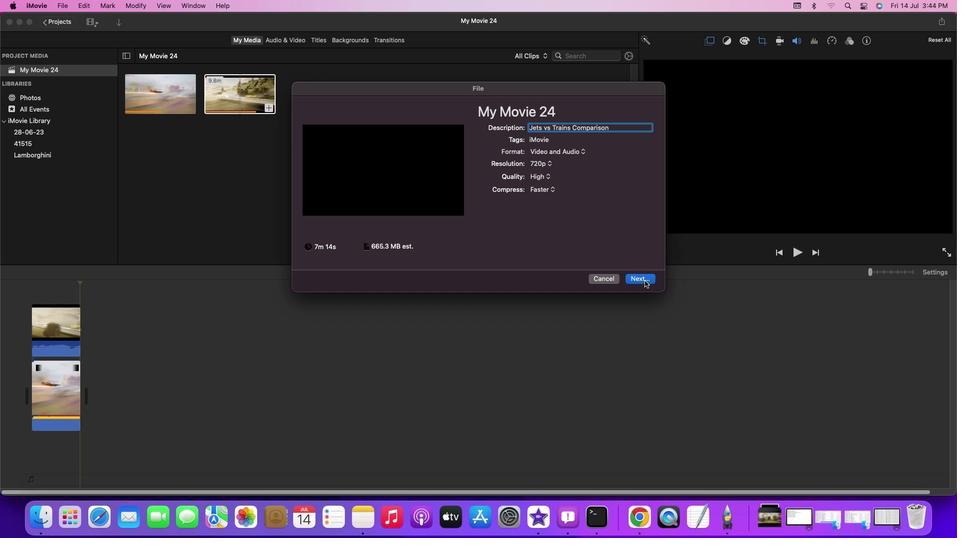 
Action: Mouse pressed left at (644, 280)
Screenshot: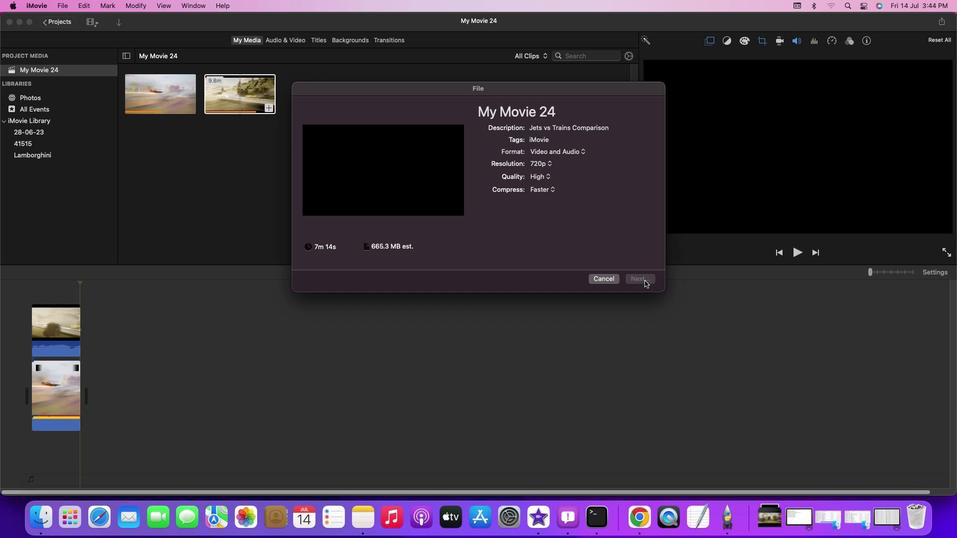 
Action: Mouse moved to (500, 165)
